 Task: Find connections with filter location Panarukan with filter topic #recruitmentwith filter profile language Potuguese with filter current company JSW with filter school St. Dominic Savio High School with filter industry Services for Renewable Energy with filter service category Public Relations with filter keywords title Journalist
Action: Mouse moved to (575, 157)
Screenshot: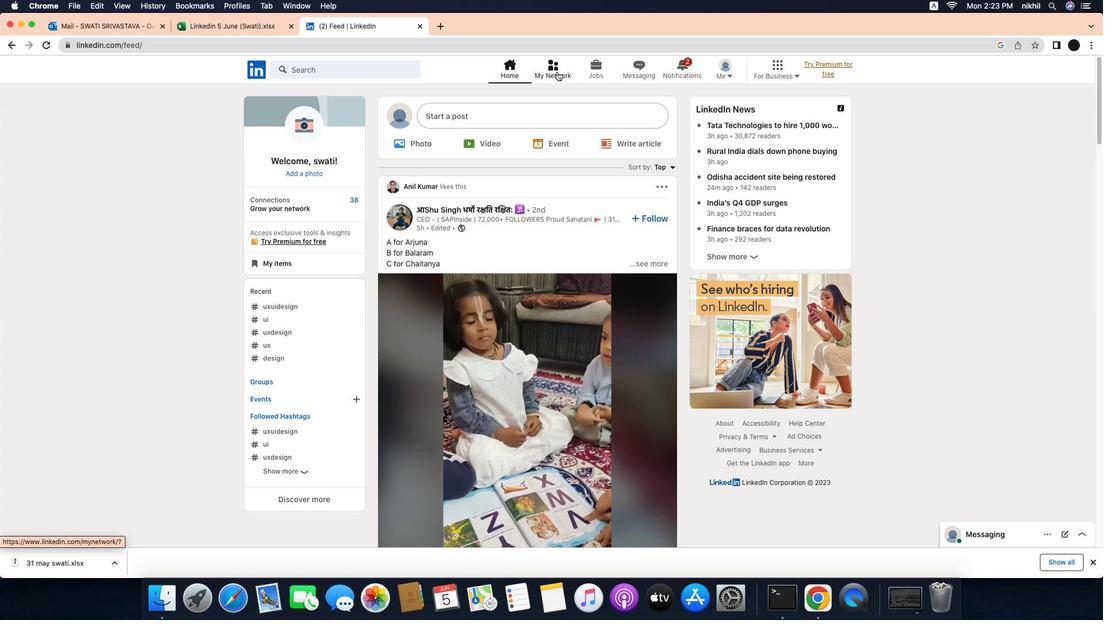 
Action: Mouse pressed left at (575, 157)
Screenshot: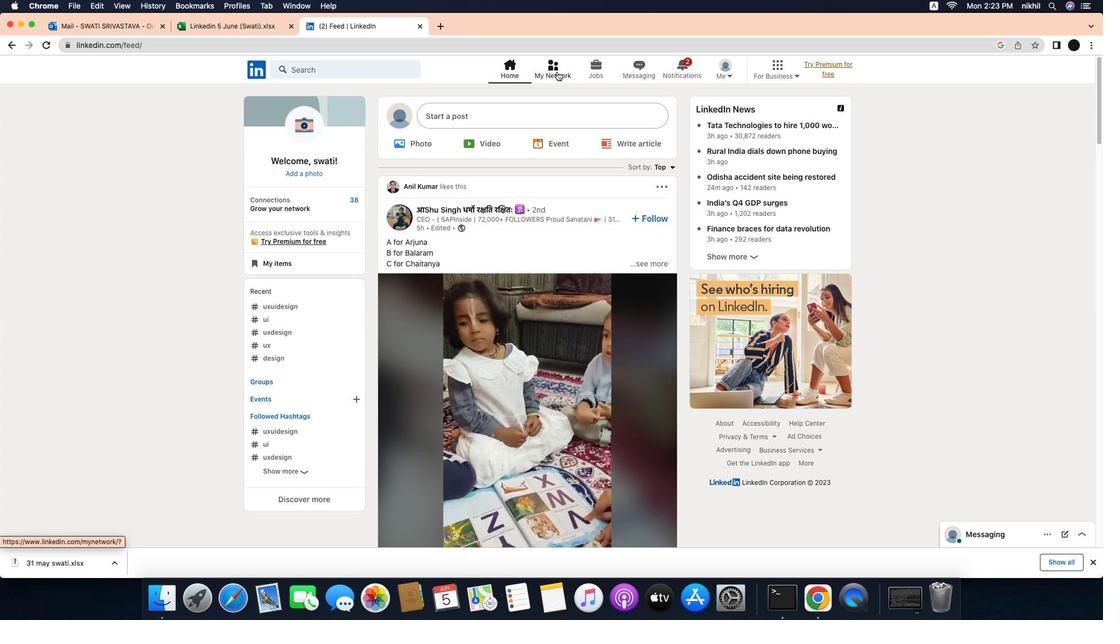 
Action: Mouse moved to (578, 157)
Screenshot: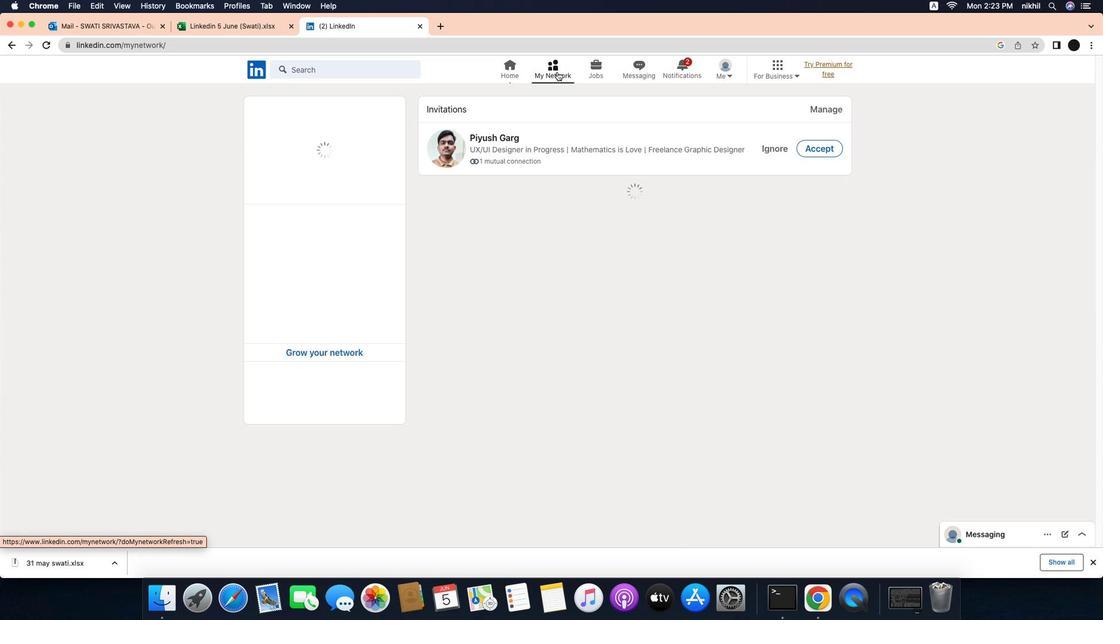 
Action: Mouse pressed left at (578, 157)
Screenshot: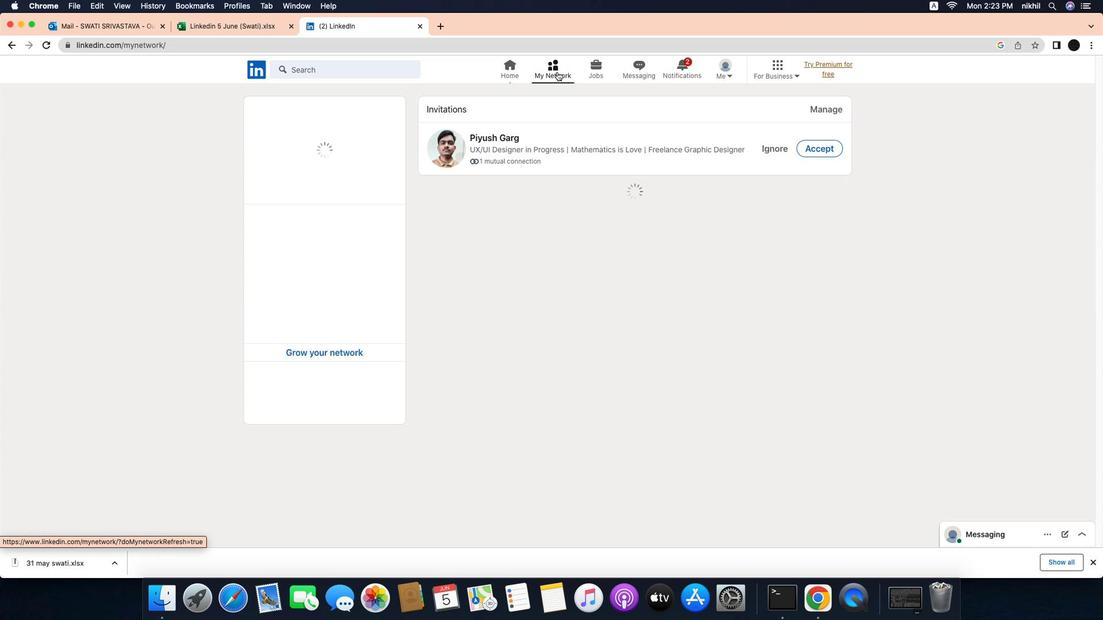 
Action: Mouse moved to (414, 194)
Screenshot: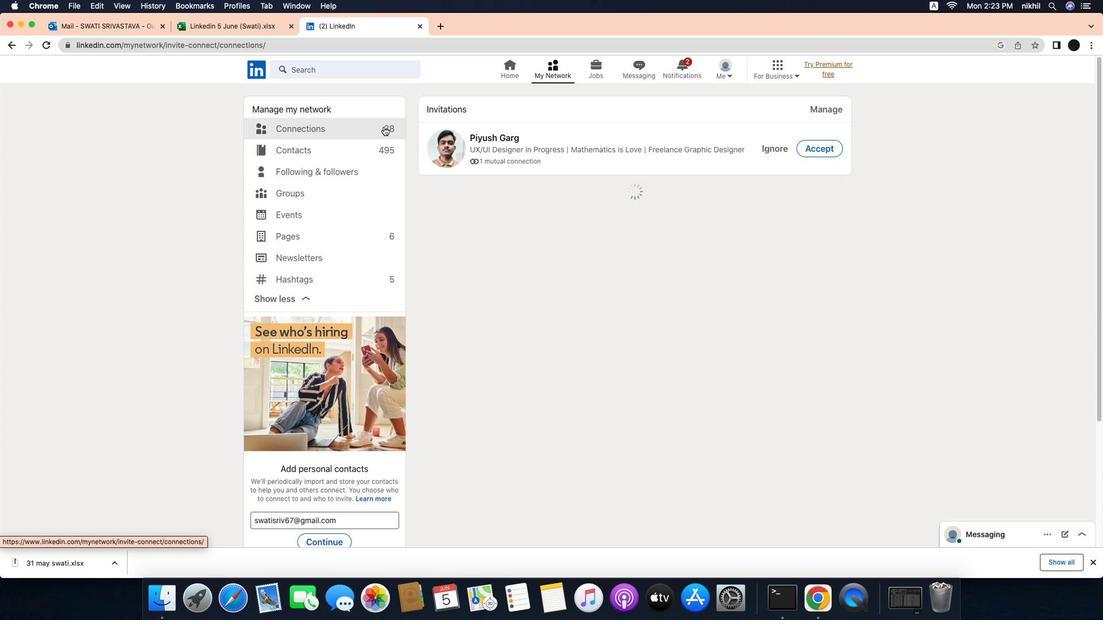 
Action: Mouse pressed left at (414, 194)
Screenshot: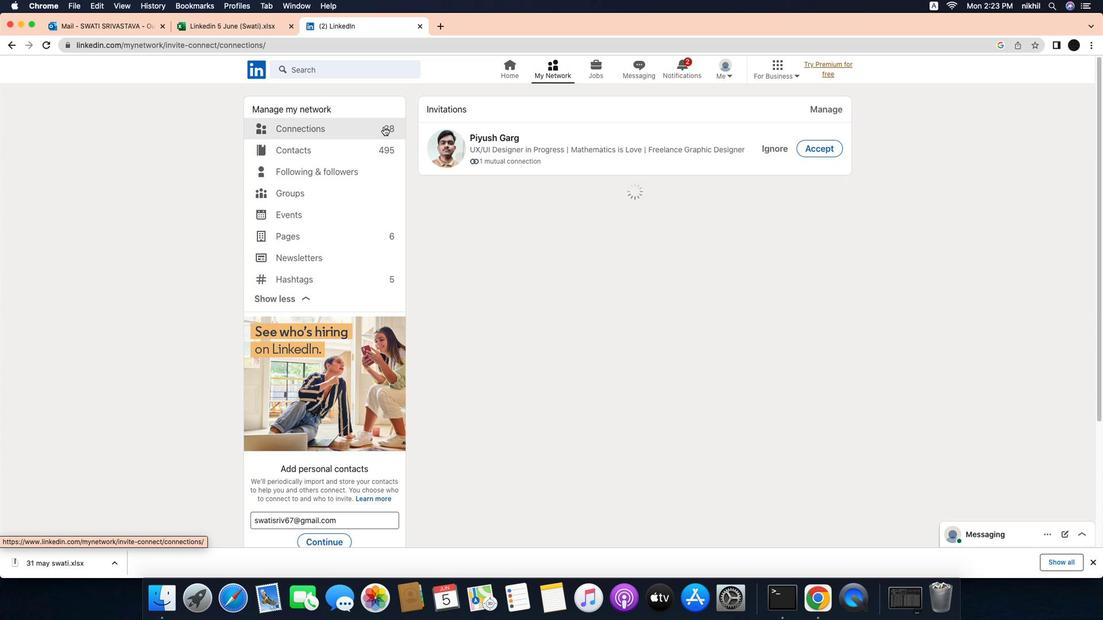 
Action: Mouse moved to (646, 195)
Screenshot: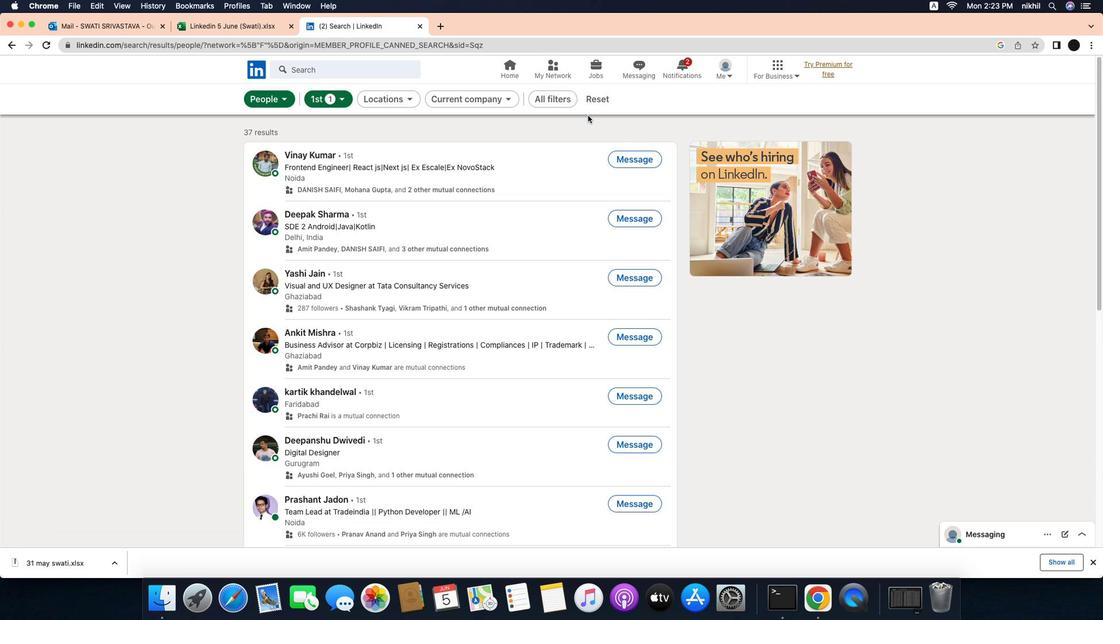 
Action: Mouse pressed left at (646, 195)
Screenshot: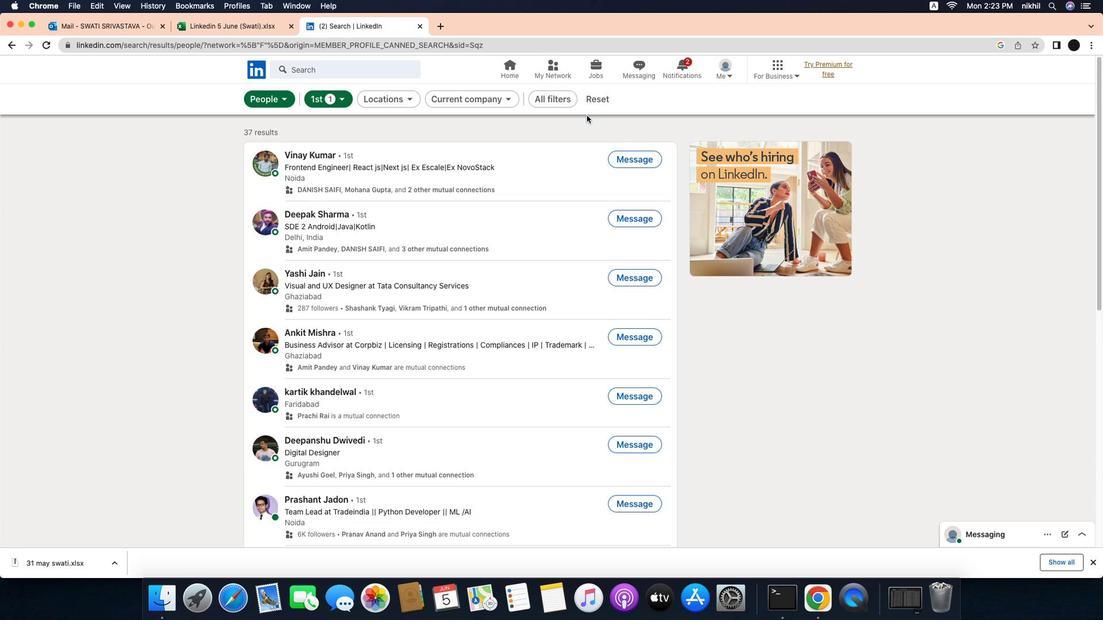 
Action: Mouse moved to (611, 178)
Screenshot: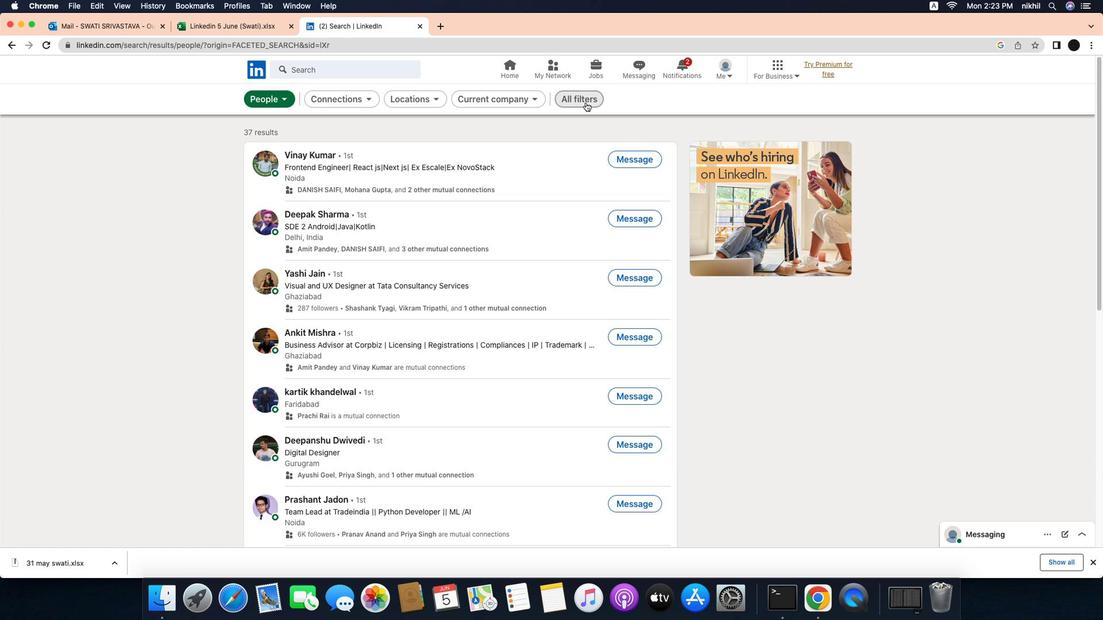 
Action: Mouse pressed left at (611, 178)
Screenshot: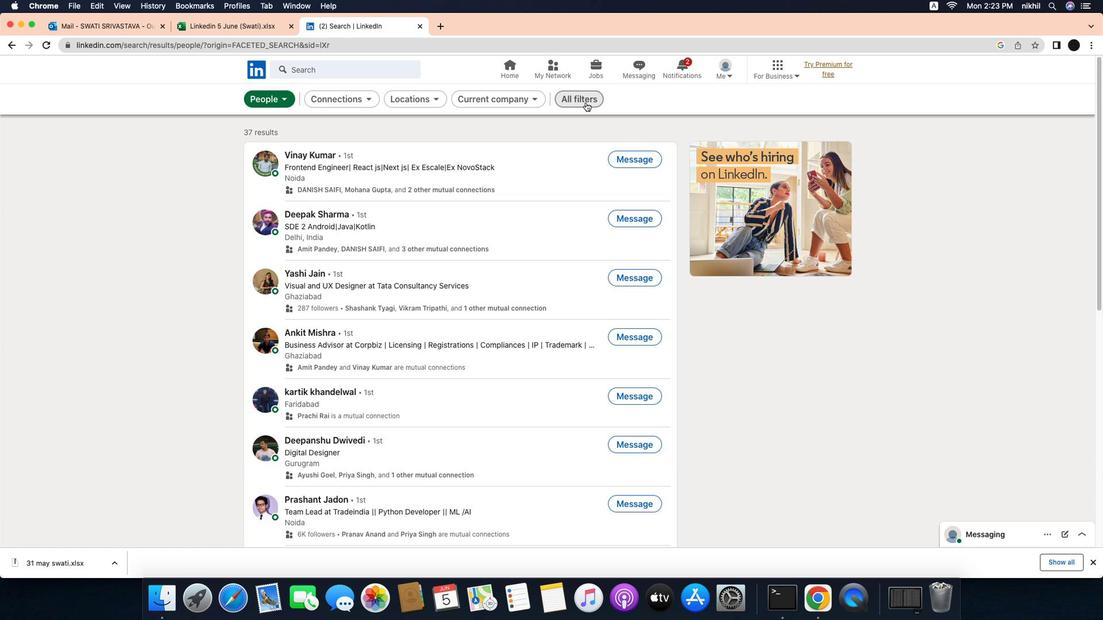 
Action: Mouse moved to (606, 178)
Screenshot: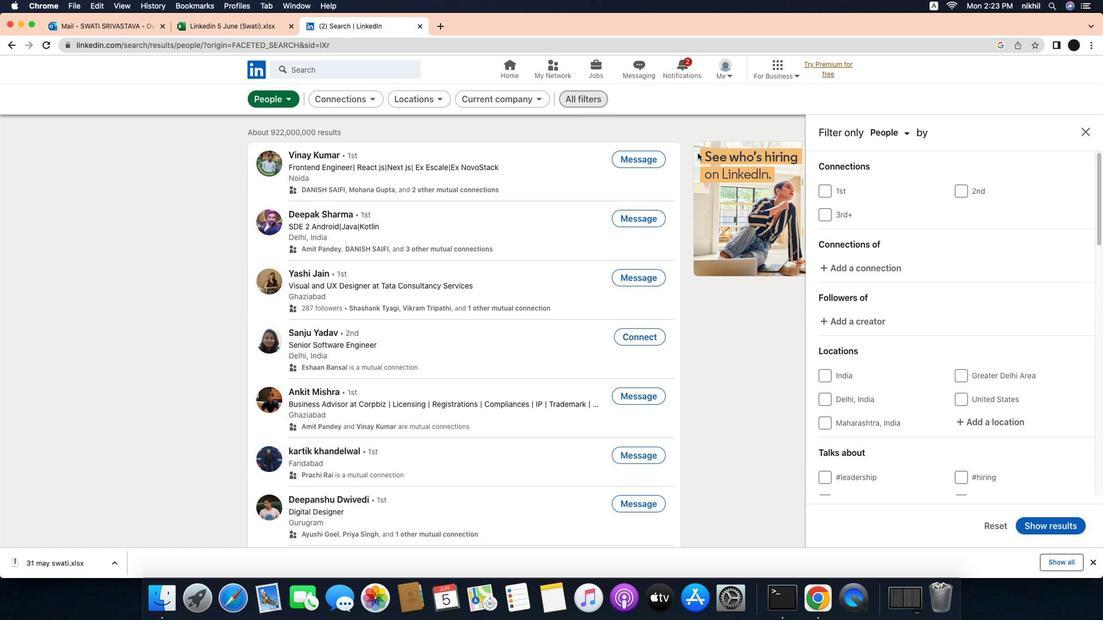 
Action: Mouse pressed left at (606, 178)
Screenshot: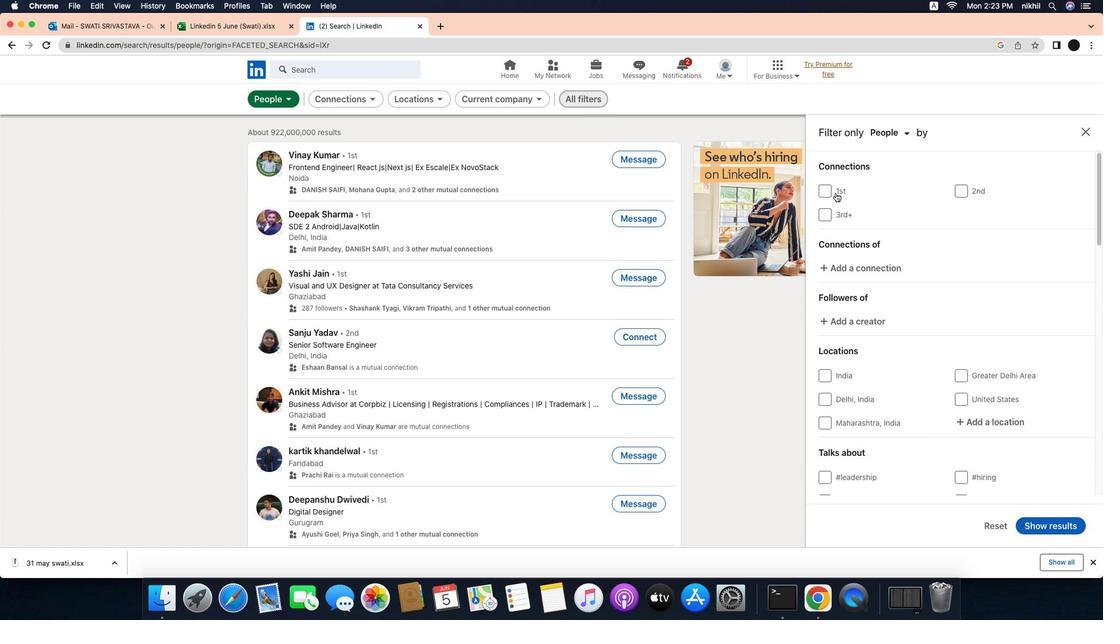 
Action: Mouse moved to (913, 288)
Screenshot: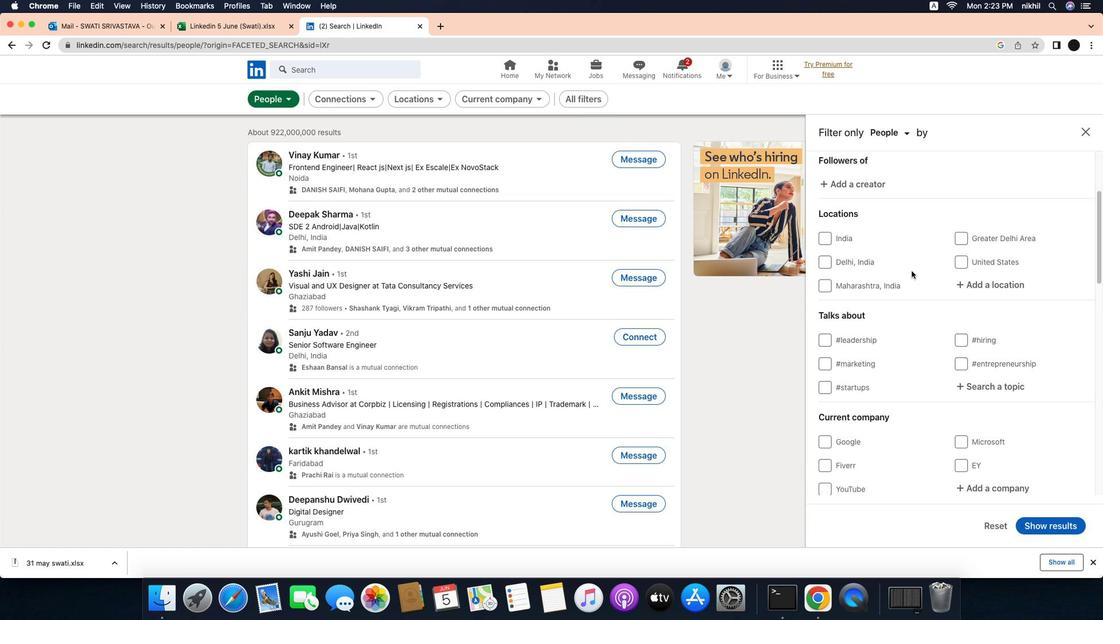
Action: Mouse scrolled (913, 288) with delta (52, 109)
Screenshot: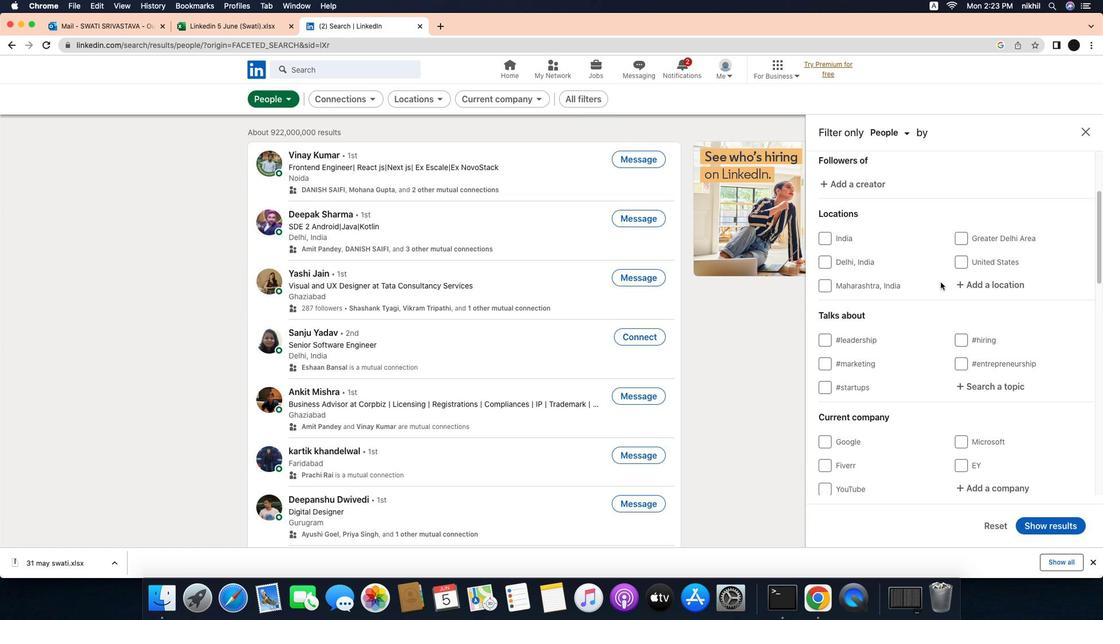 
Action: Mouse scrolled (913, 288) with delta (52, 109)
Screenshot: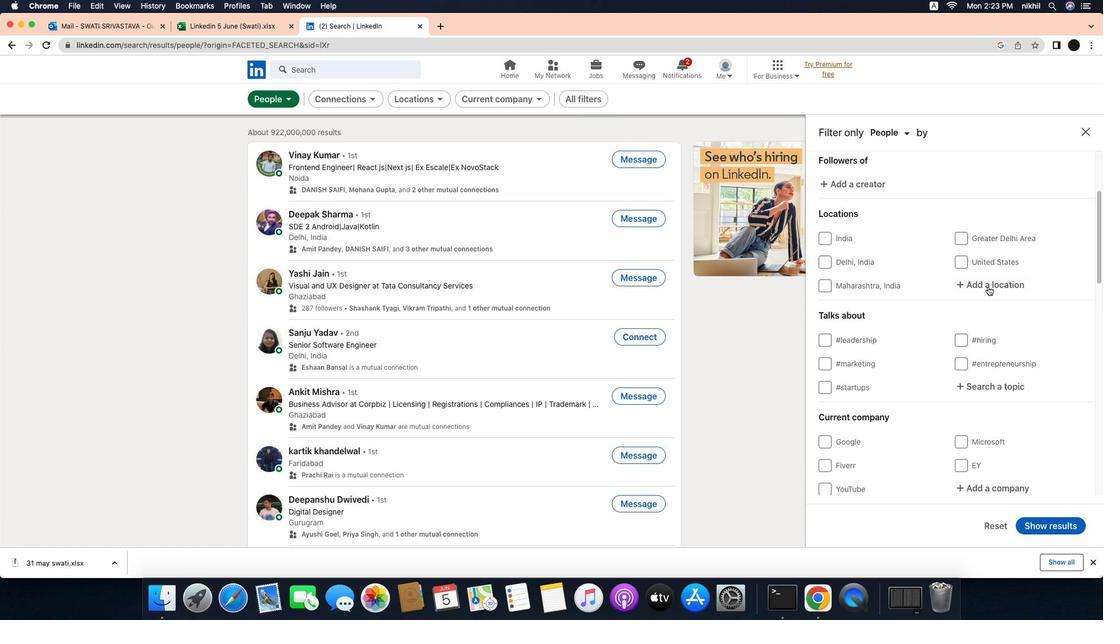 
Action: Mouse scrolled (913, 288) with delta (52, 109)
Screenshot: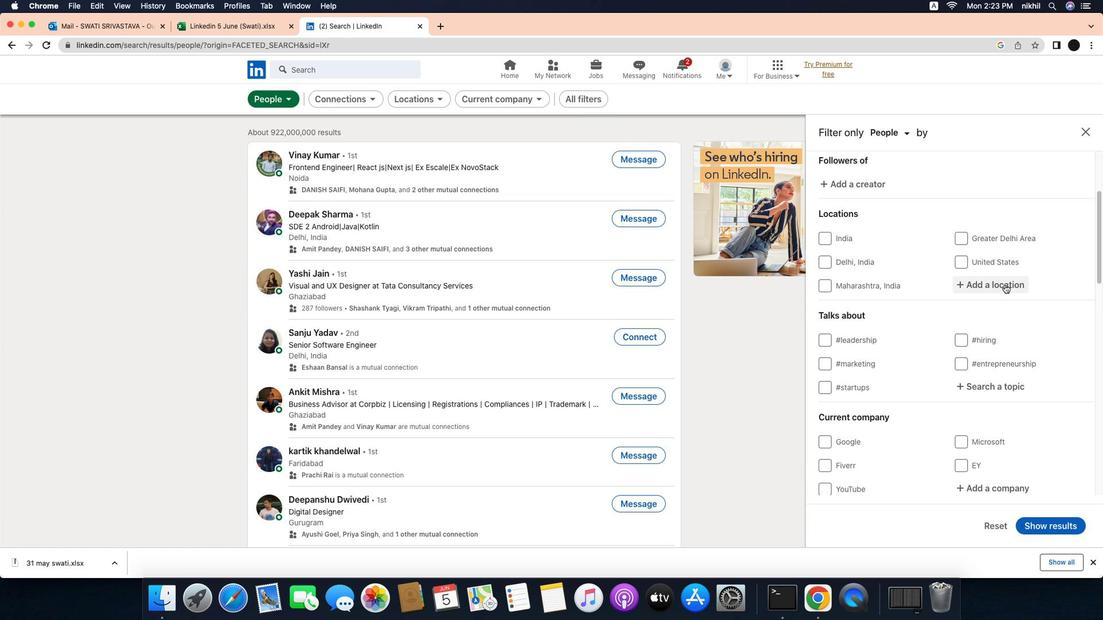 
Action: Mouse scrolled (913, 288) with delta (52, 109)
Screenshot: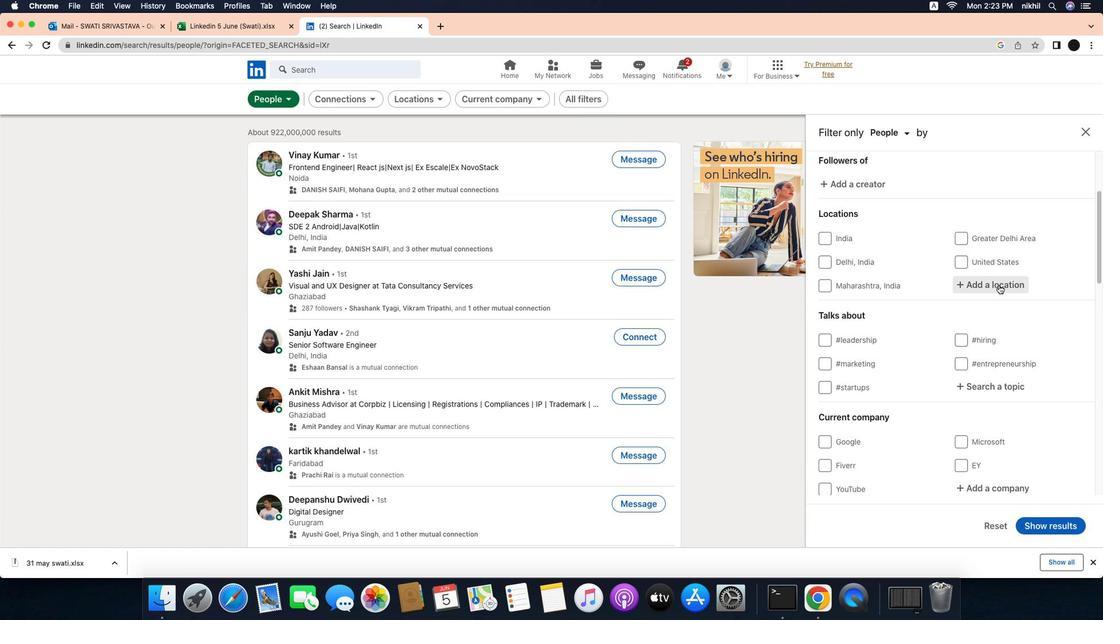 
Action: Mouse scrolled (913, 288) with delta (52, 109)
Screenshot: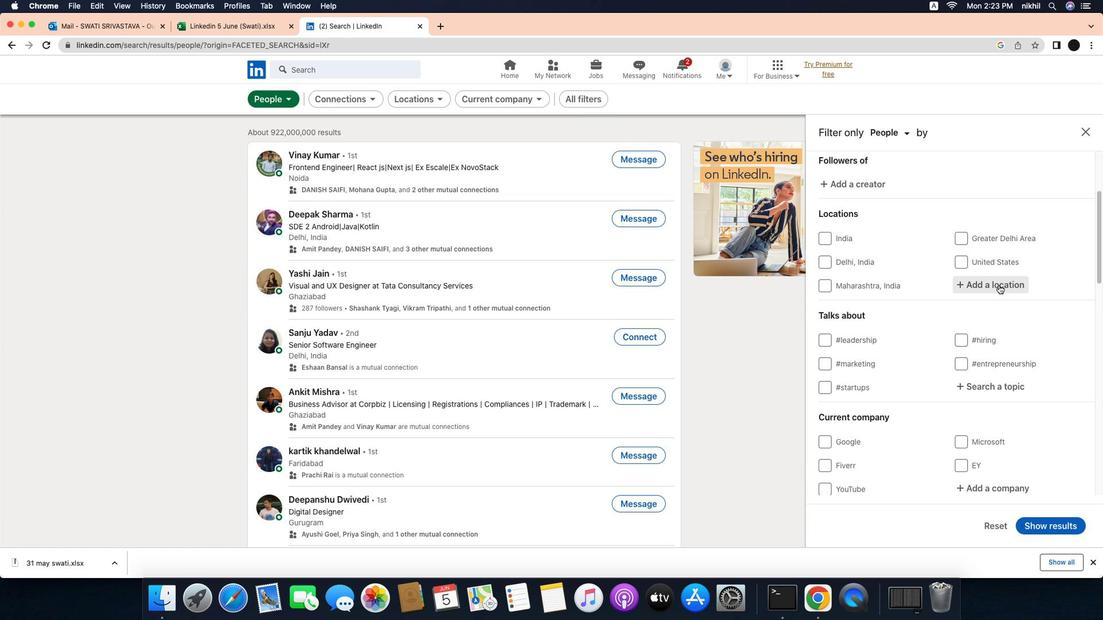 
Action: Mouse scrolled (913, 288) with delta (52, 109)
Screenshot: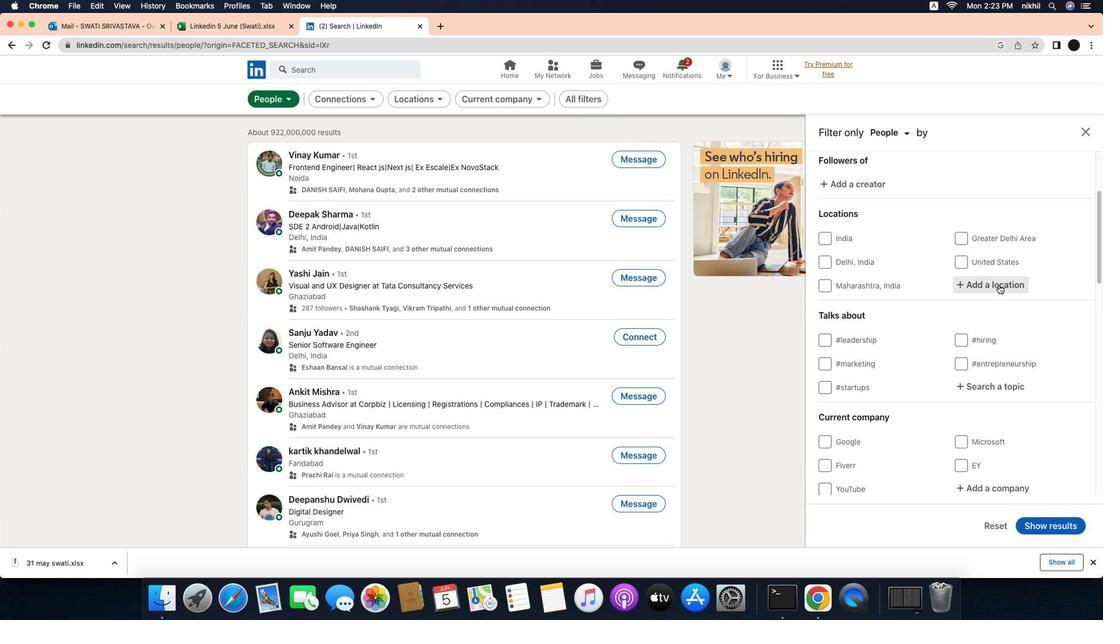 
Action: Mouse moved to (996, 298)
Screenshot: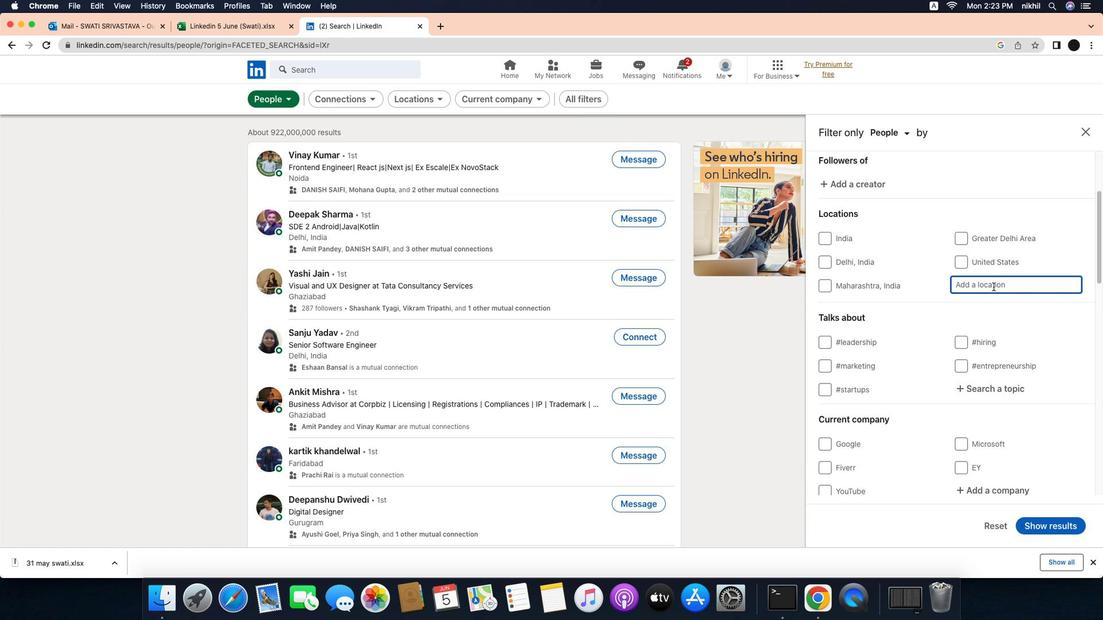 
Action: Mouse pressed left at (996, 298)
Screenshot: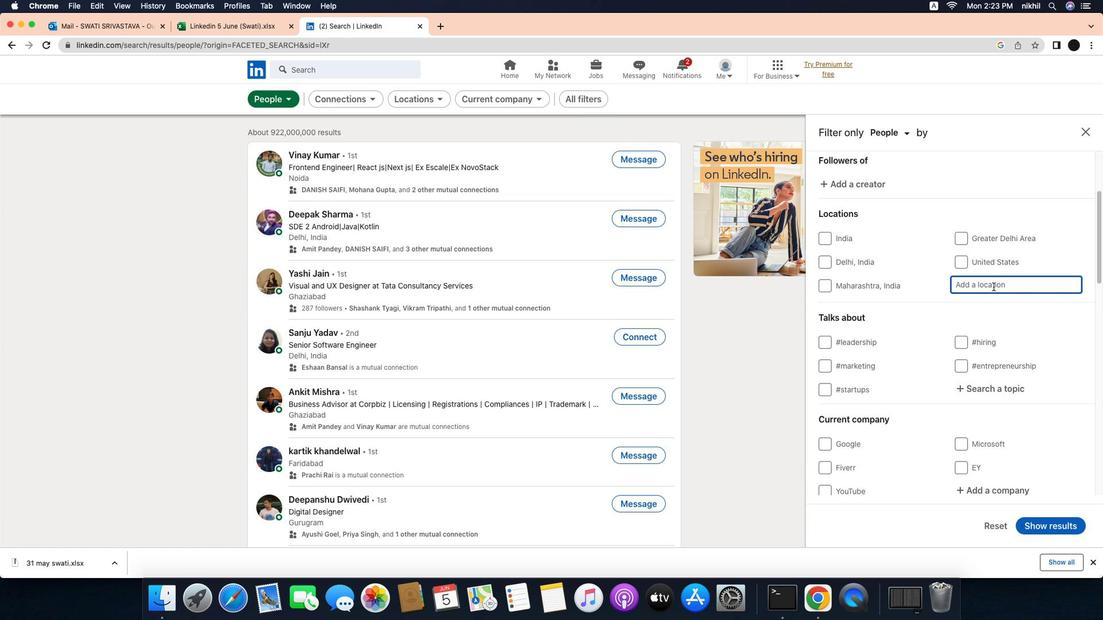
Action: Mouse moved to (991, 299)
Screenshot: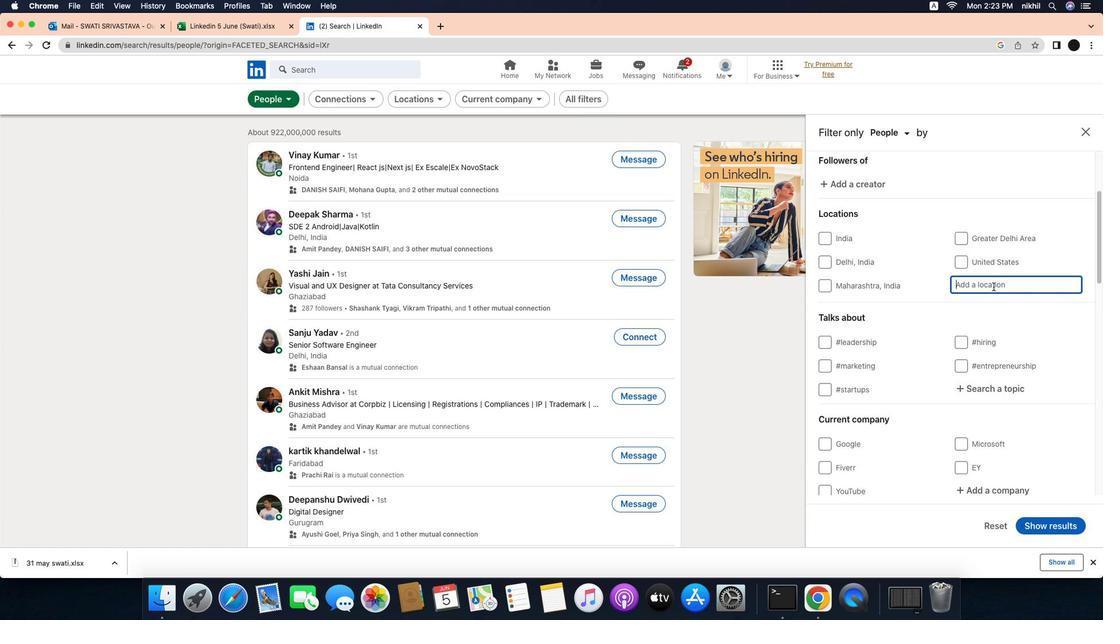 
Action: Key pressed Key.caps_lock'P'Key.caps_lock'a''n''a''r''u''k''a''n'Key.enter
Screenshot: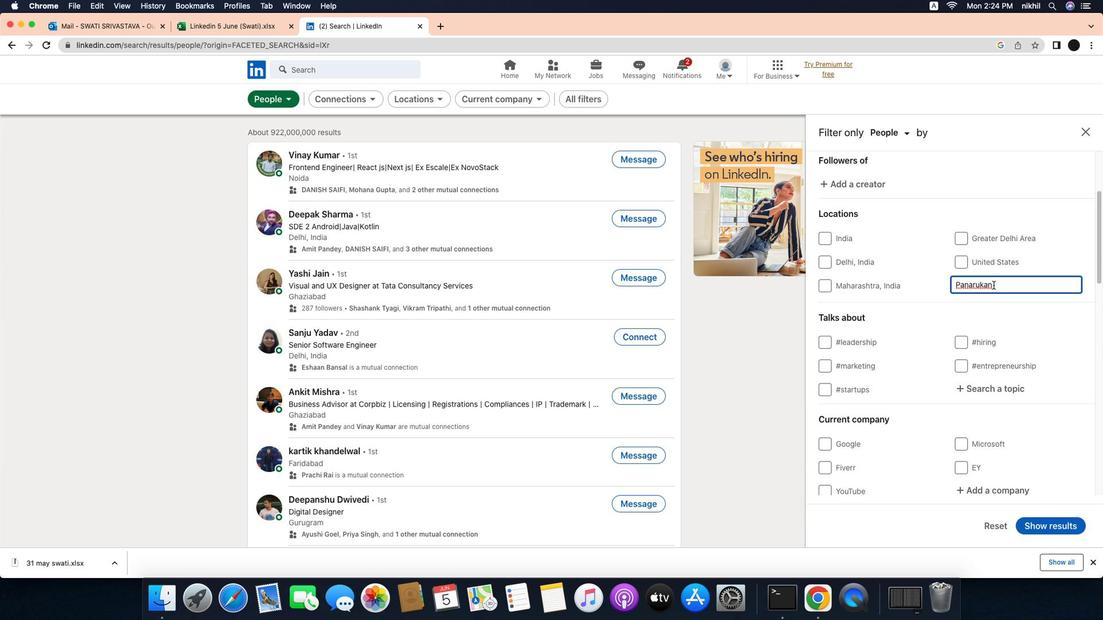 
Action: Mouse moved to (997, 316)
Screenshot: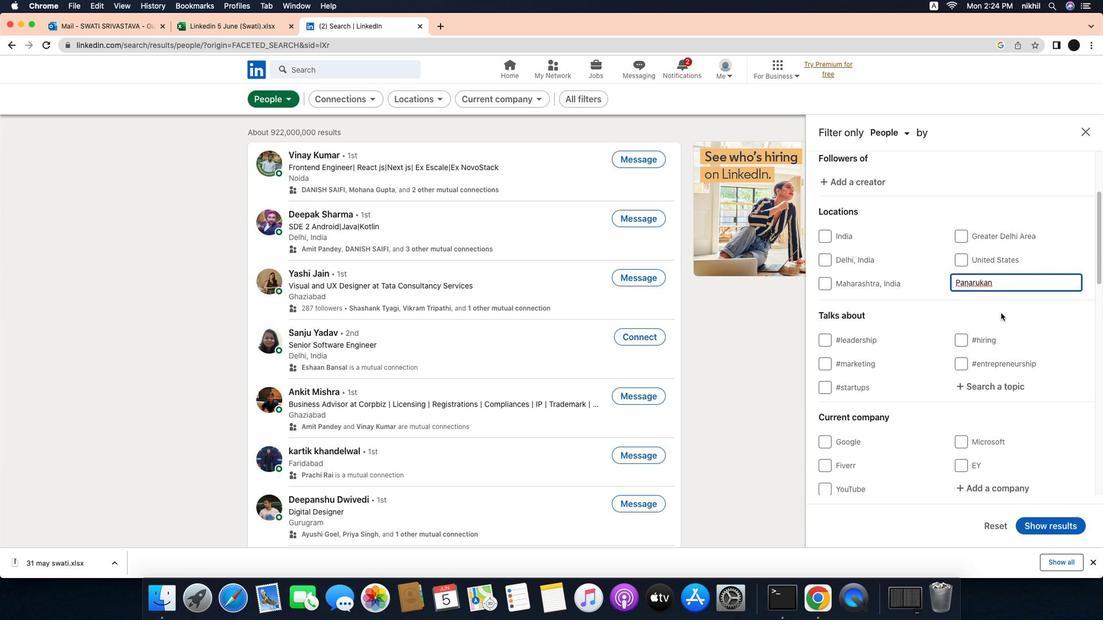 
Action: Mouse scrolled (997, 316) with delta (52, 109)
Screenshot: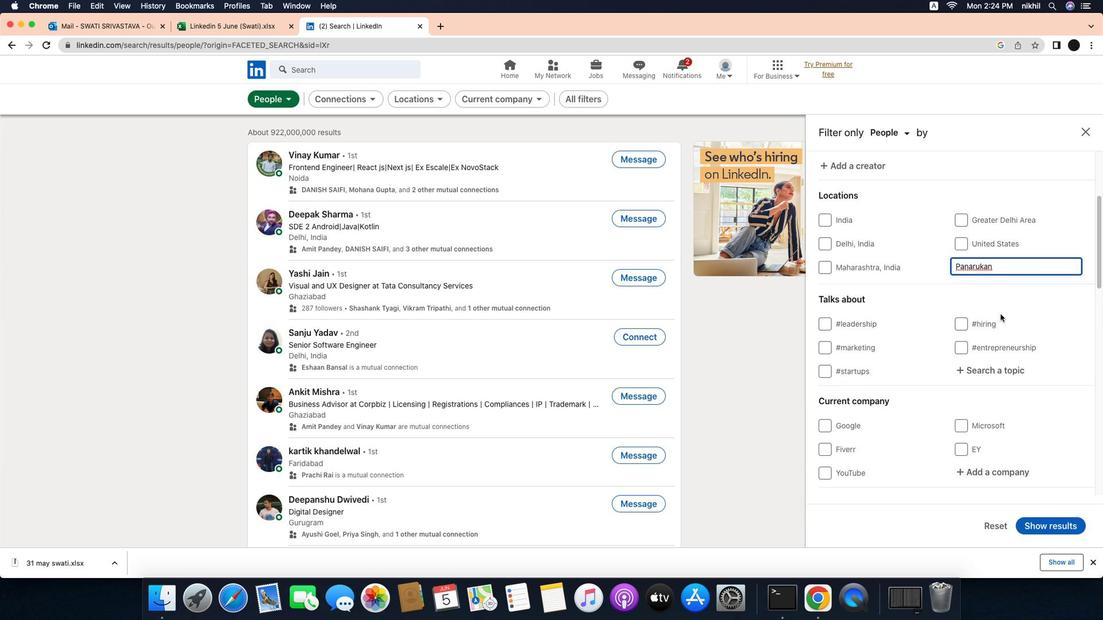 
Action: Mouse scrolled (997, 316) with delta (52, 109)
Screenshot: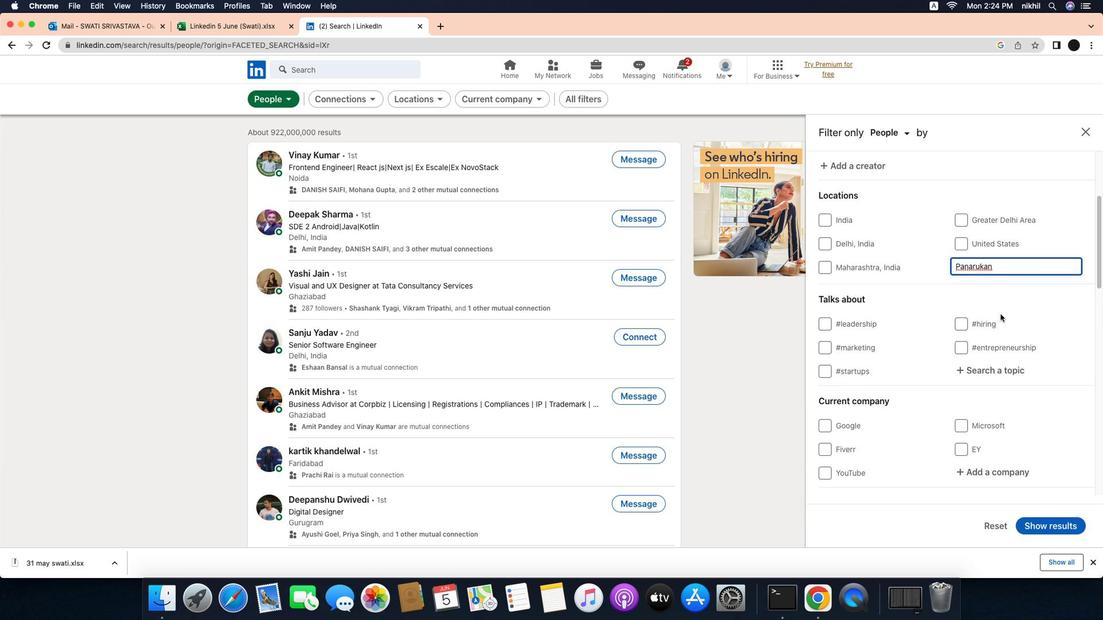
Action: Mouse scrolled (997, 316) with delta (52, 109)
Screenshot: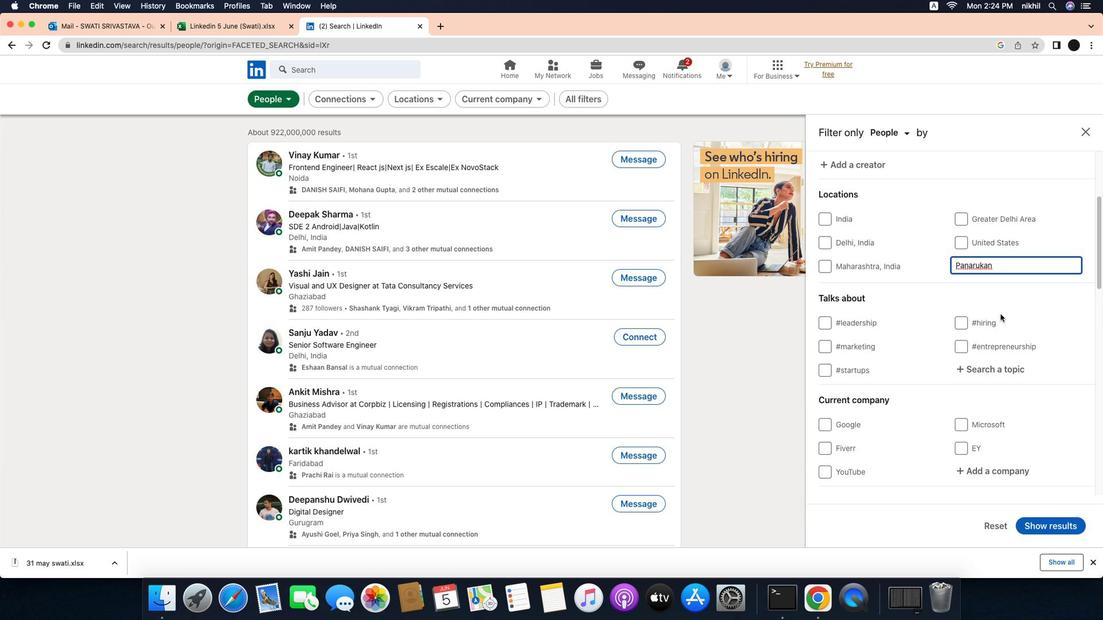 
Action: Mouse moved to (997, 317)
Screenshot: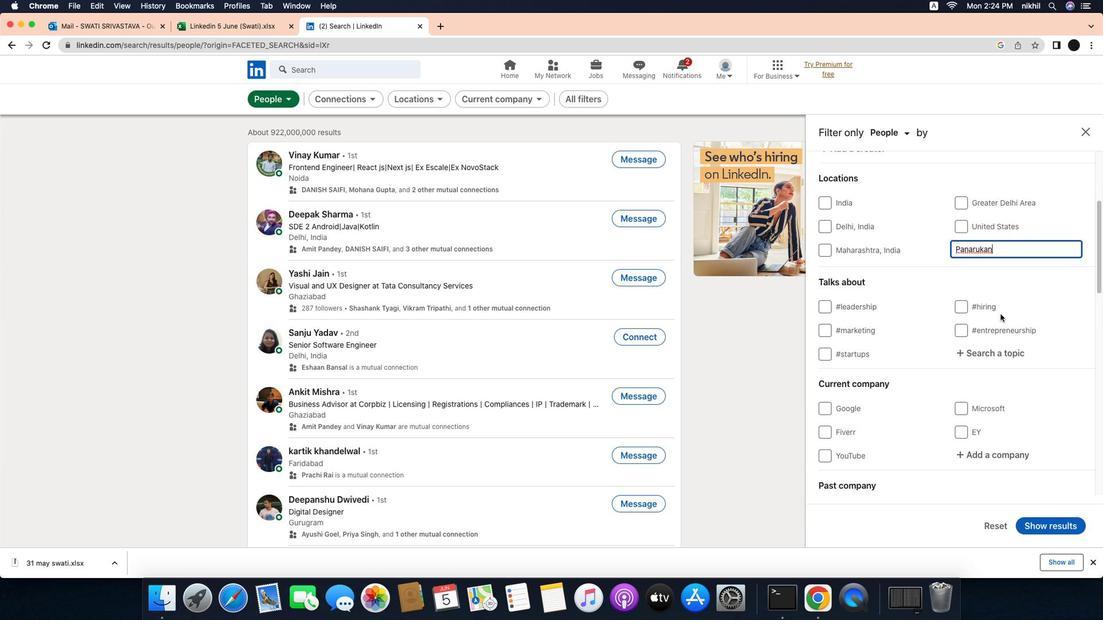 
Action: Mouse scrolled (997, 317) with delta (52, 109)
Screenshot: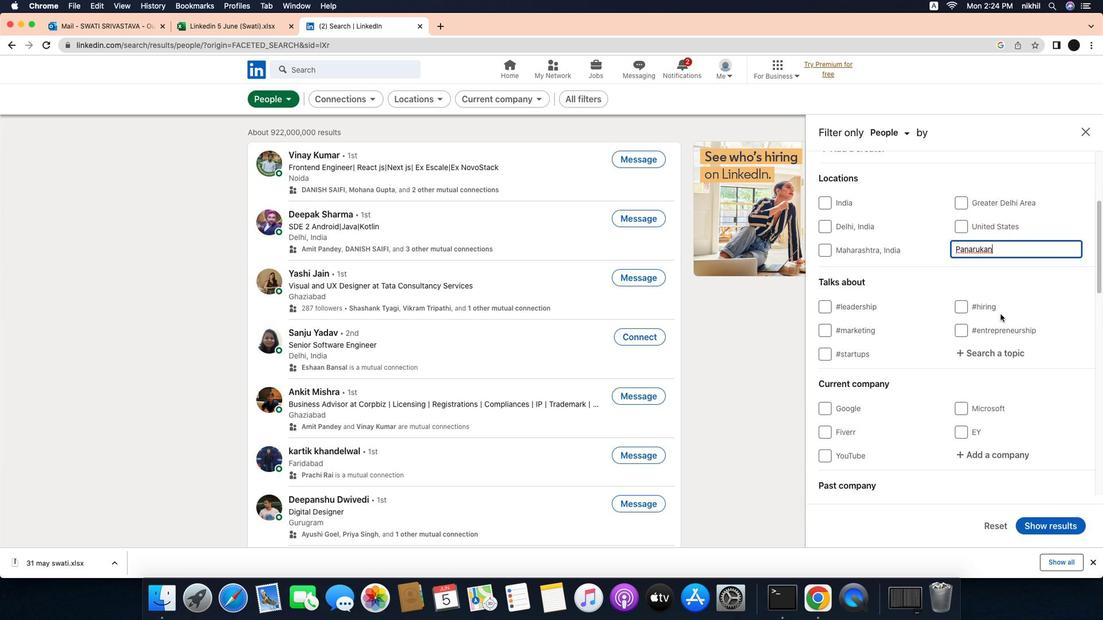 
Action: Mouse scrolled (997, 317) with delta (52, 109)
Screenshot: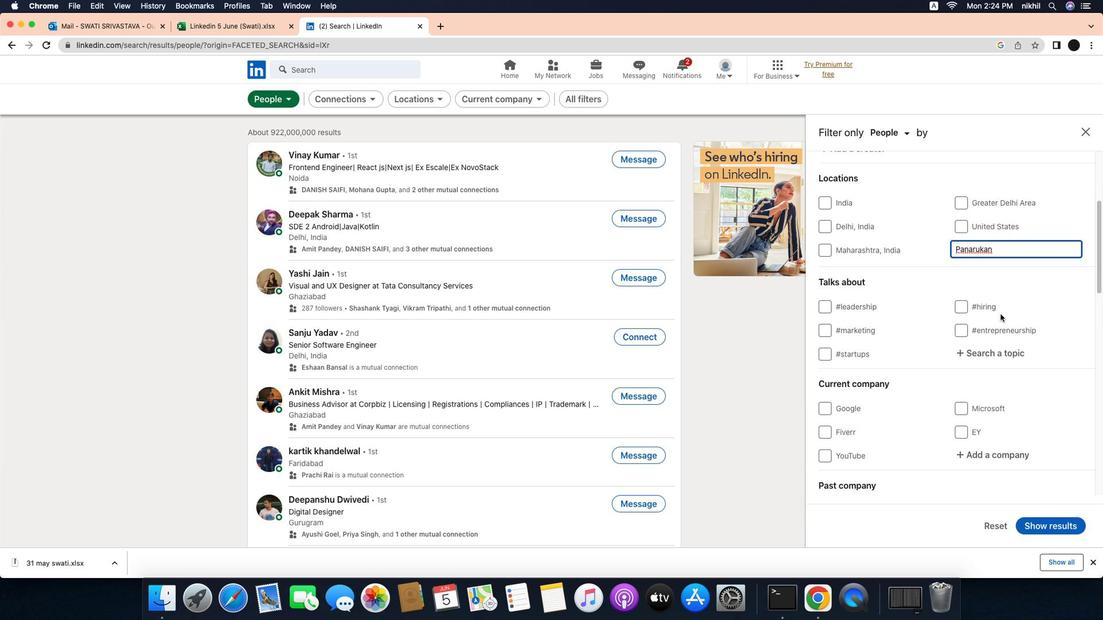 
Action: Mouse scrolled (997, 317) with delta (52, 109)
Screenshot: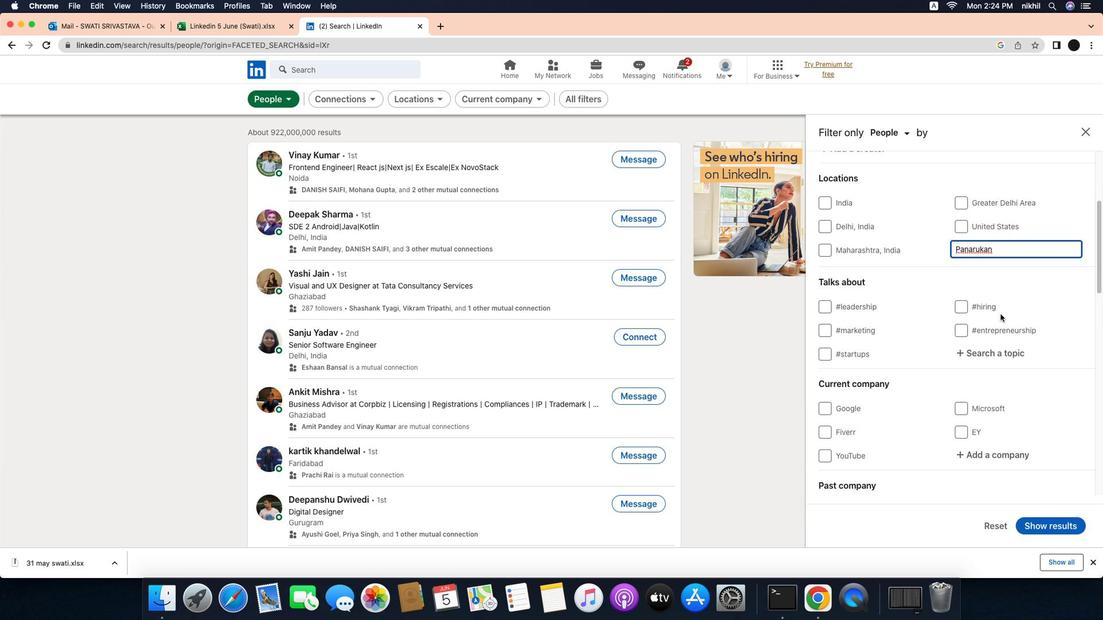
Action: Mouse moved to (995, 318)
Screenshot: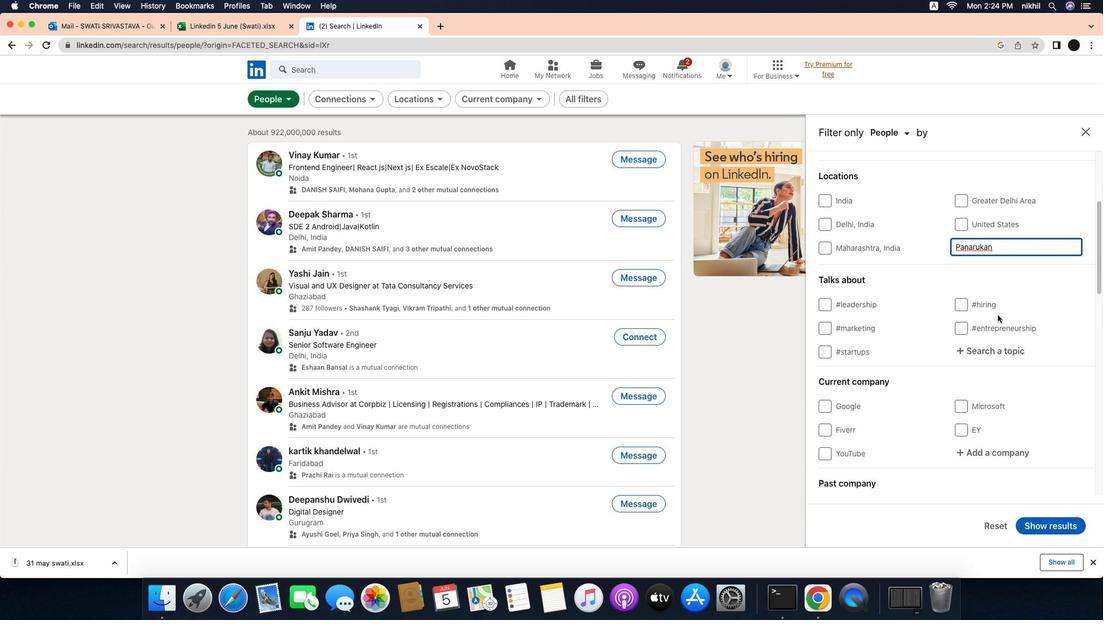 
Action: Mouse scrolled (995, 318) with delta (52, 109)
Screenshot: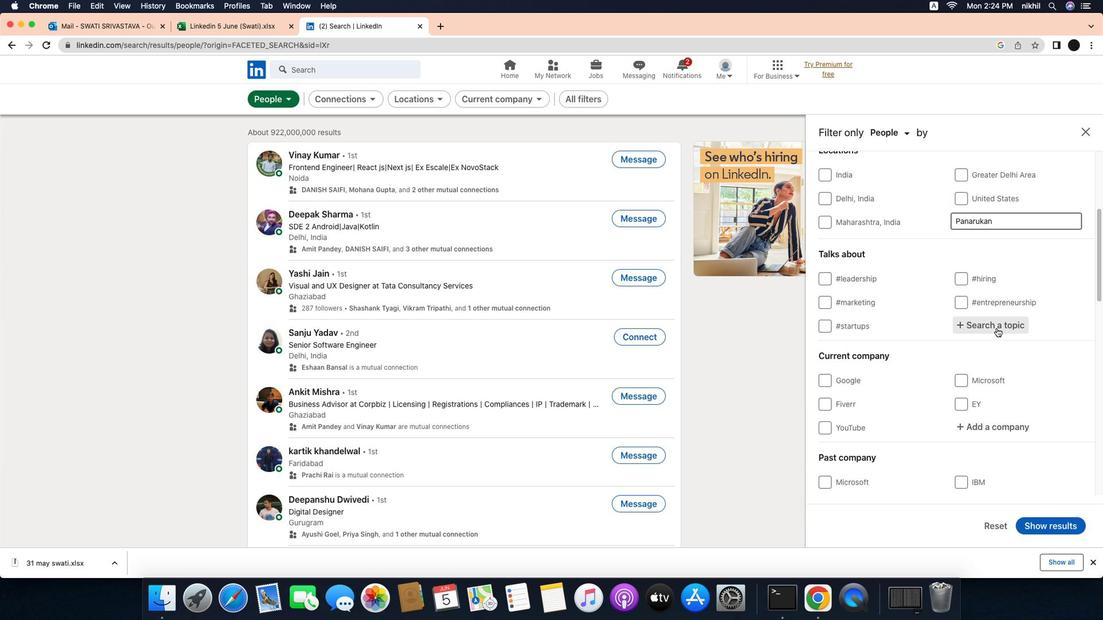 
Action: Mouse scrolled (995, 318) with delta (52, 109)
Screenshot: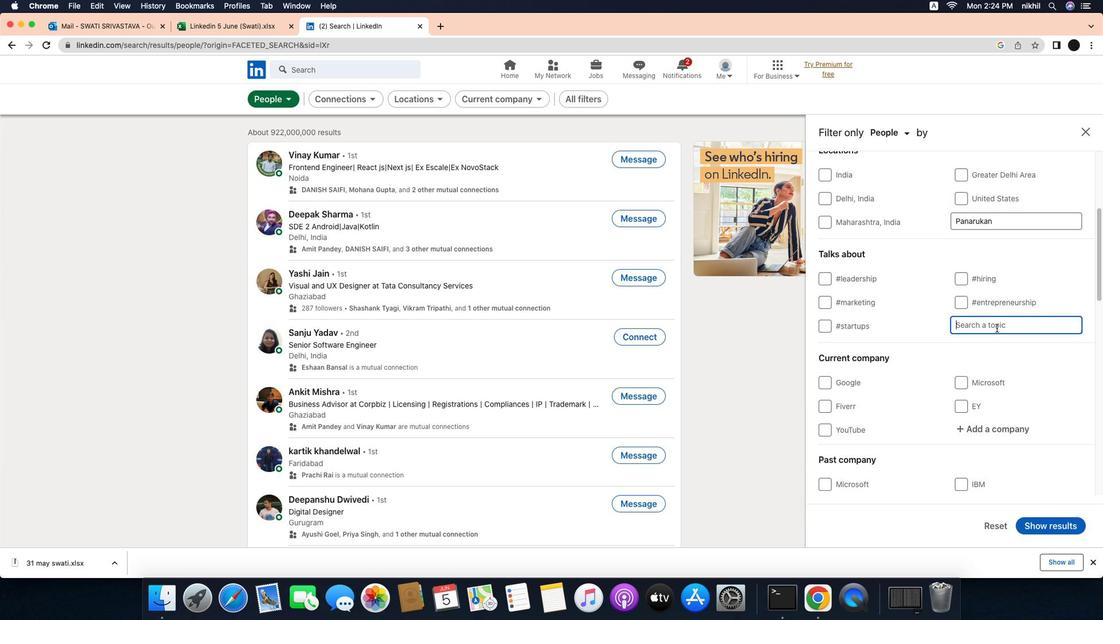
Action: Mouse scrolled (995, 318) with delta (52, 109)
Screenshot: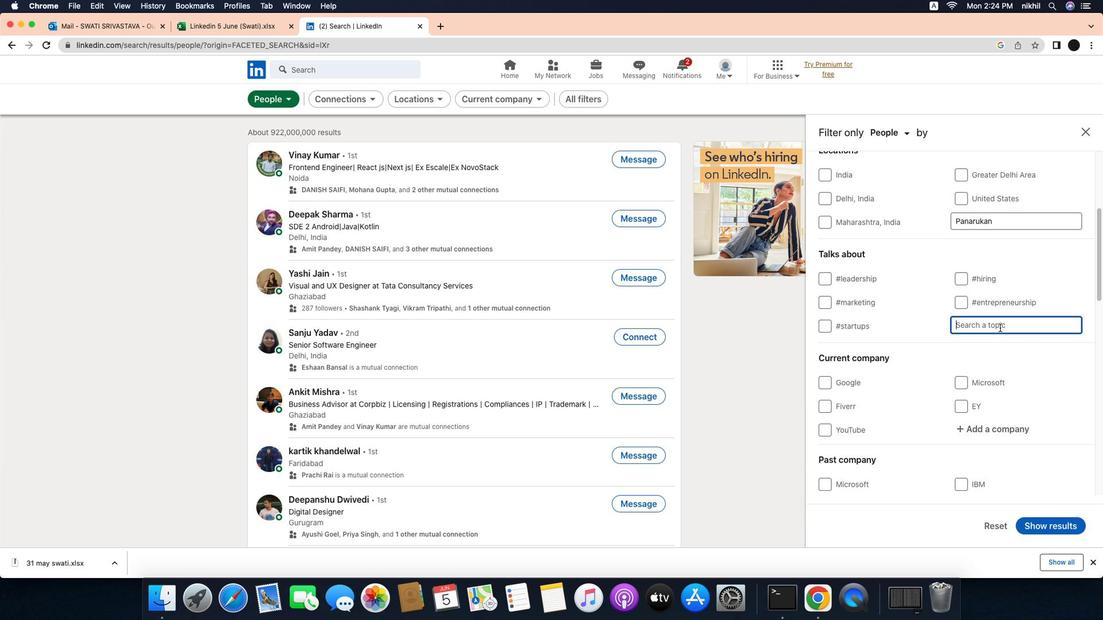 
Action: Mouse scrolled (995, 318) with delta (52, 109)
Screenshot: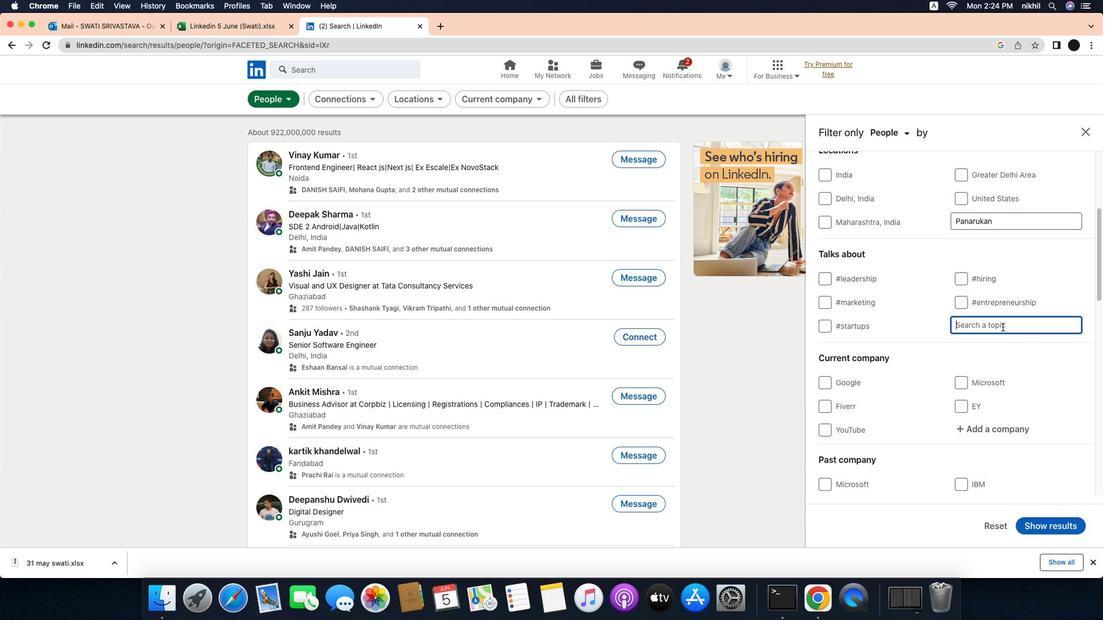
Action: Mouse moved to (993, 326)
Screenshot: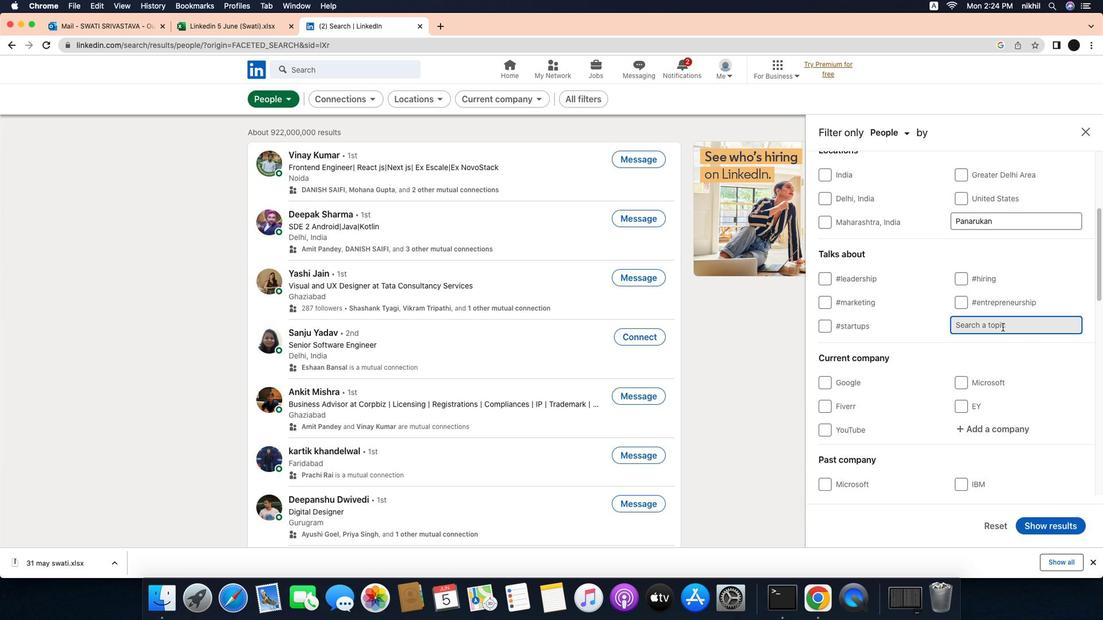 
Action: Mouse pressed left at (993, 326)
Screenshot: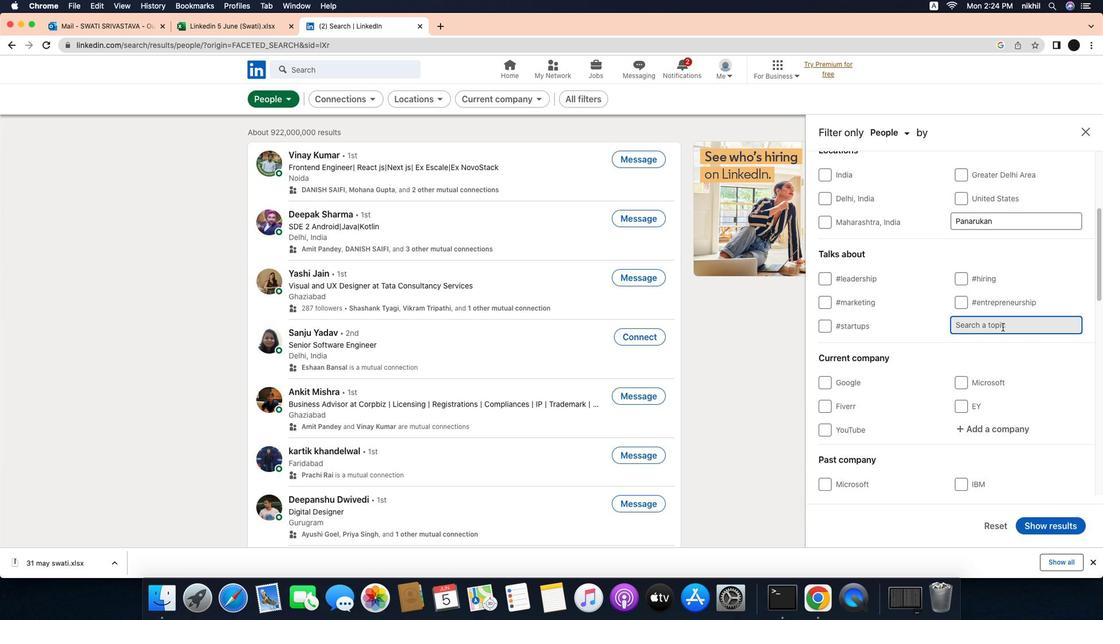 
Action: Mouse moved to (999, 326)
Screenshot: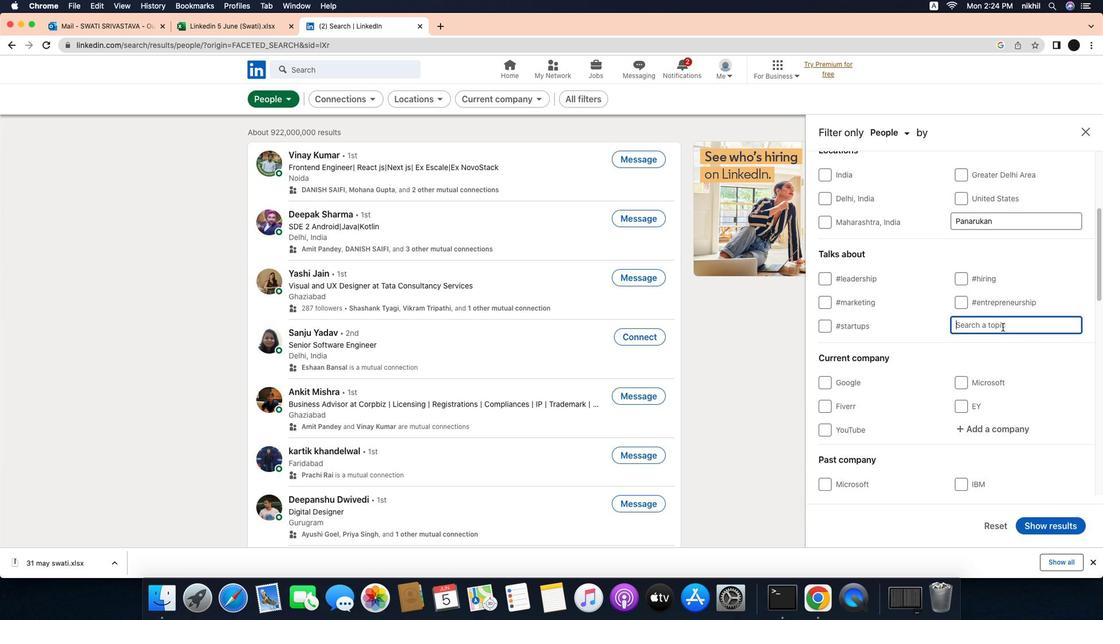 
Action: Mouse pressed left at (999, 326)
Screenshot: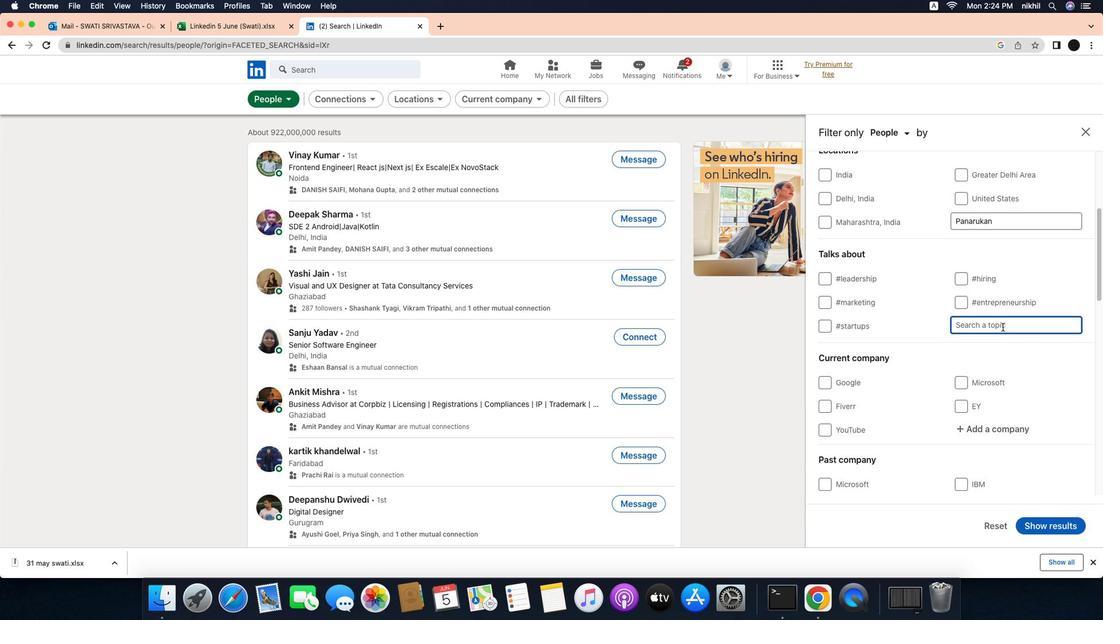 
Action: Key pressed 'r''e''c''r''u''i''t''m''e''n''t'
Screenshot: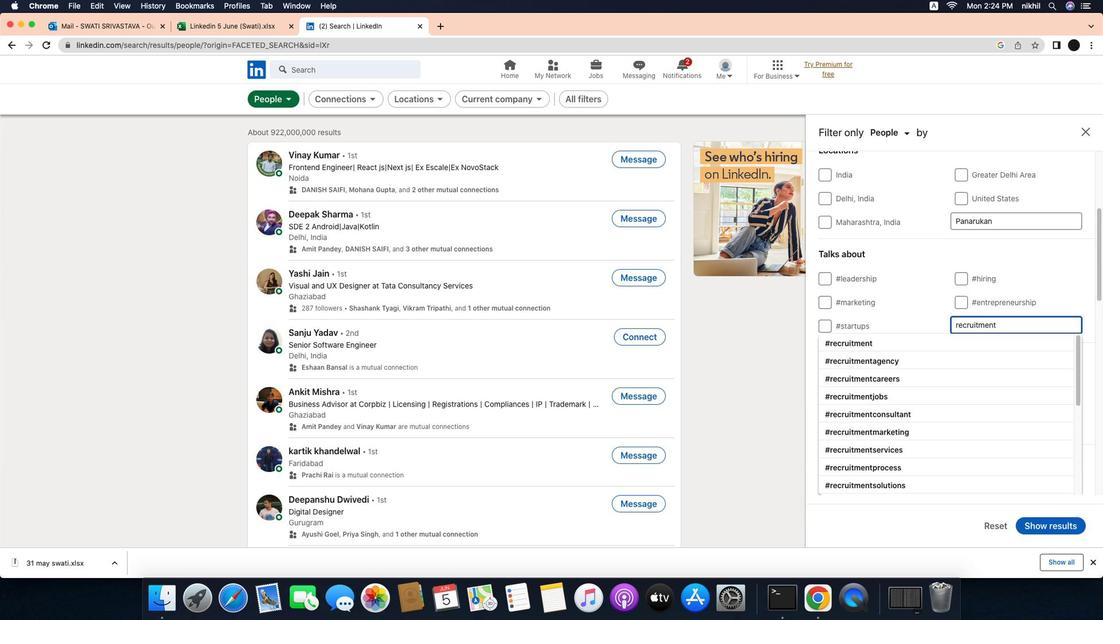 
Action: Mouse moved to (975, 336)
Screenshot: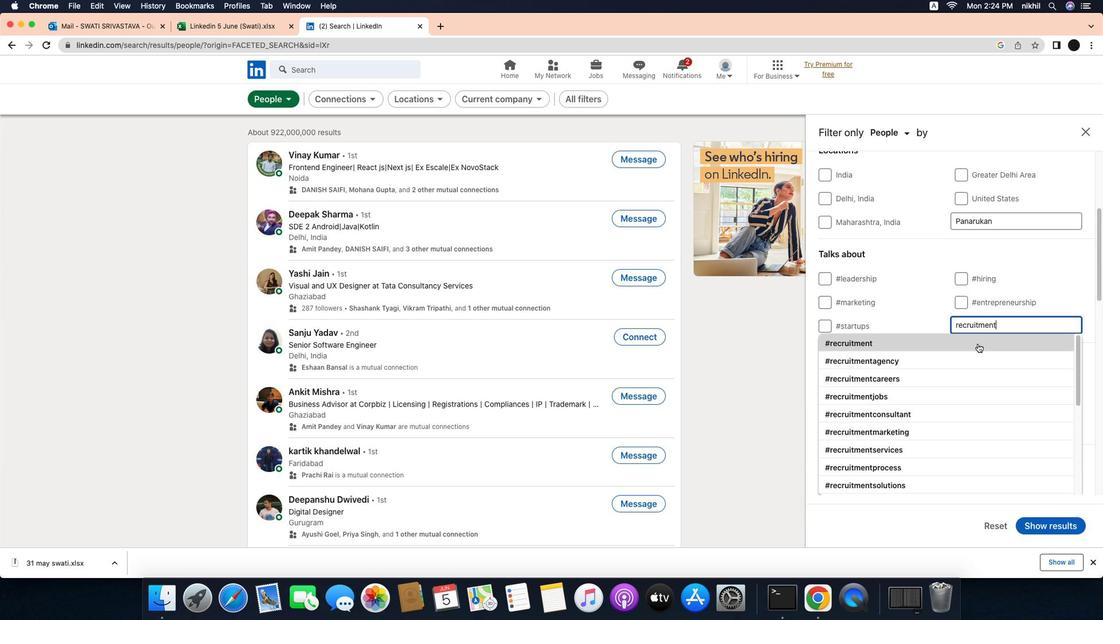 
Action: Mouse pressed left at (975, 336)
Screenshot: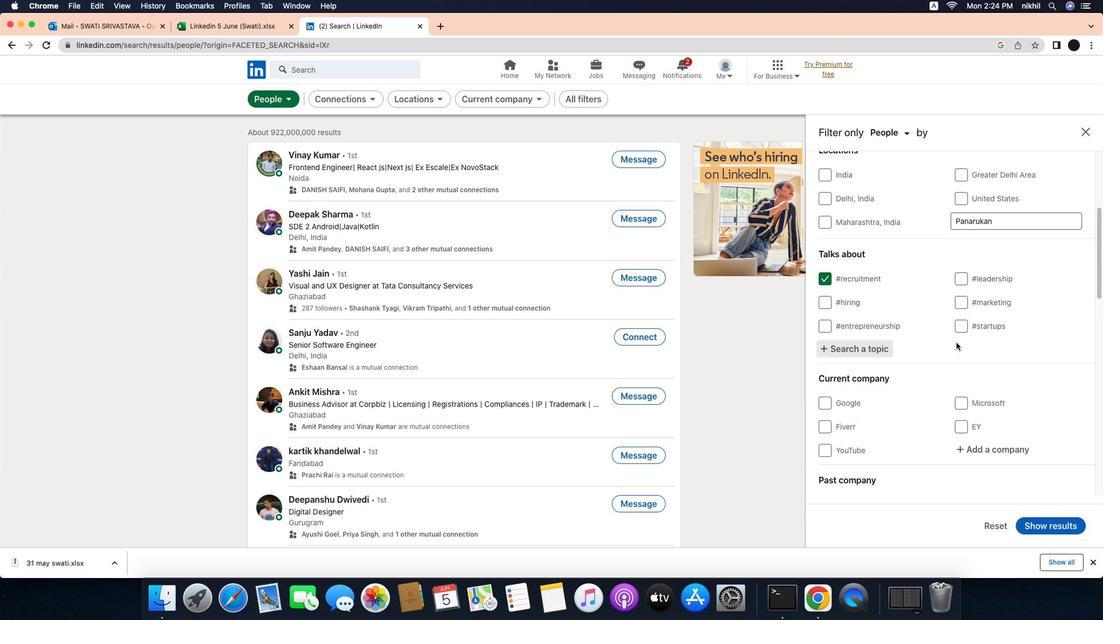 
Action: Mouse moved to (955, 336)
Screenshot: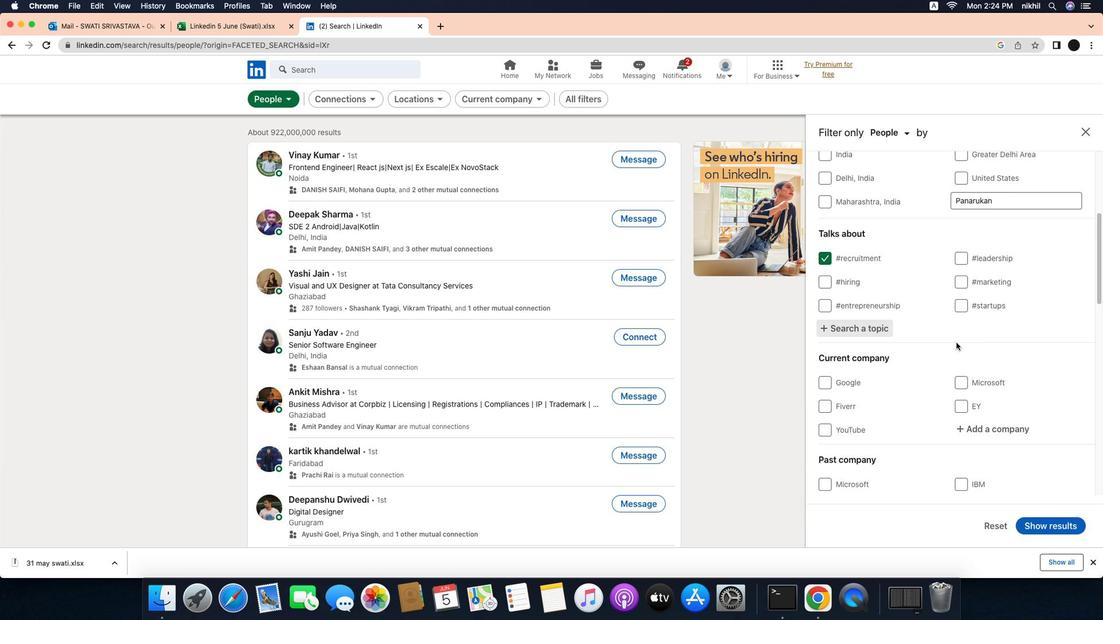 
Action: Mouse scrolled (955, 336) with delta (52, 109)
Screenshot: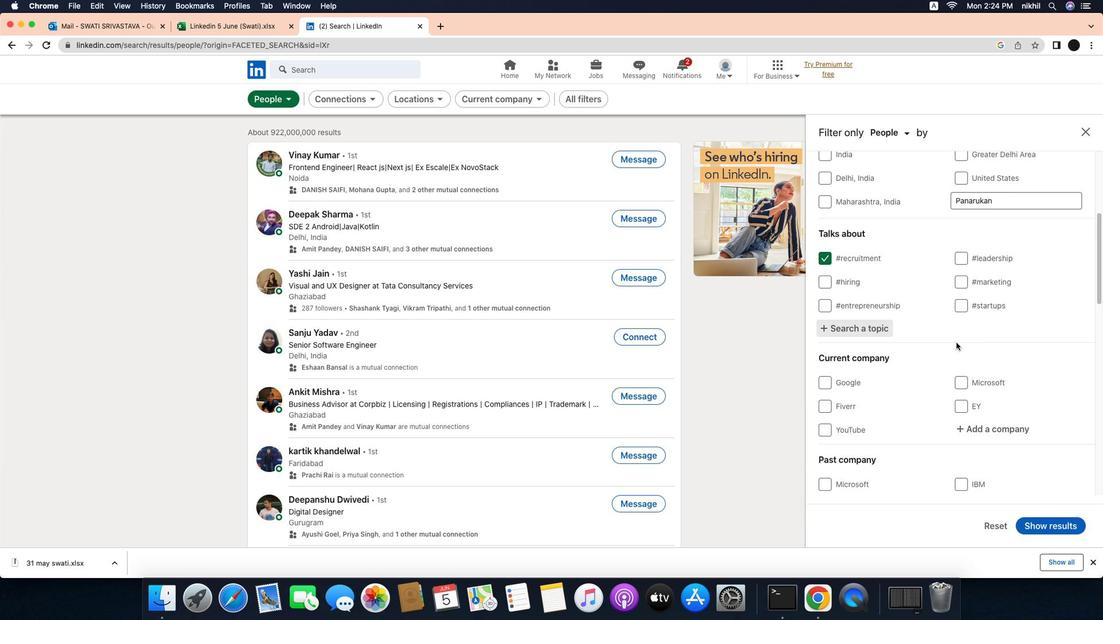 
Action: Mouse scrolled (955, 336) with delta (52, 109)
Screenshot: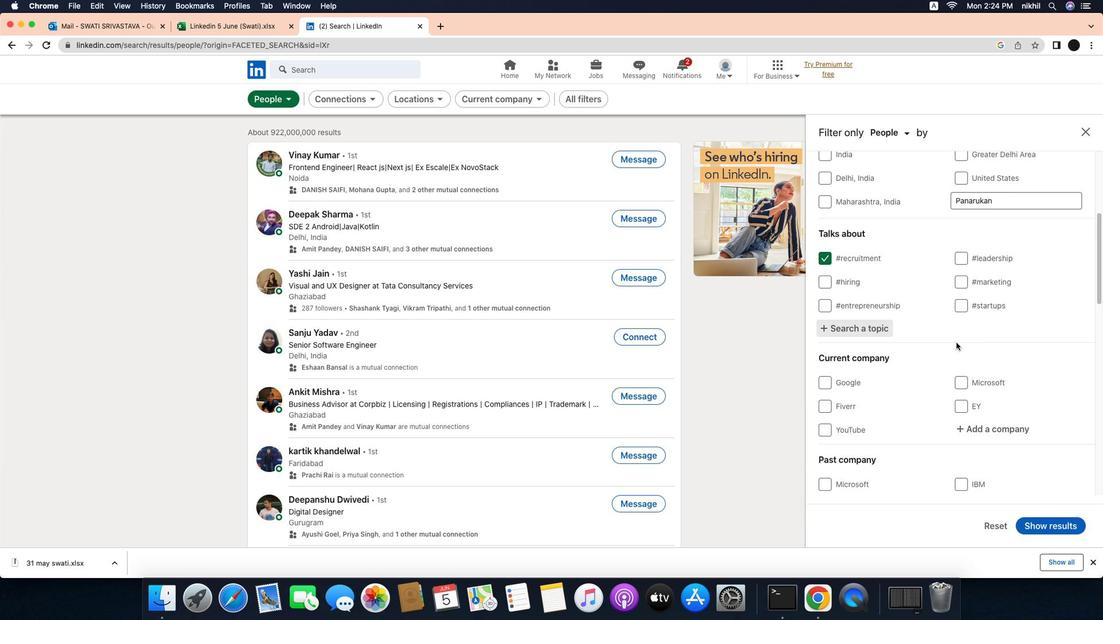 
Action: Mouse scrolled (955, 336) with delta (52, 109)
Screenshot: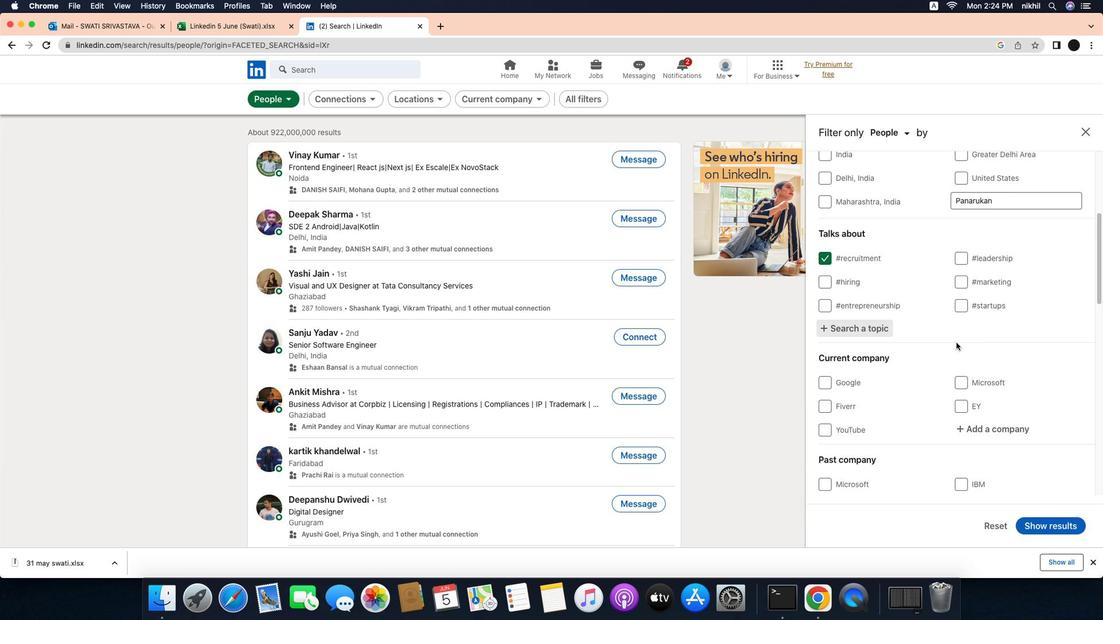 
Action: Mouse scrolled (955, 336) with delta (52, 109)
Screenshot: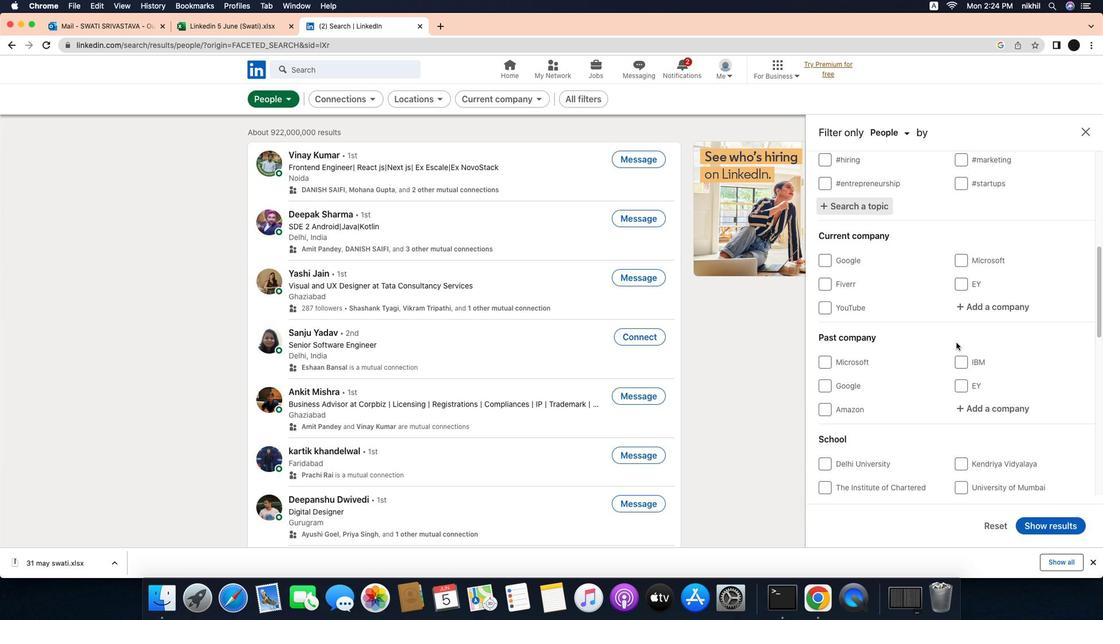 
Action: Mouse scrolled (955, 336) with delta (52, 109)
Screenshot: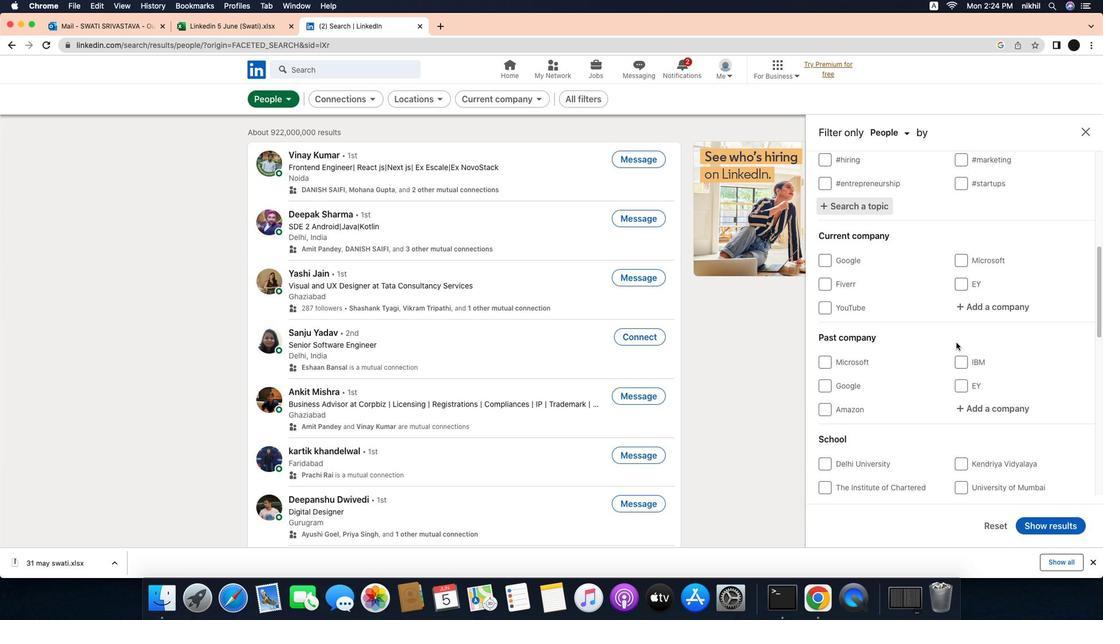 
Action: Mouse scrolled (955, 336) with delta (52, 109)
Screenshot: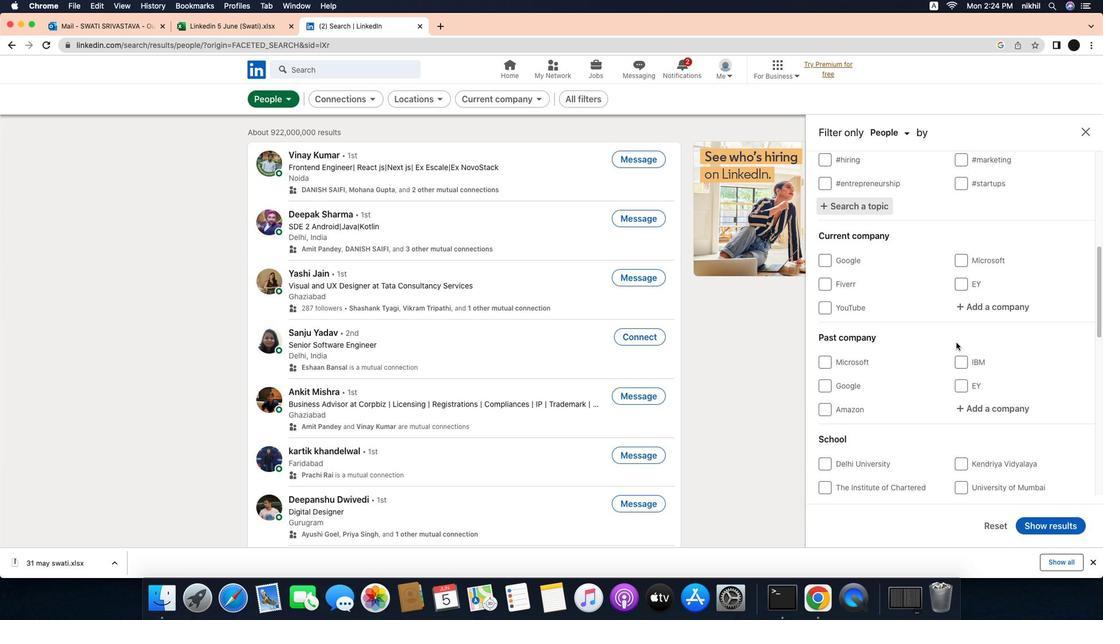 
Action: Mouse scrolled (955, 336) with delta (52, 109)
Screenshot: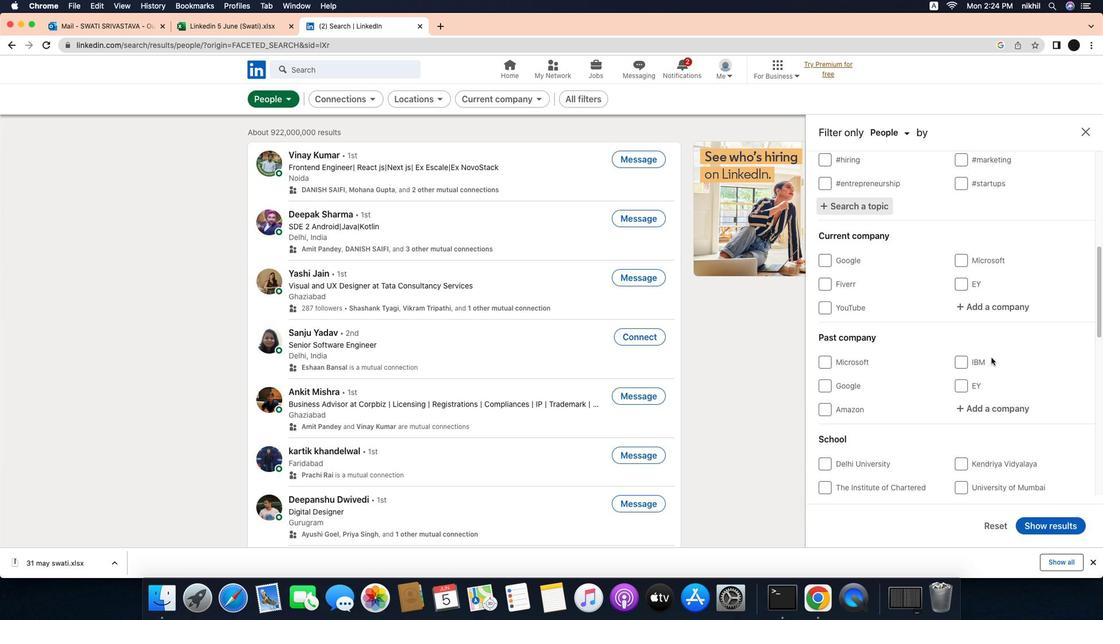 
Action: Mouse scrolled (955, 336) with delta (52, 109)
Screenshot: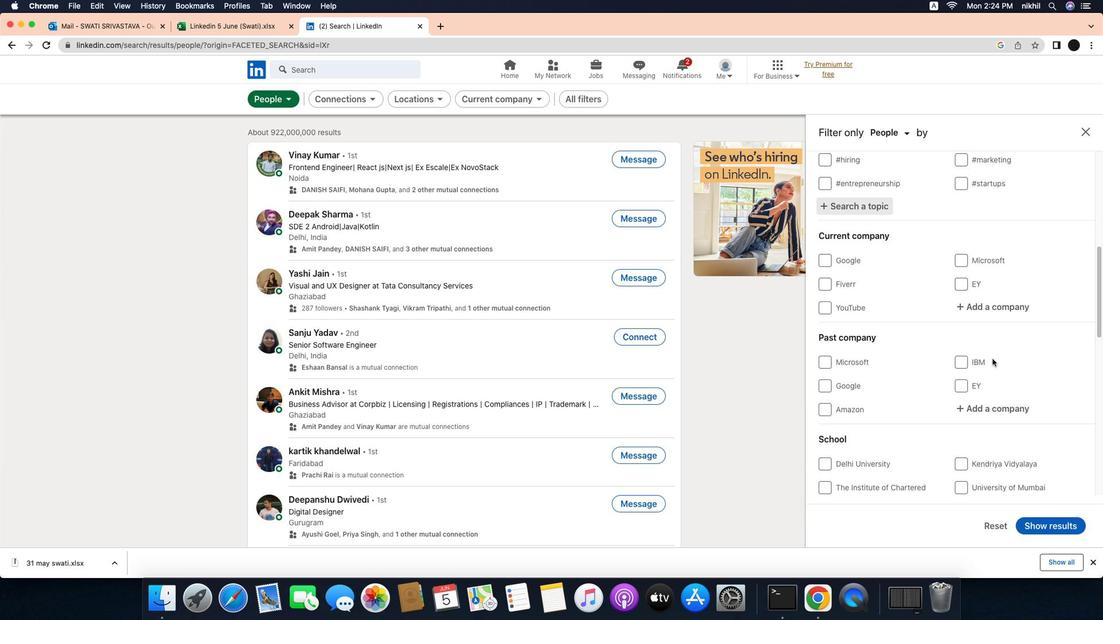 
Action: Mouse scrolled (955, 336) with delta (52, 109)
Screenshot: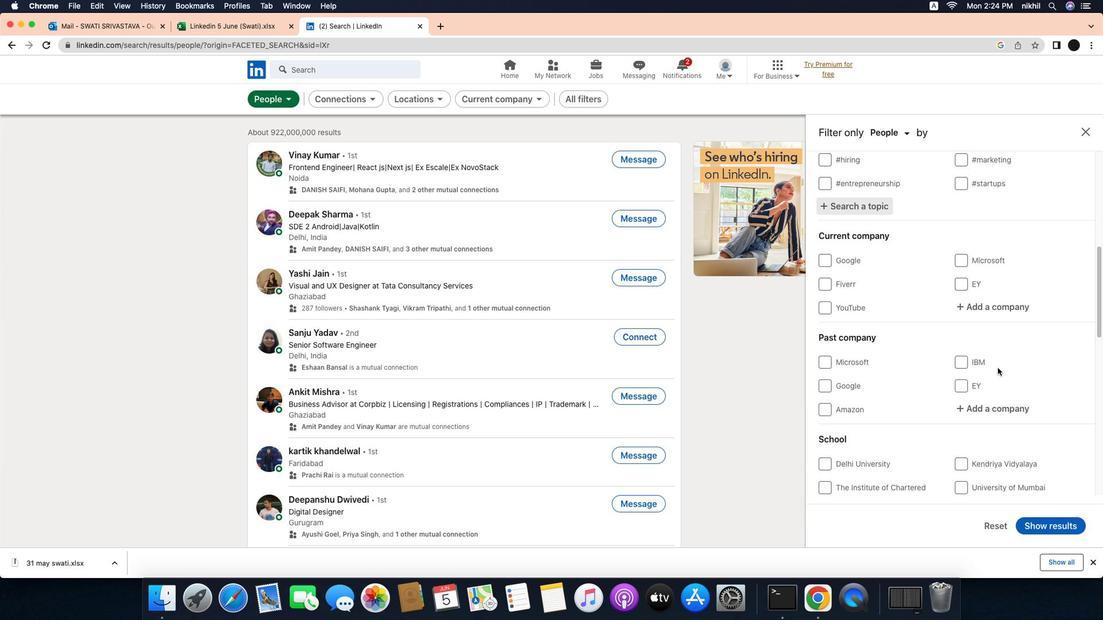 
Action: Mouse moved to (1000, 314)
Screenshot: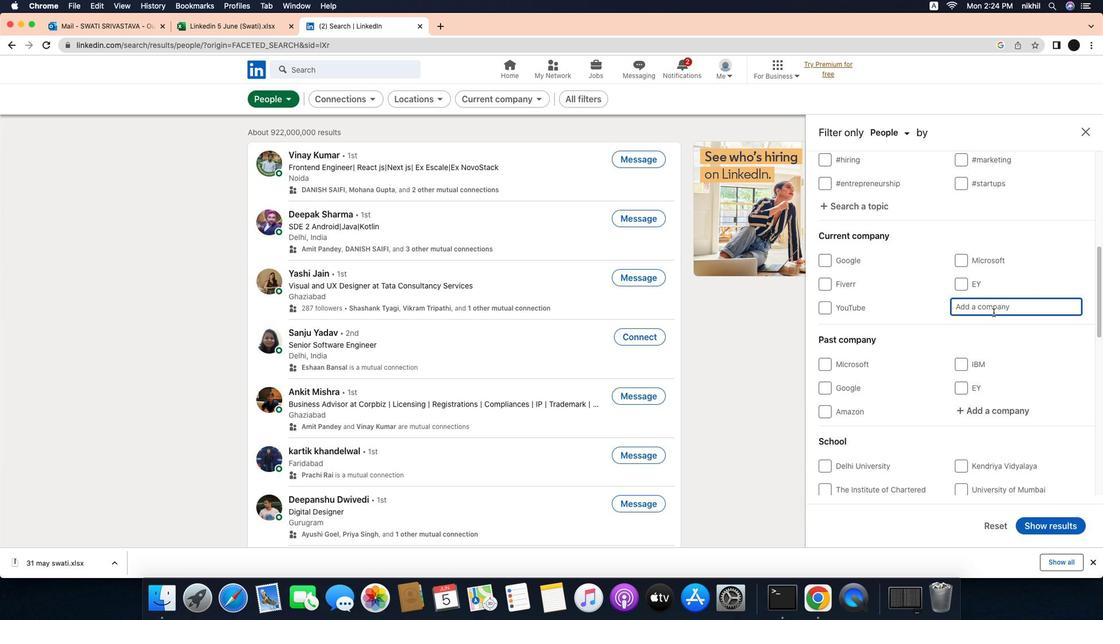 
Action: Mouse pressed left at (1000, 314)
Screenshot: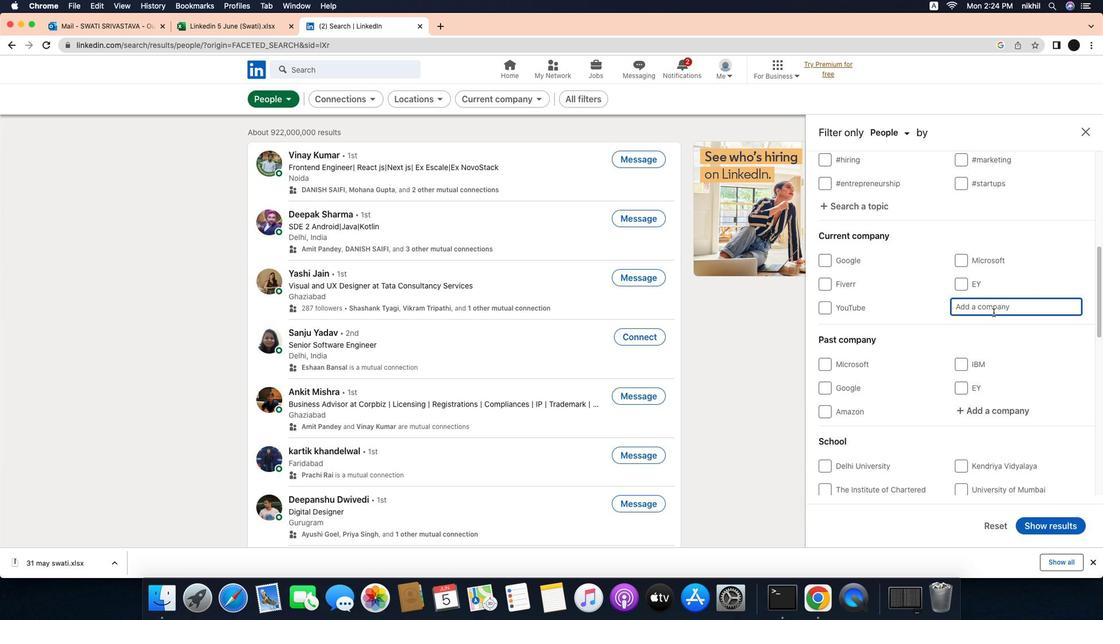 
Action: Mouse moved to (990, 315)
Screenshot: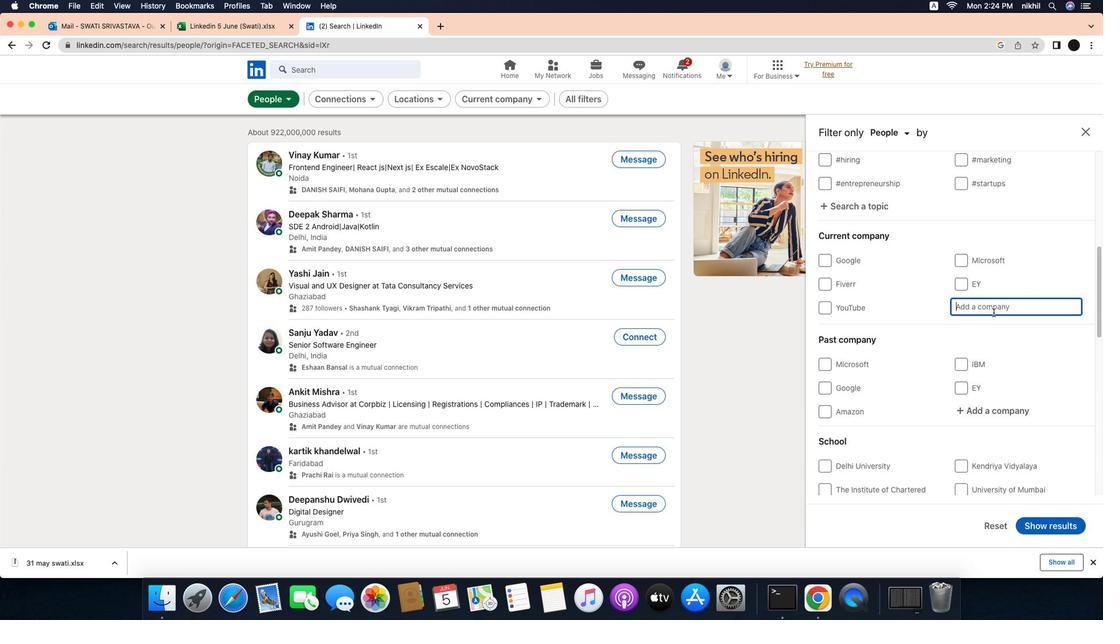 
Action: Mouse pressed left at (990, 315)
Screenshot: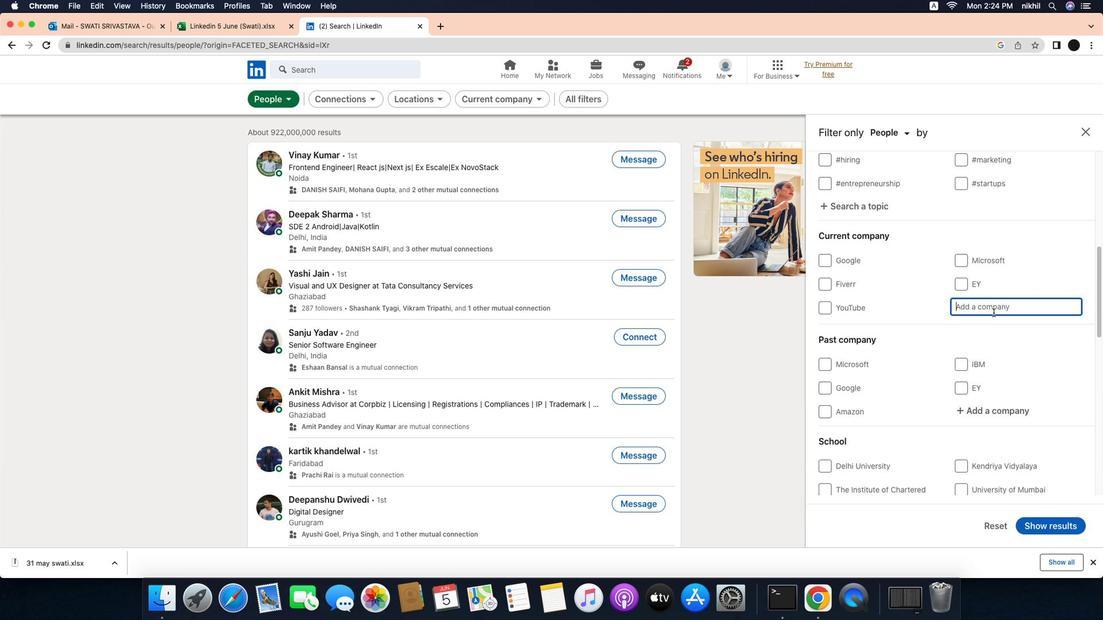 
Action: Key pressed Key.caps_lock'J''S''W'
Screenshot: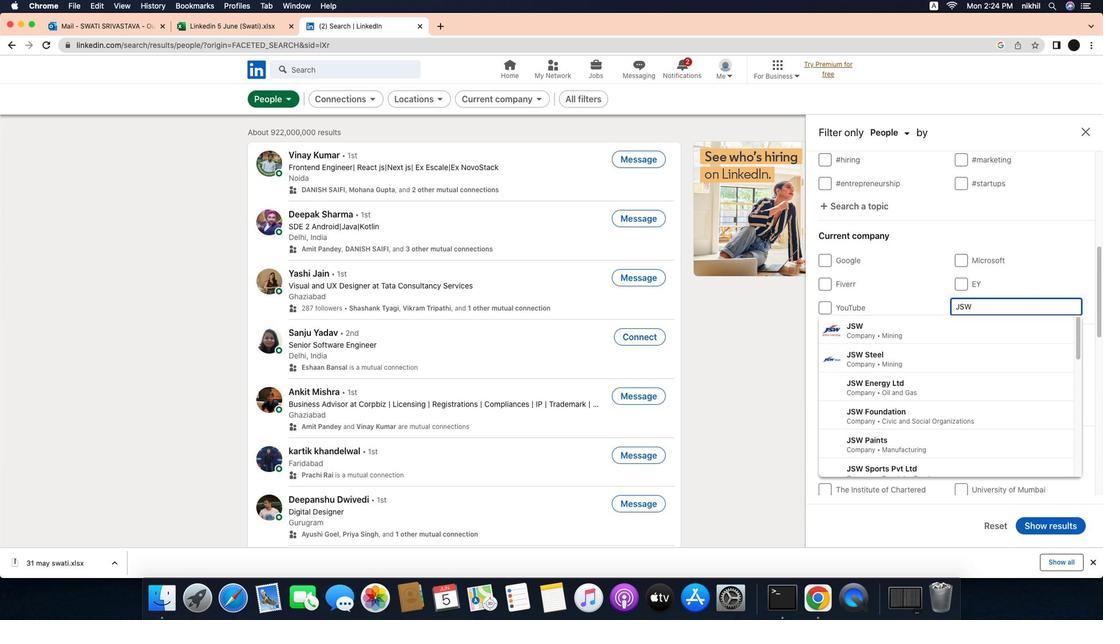 
Action: Mouse moved to (982, 322)
Screenshot: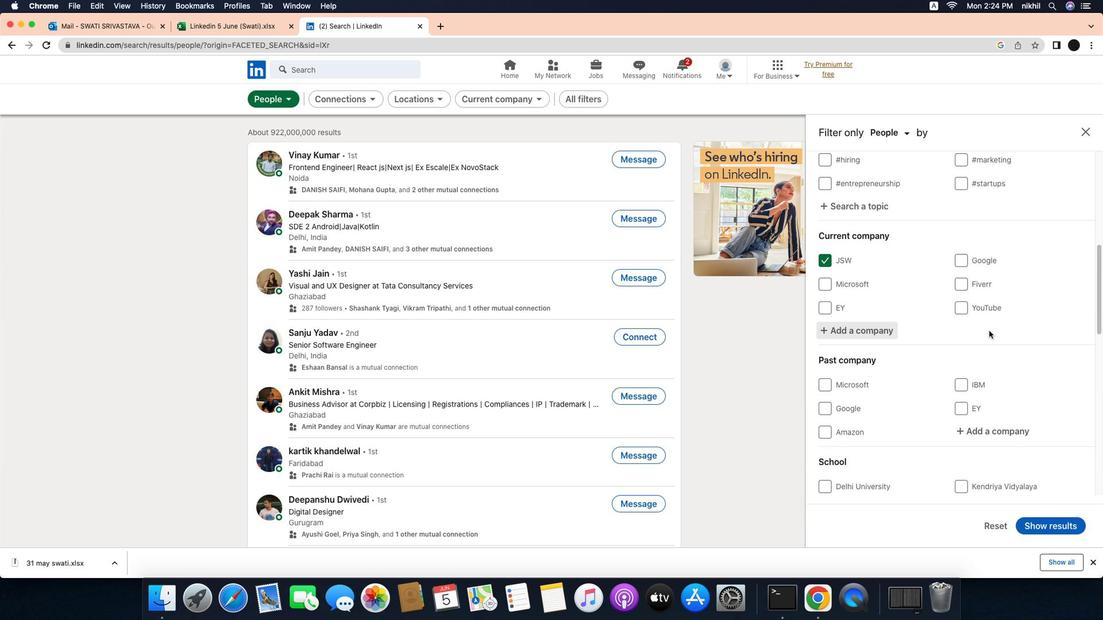 
Action: Mouse pressed left at (982, 322)
Screenshot: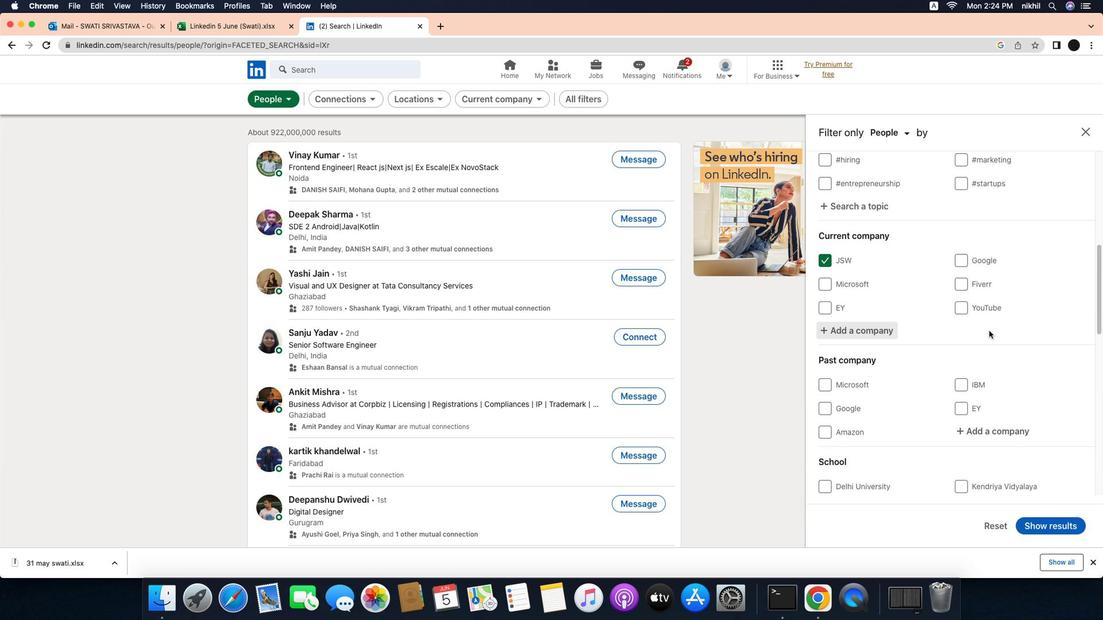 
Action: Mouse moved to (987, 328)
Screenshot: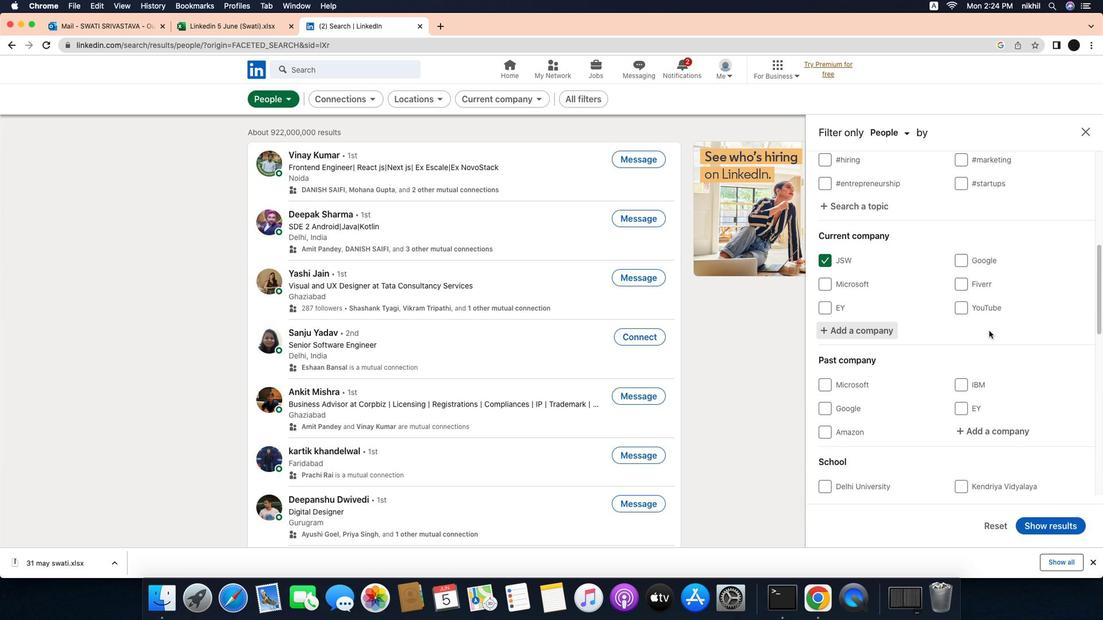 
Action: Mouse scrolled (987, 328) with delta (52, 109)
Screenshot: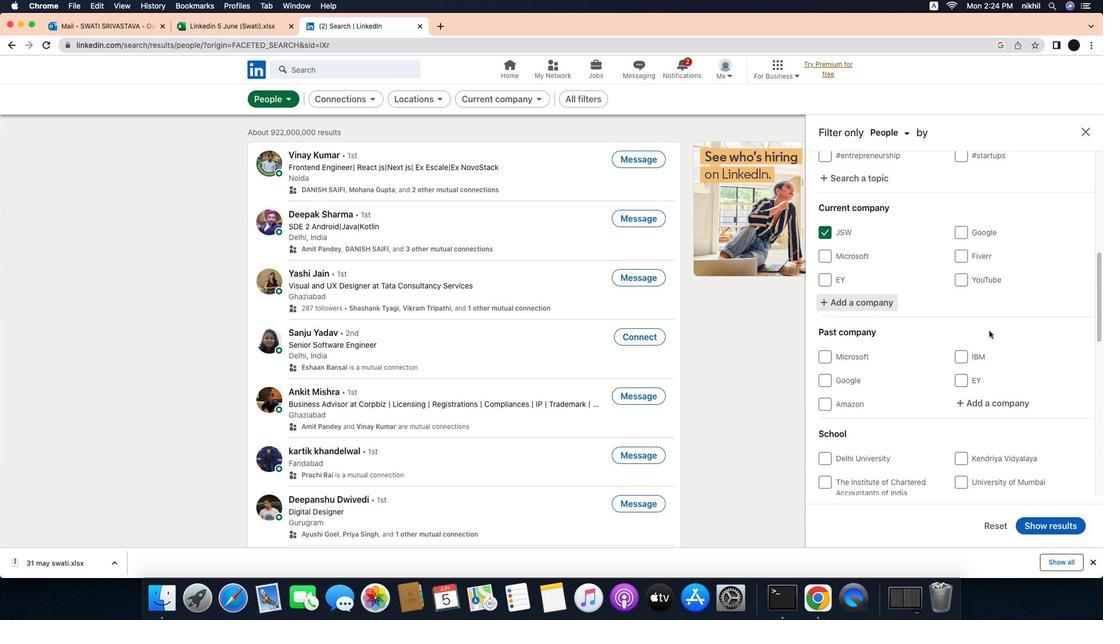 
Action: Mouse scrolled (987, 328) with delta (52, 109)
Screenshot: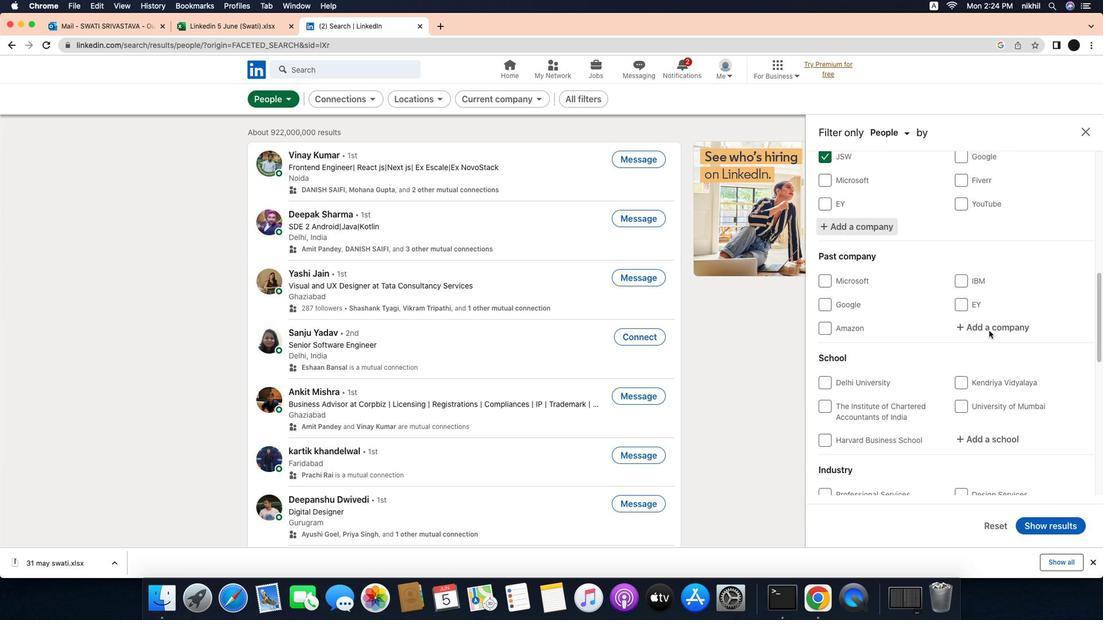 
Action: Mouse scrolled (987, 328) with delta (52, 109)
Screenshot: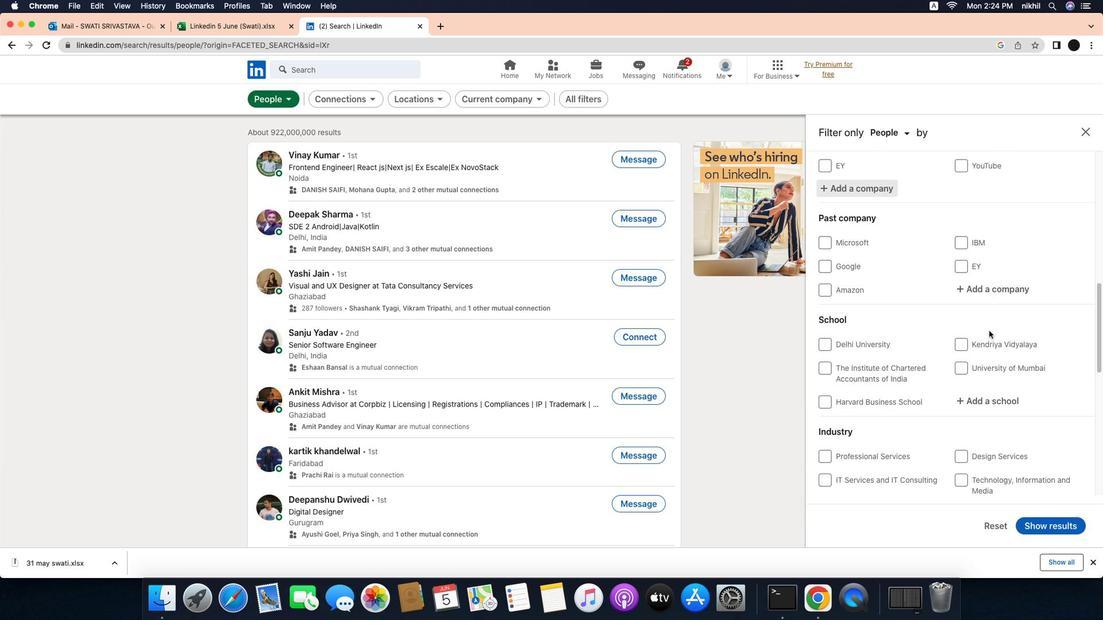 
Action: Mouse scrolled (987, 328) with delta (52, 109)
Screenshot: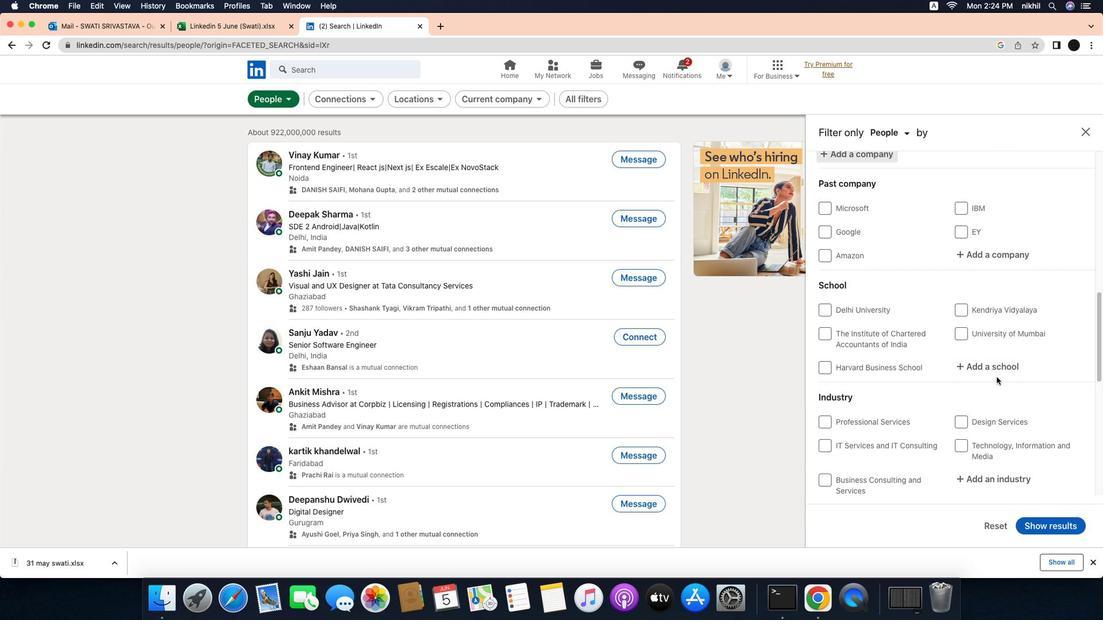 
Action: Mouse scrolled (987, 328) with delta (52, 109)
Screenshot: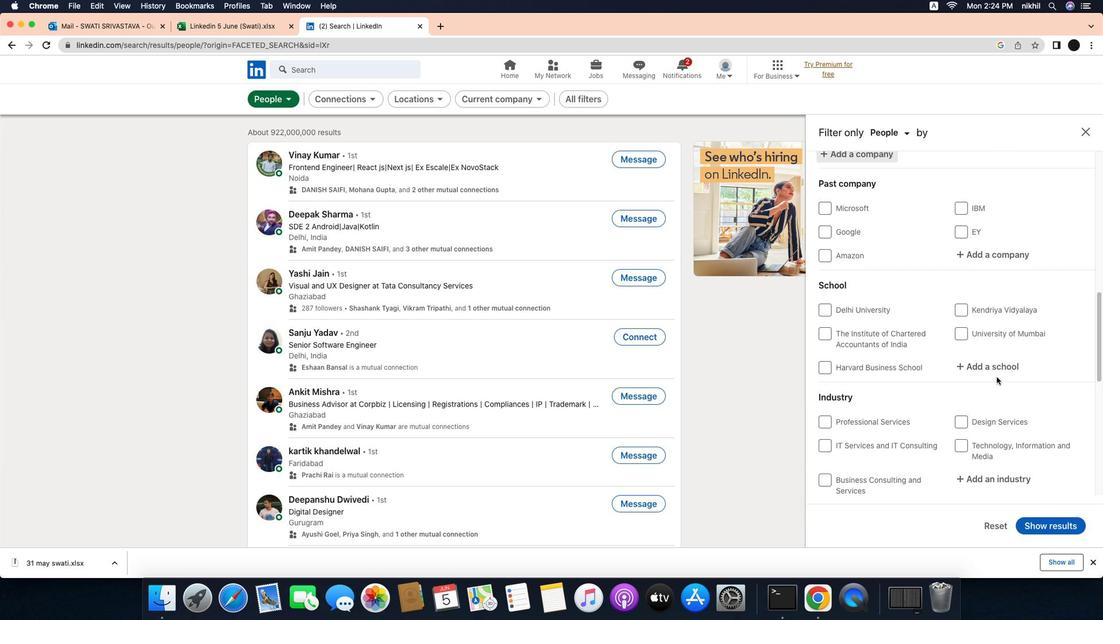 
Action: Mouse scrolled (987, 328) with delta (52, 109)
Screenshot: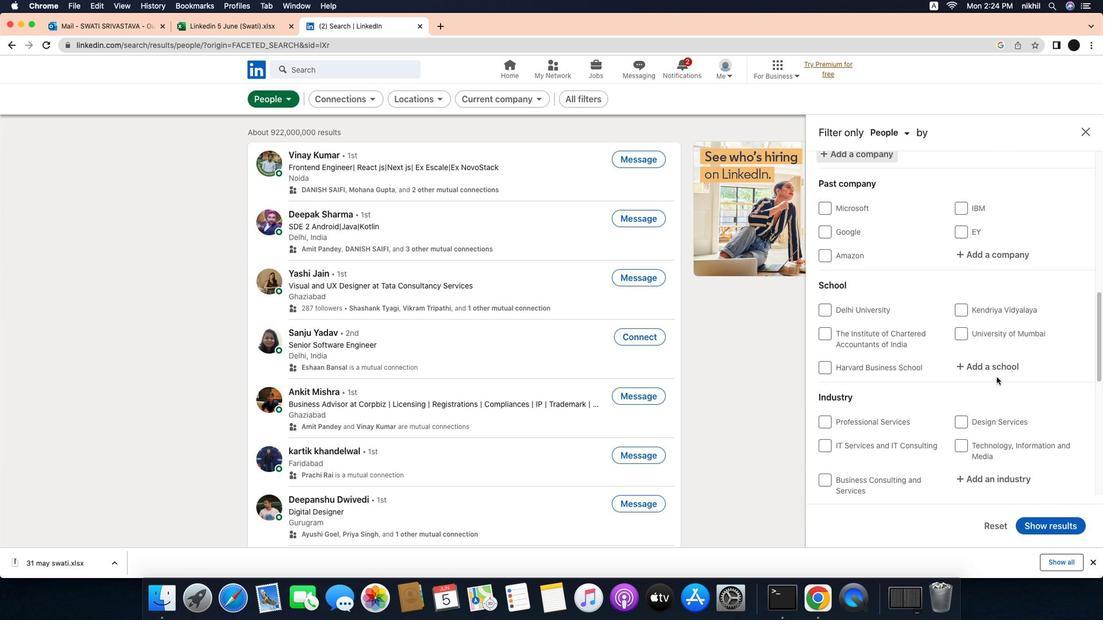 
Action: Mouse scrolled (987, 328) with delta (52, 109)
Screenshot: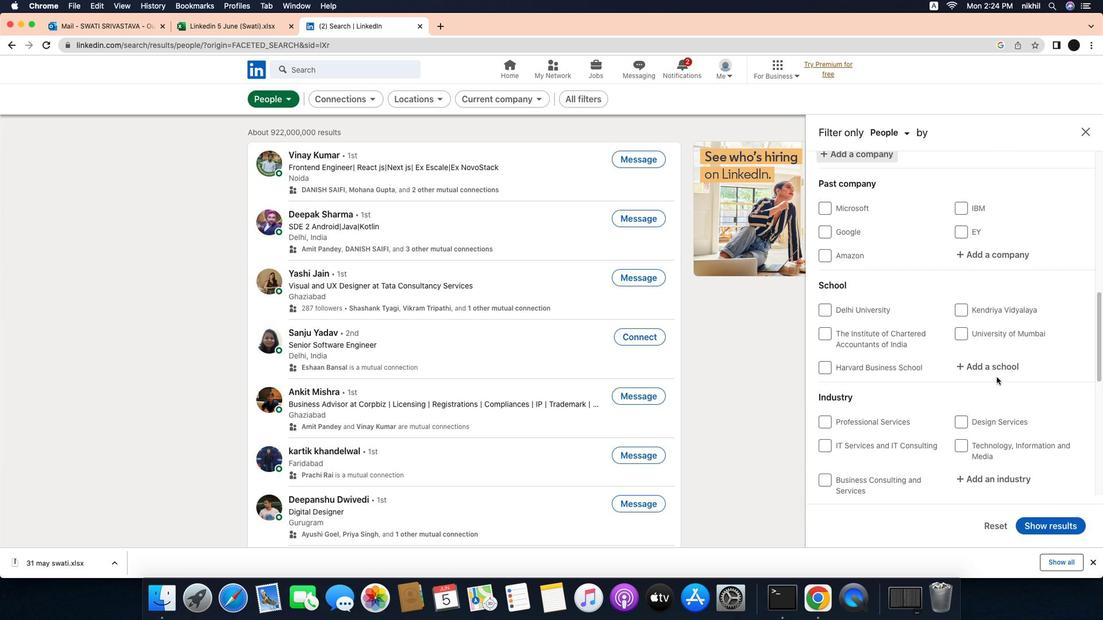 
Action: Mouse moved to (993, 353)
Screenshot: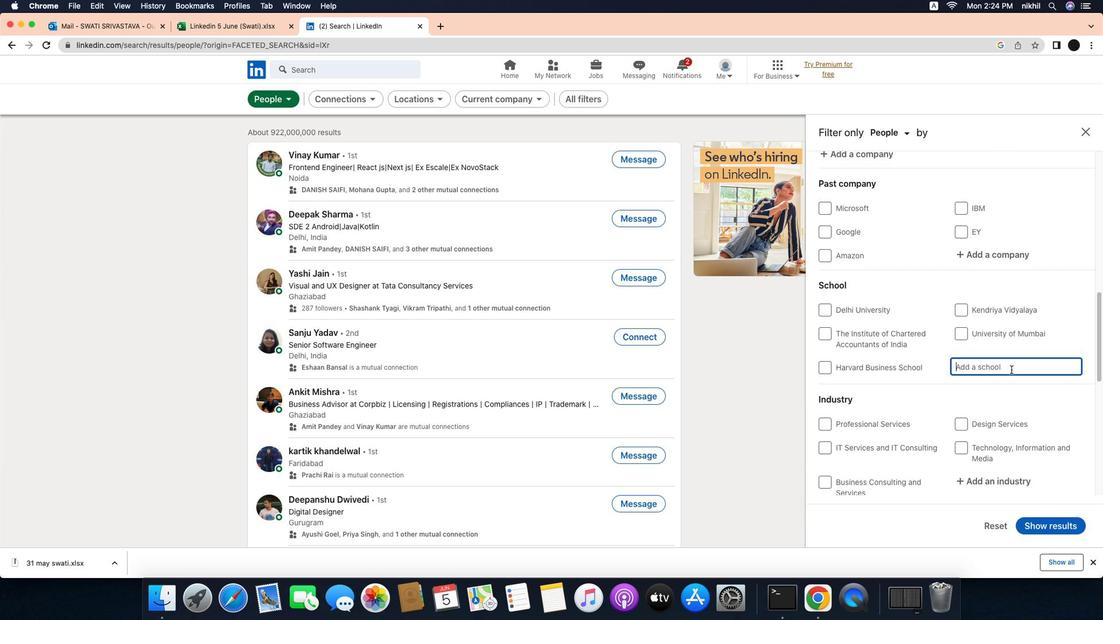 
Action: Mouse pressed left at (993, 353)
Screenshot: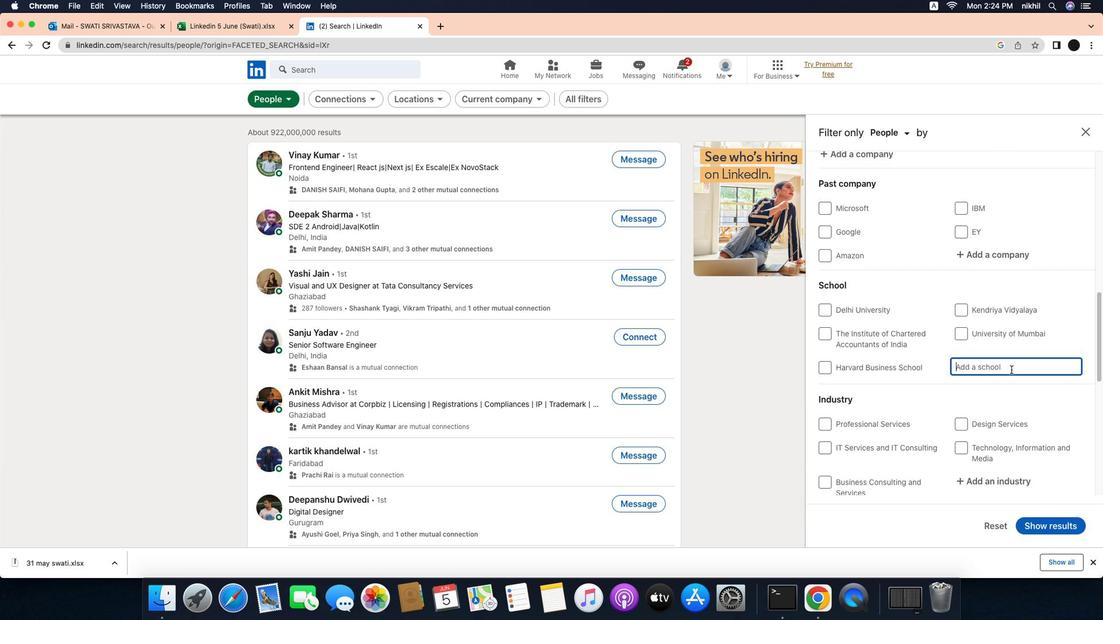 
Action: Mouse moved to (1007, 353)
Screenshot: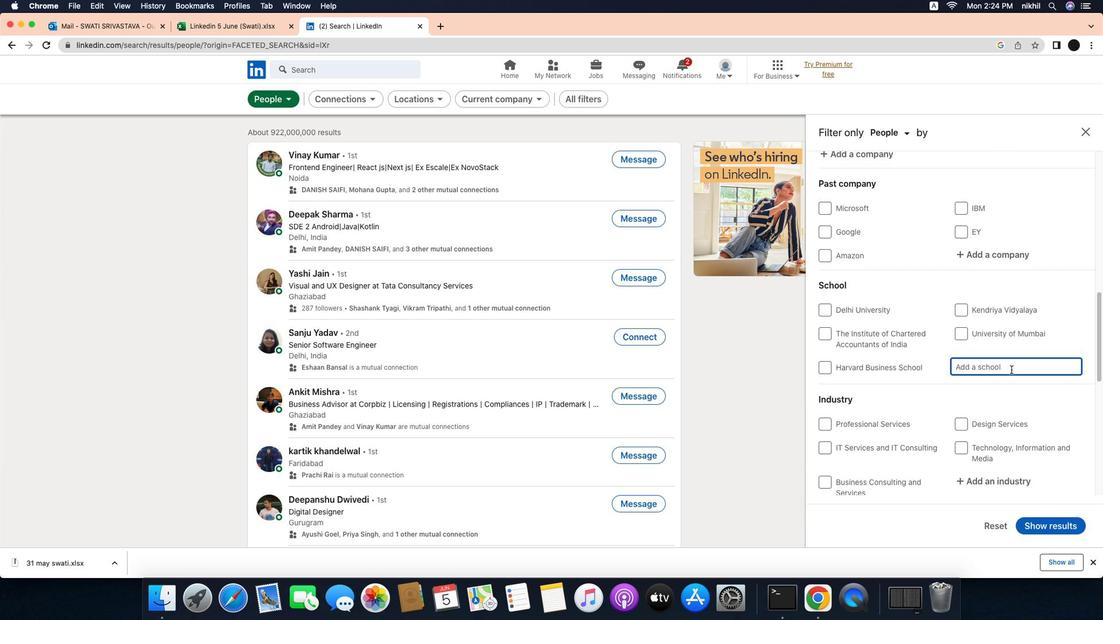 
Action: Mouse pressed left at (1007, 353)
Screenshot: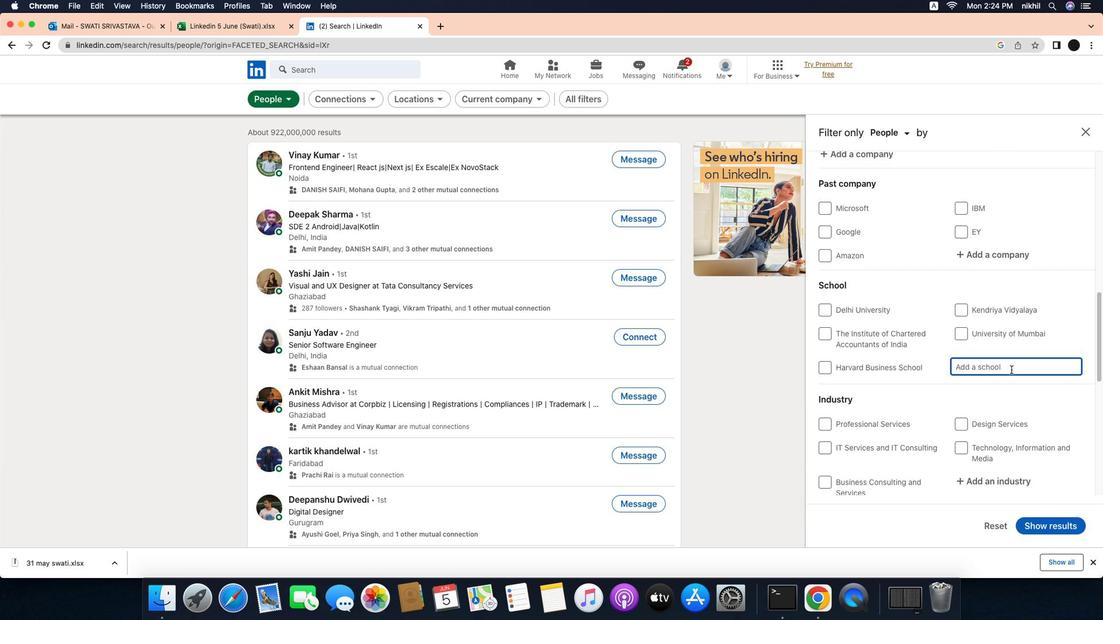 
Action: Key pressed 'S'Key.caps_lock't''.'Key.caps_lock'D'Key.caps_lock'o''m''i''n''i''c'Key.spaceKey.caps_lock'S'Key.caps_lock'a''v''i''o'Key.spaceKey.caps_lock'H'Key.caps_lock'i''g''h'Key.spaceKey.caps_lock'S'Key.caps_lock'c''h''o''o''l'
Screenshot: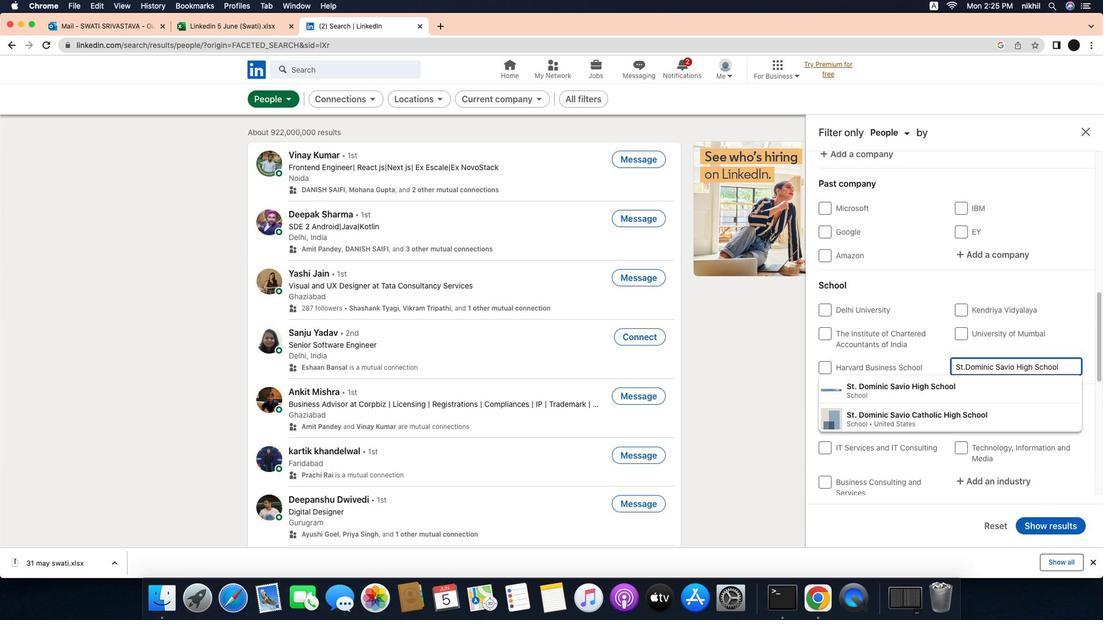 
Action: Mouse moved to (960, 363)
Screenshot: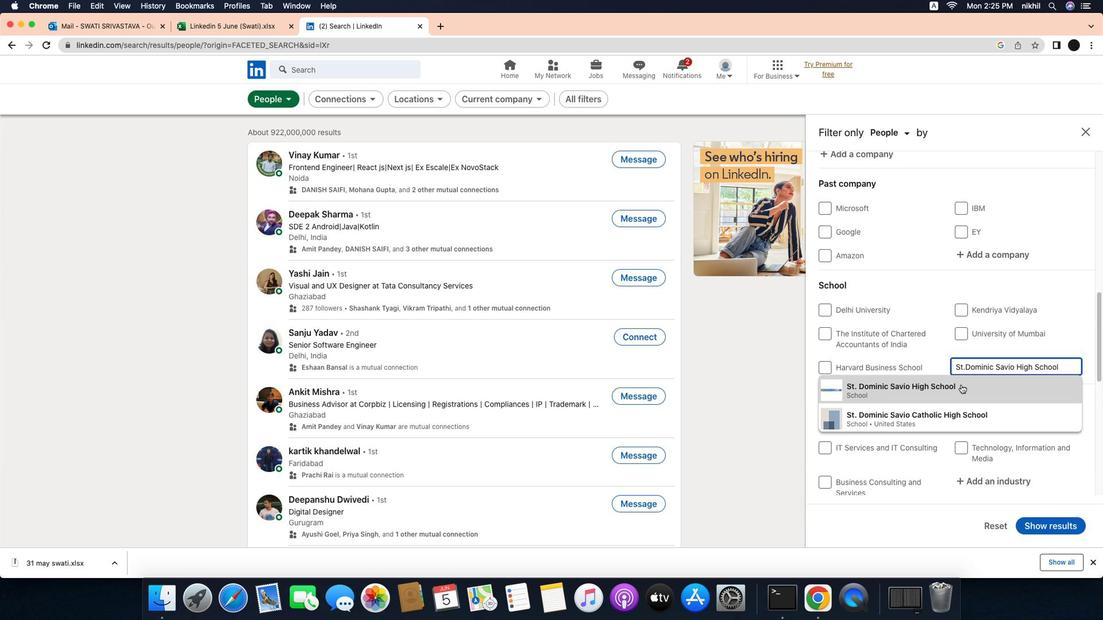
Action: Mouse pressed left at (960, 363)
Screenshot: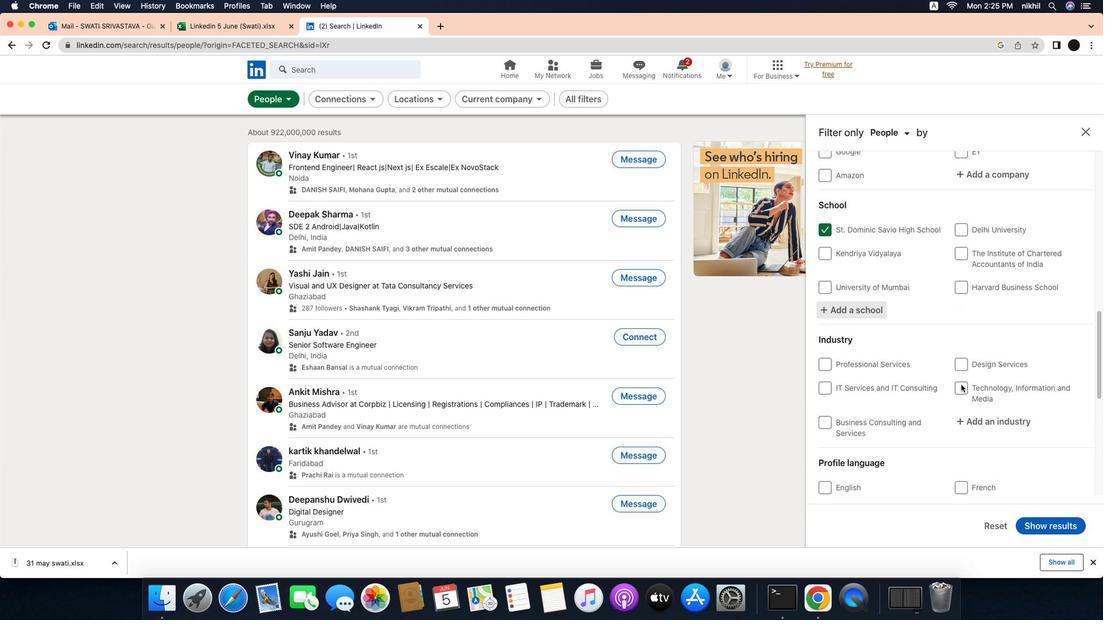 
Action: Mouse scrolled (960, 363) with delta (52, 109)
Screenshot: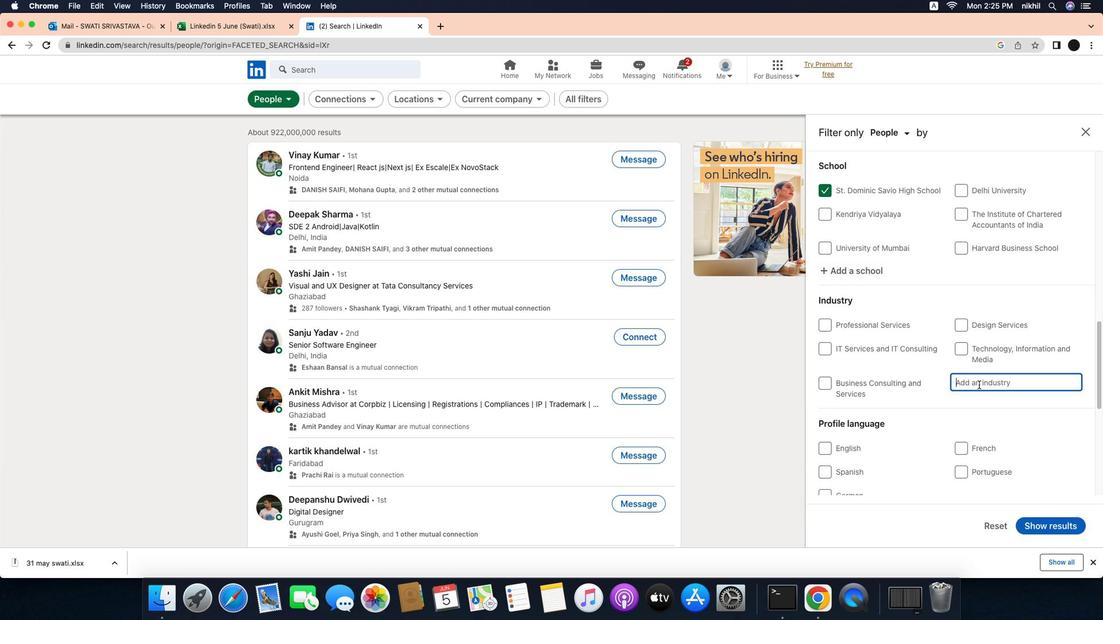 
Action: Mouse scrolled (960, 363) with delta (52, 109)
Screenshot: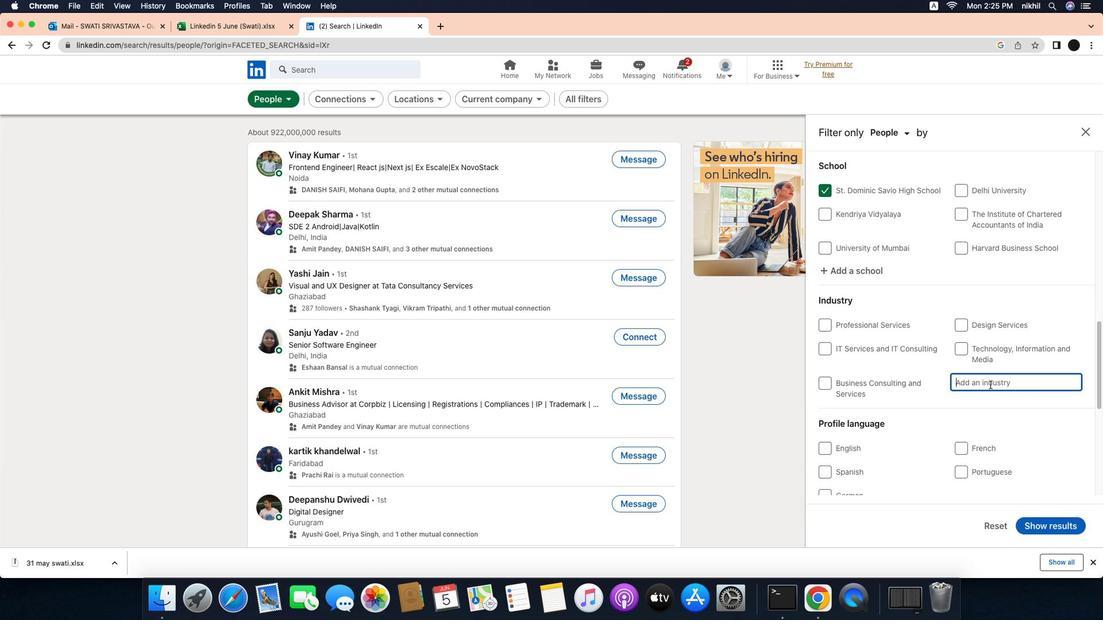 
Action: Mouse scrolled (960, 363) with delta (52, 109)
Screenshot: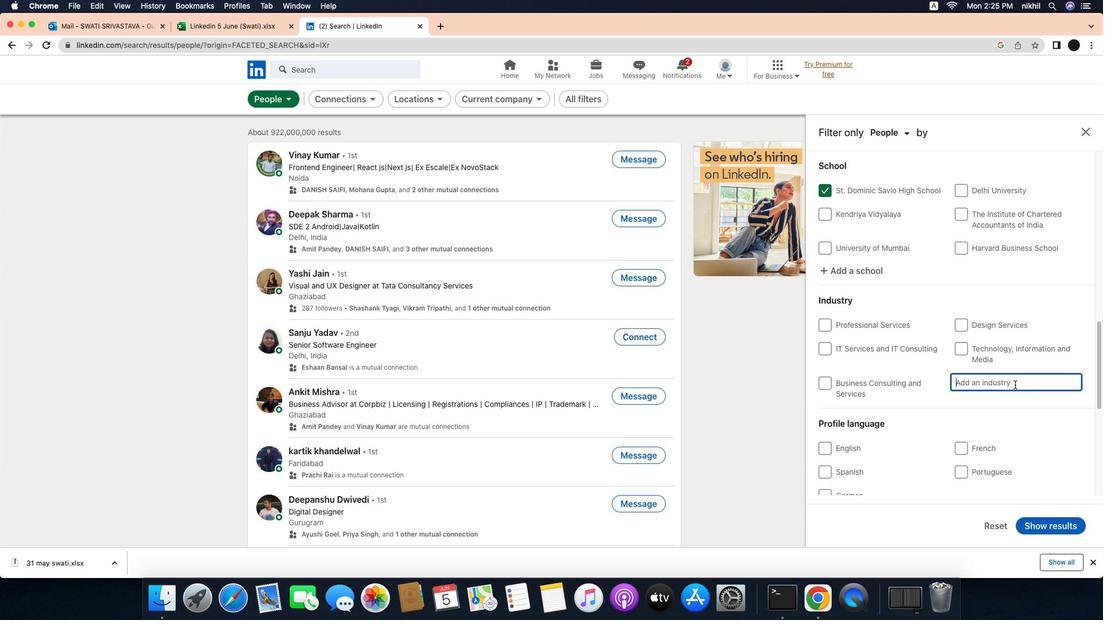 
Action: Mouse scrolled (960, 363) with delta (52, 109)
Screenshot: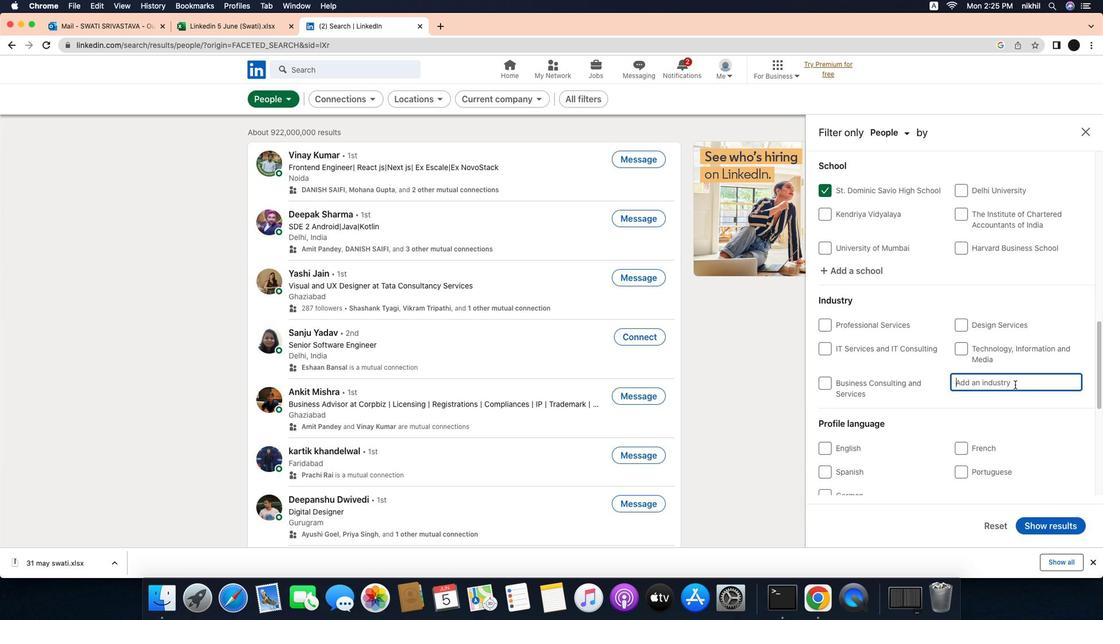 
Action: Mouse moved to (977, 364)
Screenshot: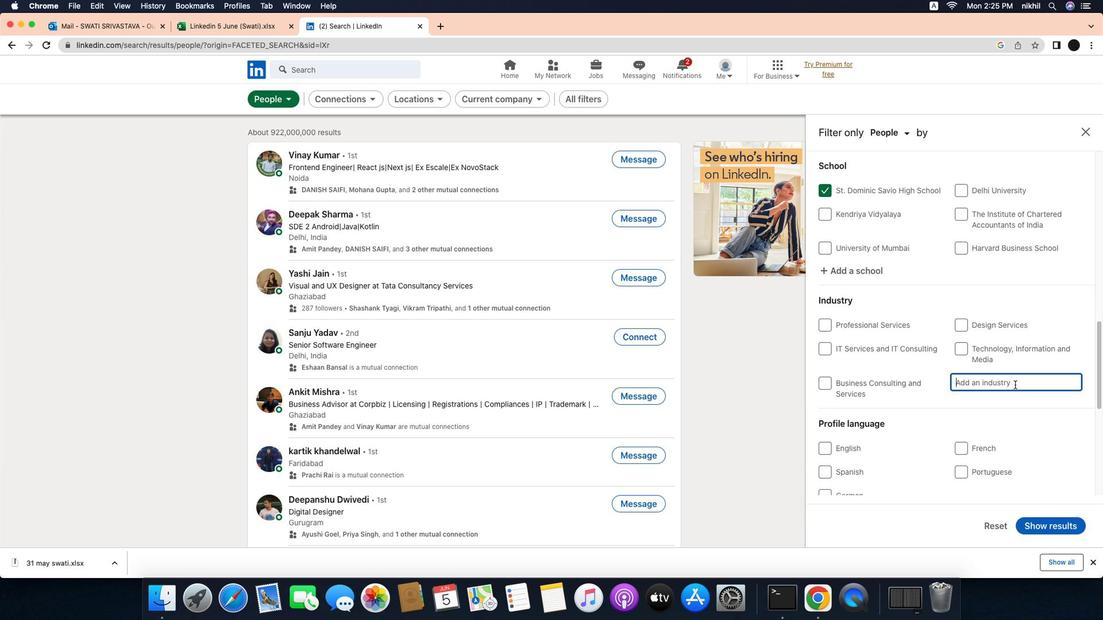
Action: Mouse pressed left at (977, 364)
Screenshot: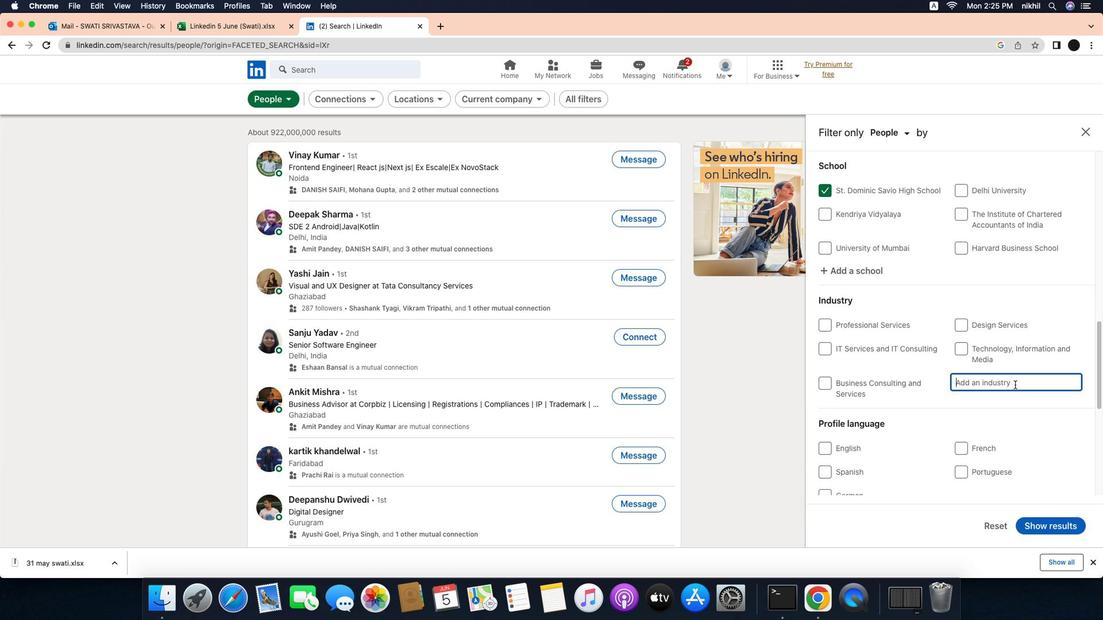 
Action: Mouse moved to (1011, 364)
Screenshot: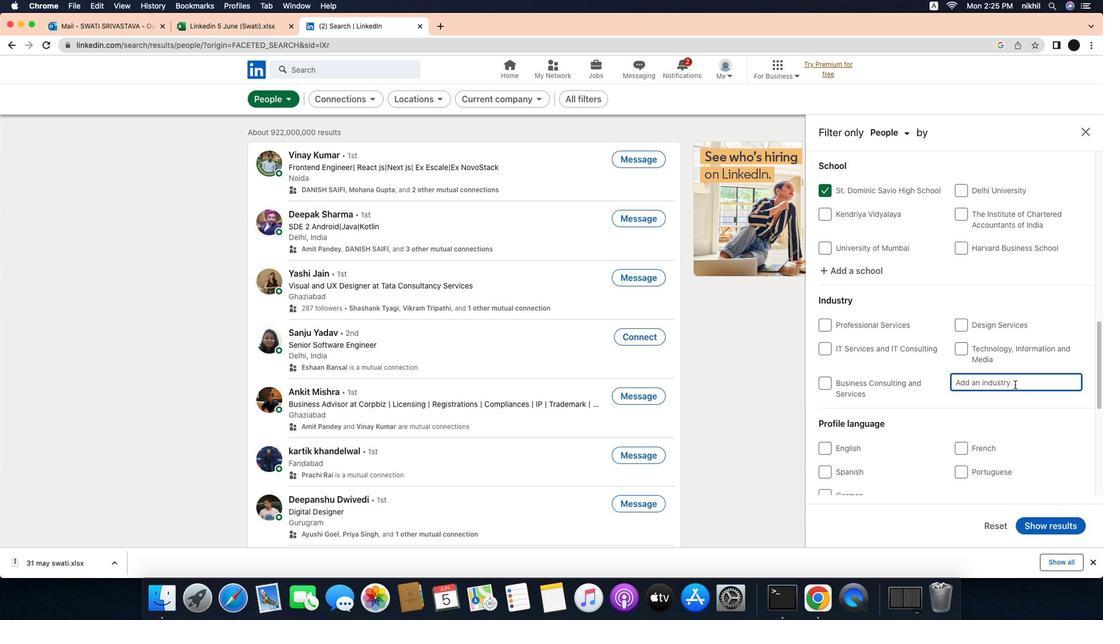 
Action: Mouse pressed left at (1011, 364)
Screenshot: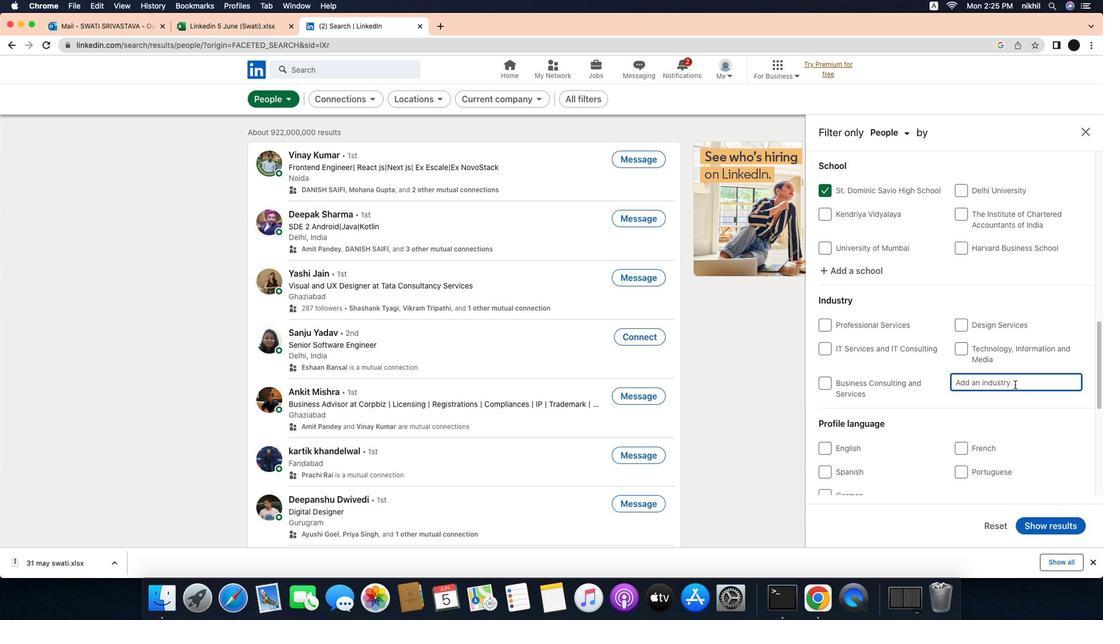 
Action: Key pressed Key.caps_lock'R'Key.caps_lock'e''n''e''w''a''b''l''e'Key.spaceKey.caps_lock'E'Key.caps_lock'n''e''r''g''y'
Screenshot: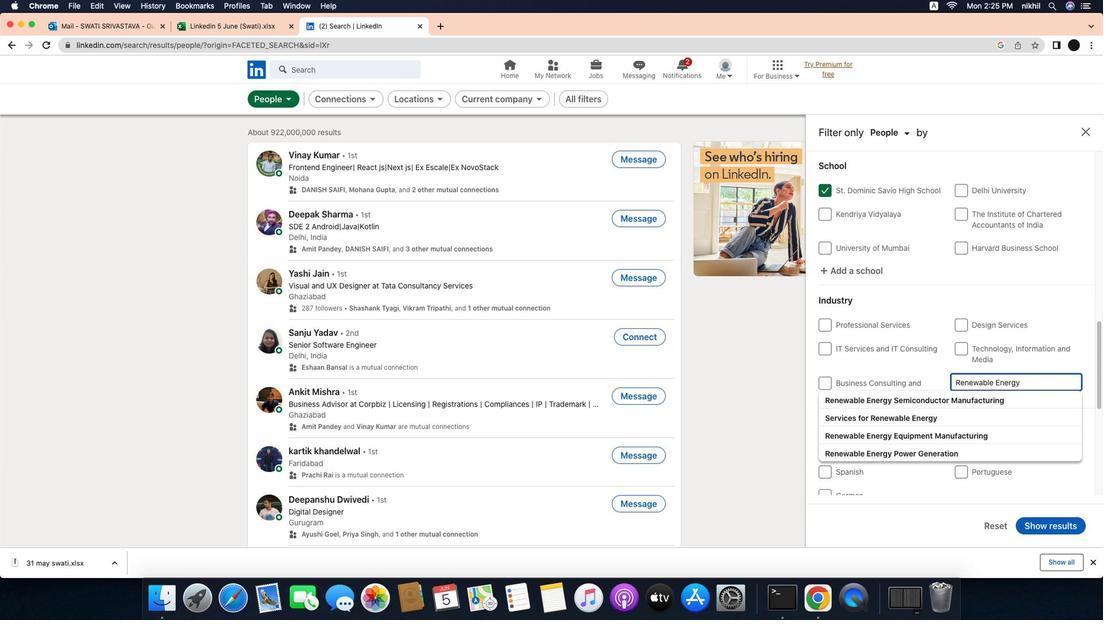 
Action: Mouse moved to (943, 387)
Screenshot: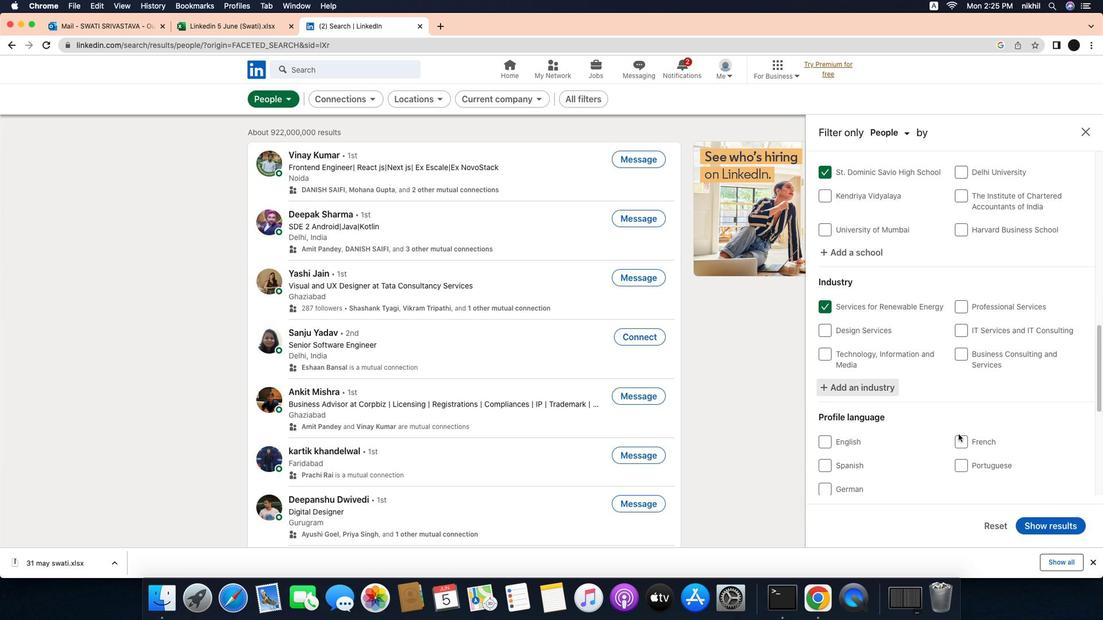 
Action: Mouse pressed left at (943, 387)
Screenshot: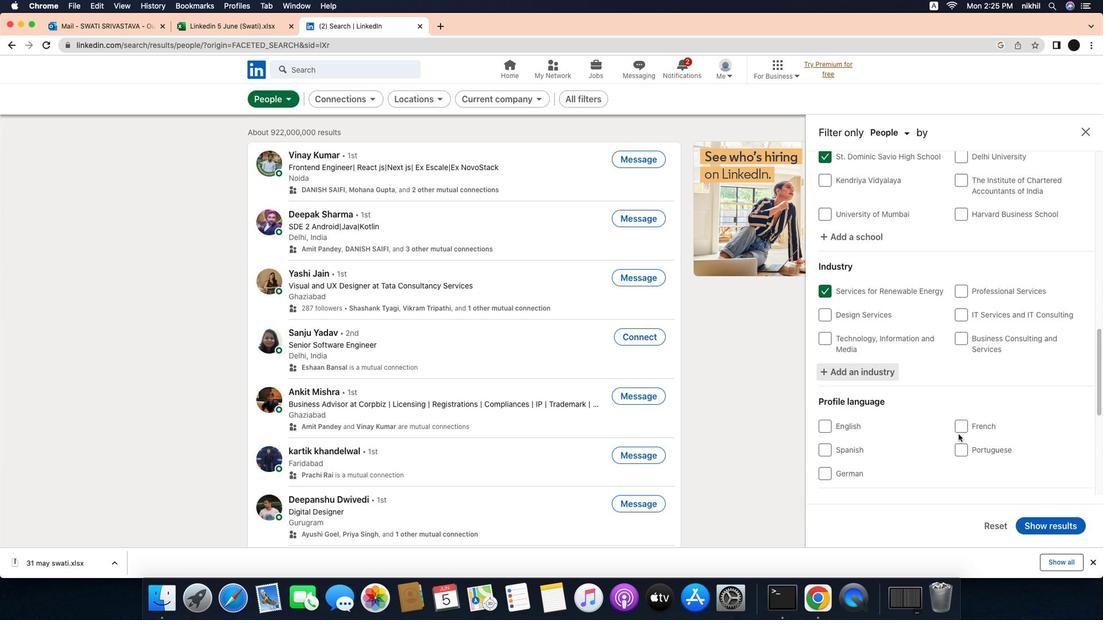 
Action: Mouse moved to (957, 396)
Screenshot: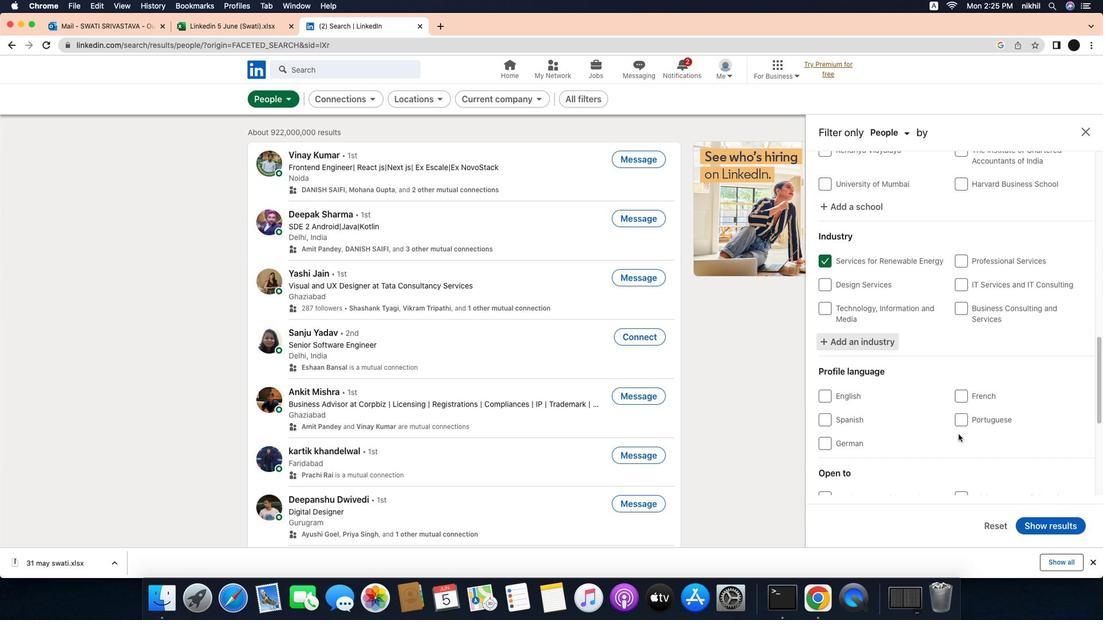 
Action: Mouse scrolled (957, 396) with delta (52, 109)
Screenshot: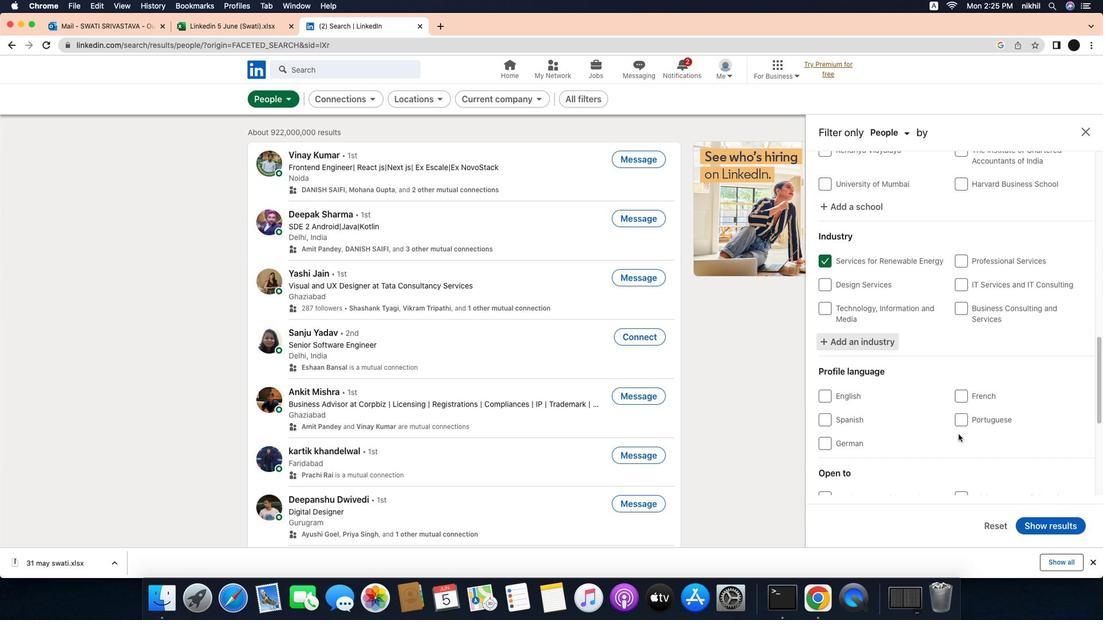 
Action: Mouse scrolled (957, 396) with delta (52, 109)
Screenshot: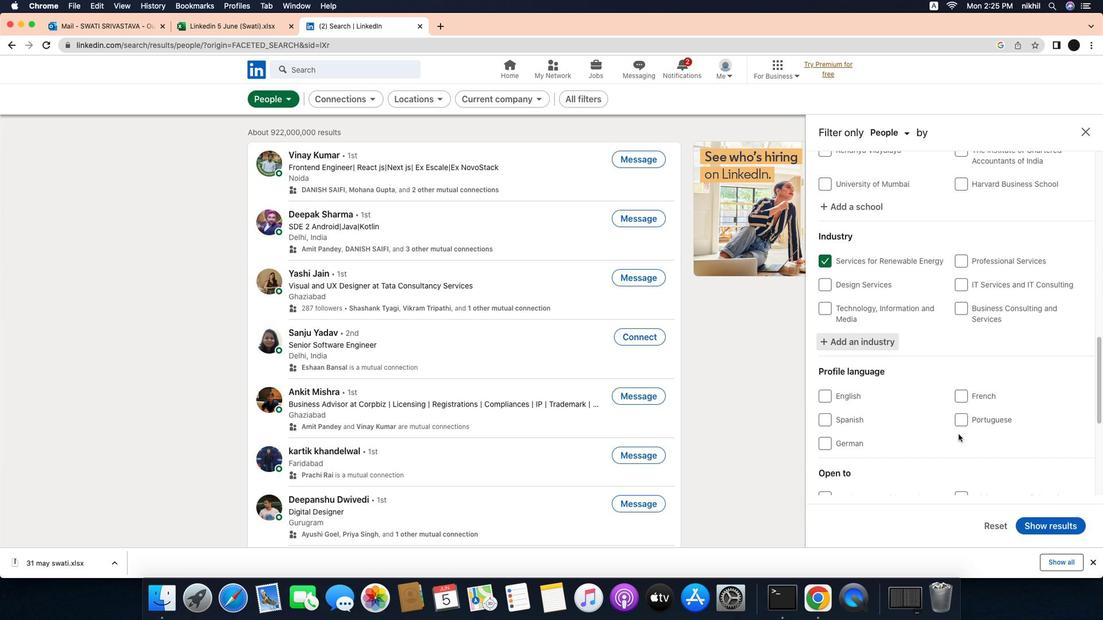 
Action: Mouse scrolled (957, 396) with delta (52, 109)
Screenshot: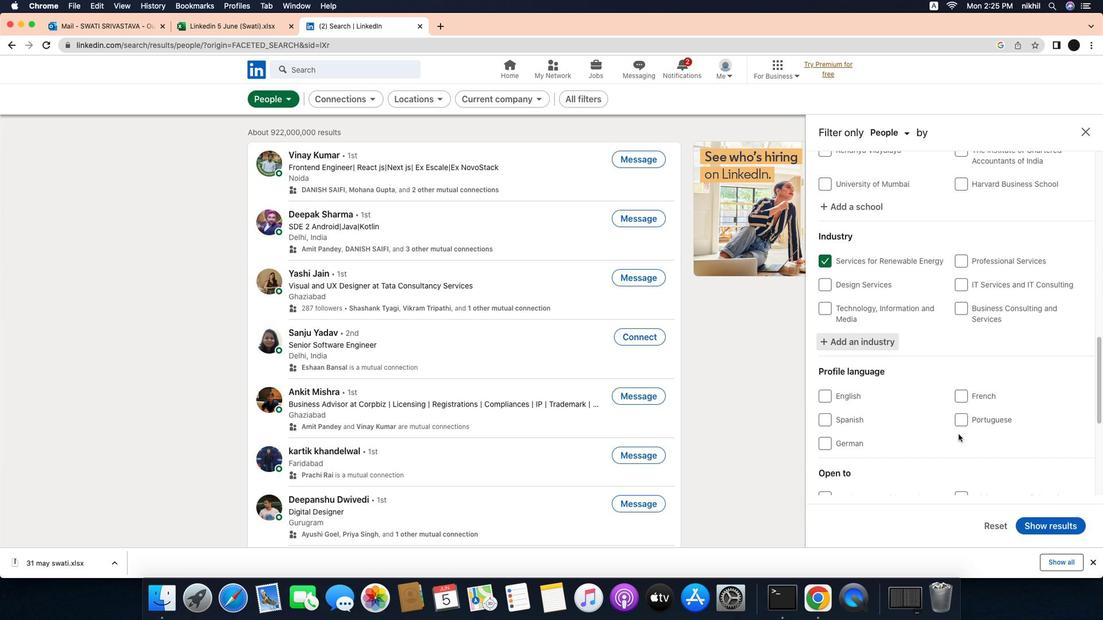 
Action: Mouse scrolled (957, 396) with delta (52, 109)
Screenshot: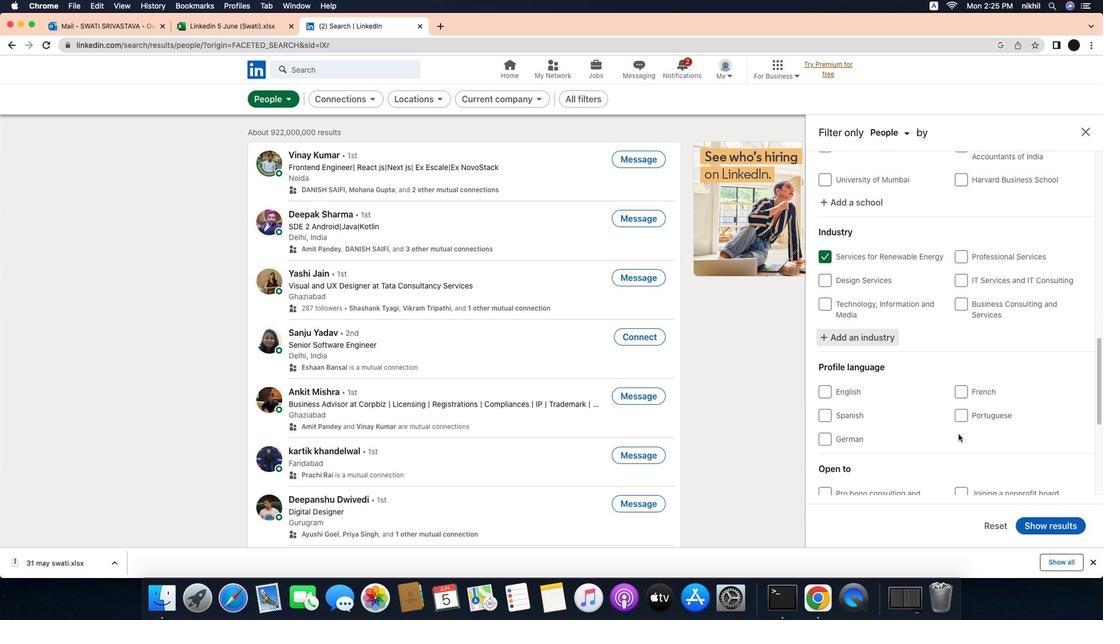 
Action: Mouse scrolled (957, 396) with delta (52, 109)
Screenshot: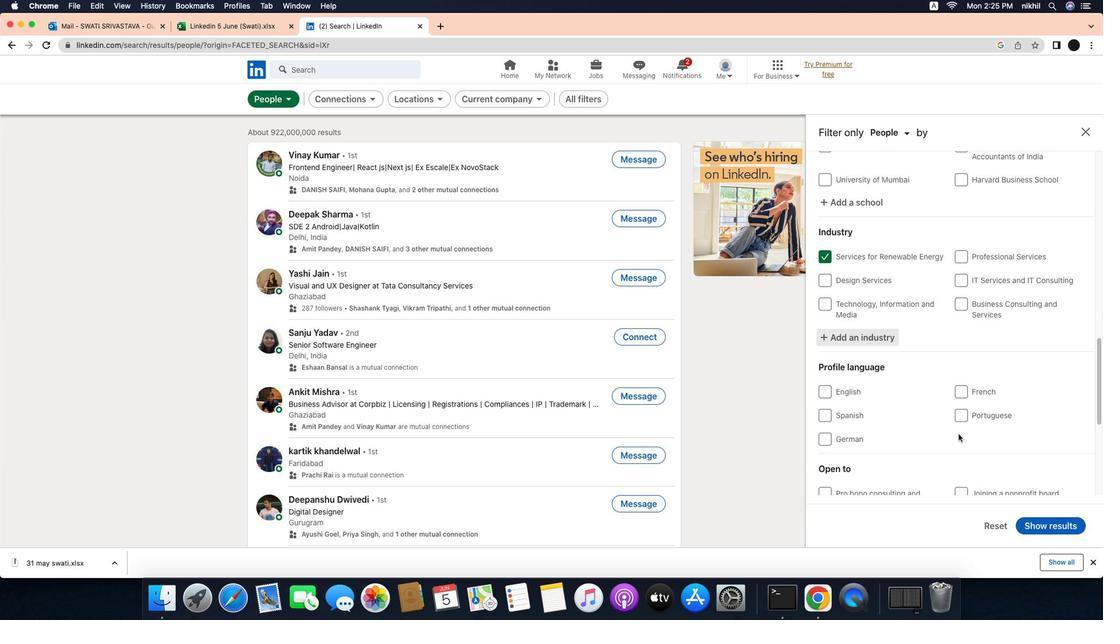 
Action: Mouse scrolled (957, 396) with delta (52, 109)
Screenshot: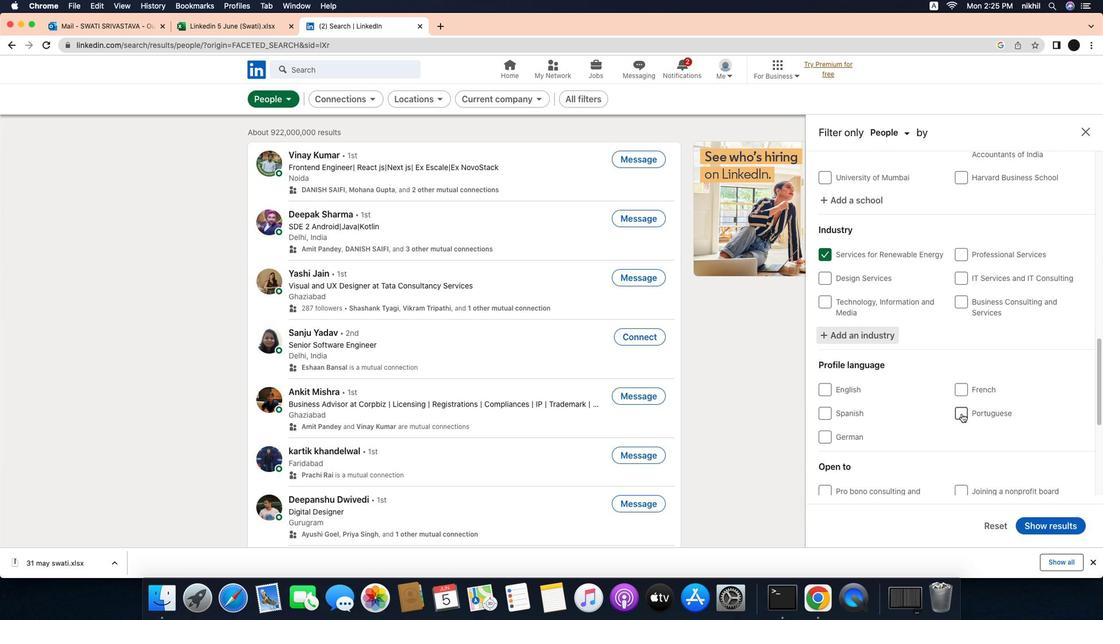 
Action: Mouse moved to (961, 383)
Screenshot: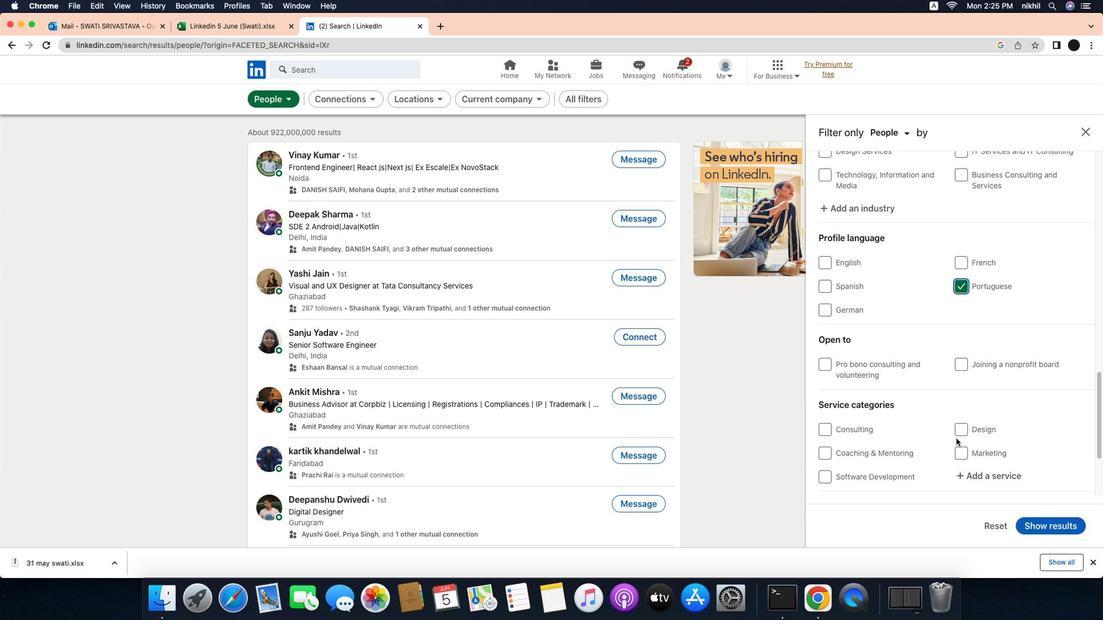 
Action: Mouse pressed left at (961, 383)
Screenshot: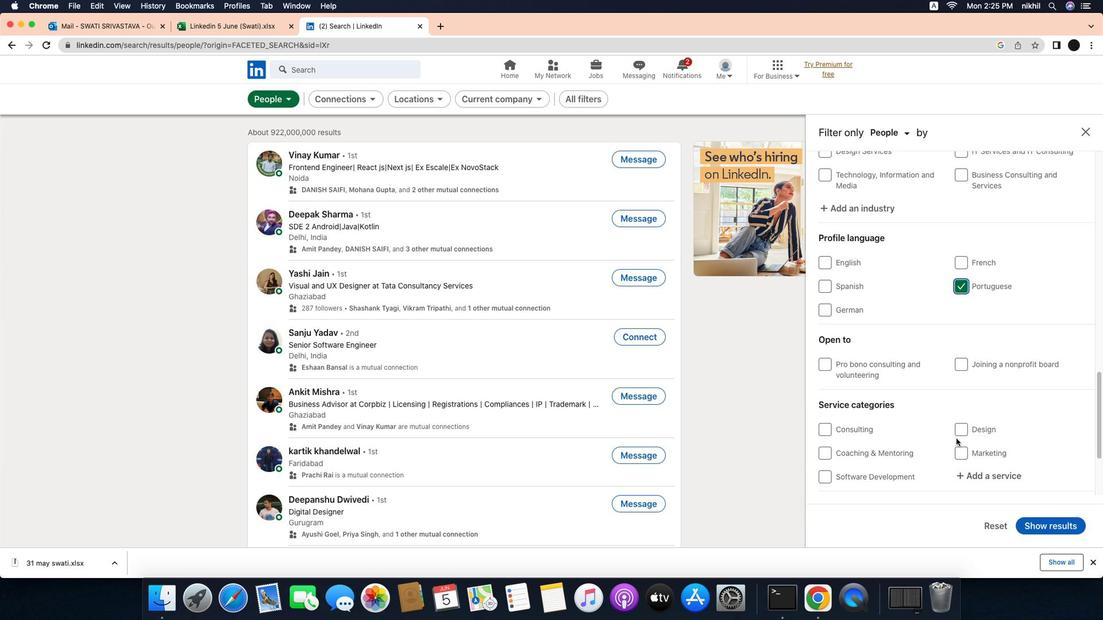 
Action: Mouse moved to (955, 399)
Screenshot: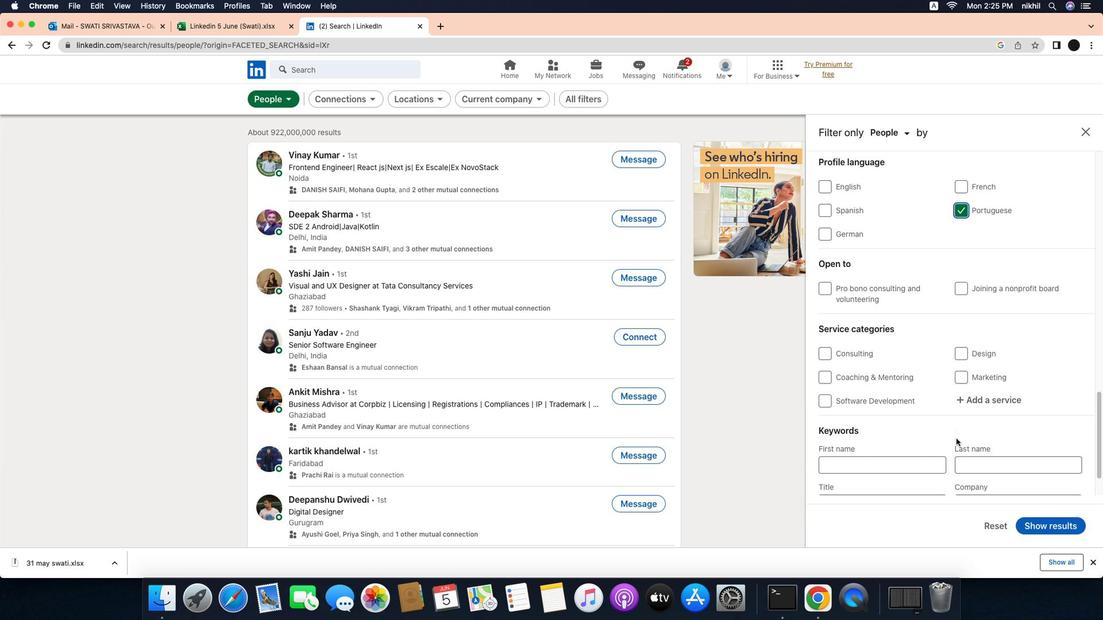 
Action: Mouse scrolled (955, 399) with delta (52, 109)
Screenshot: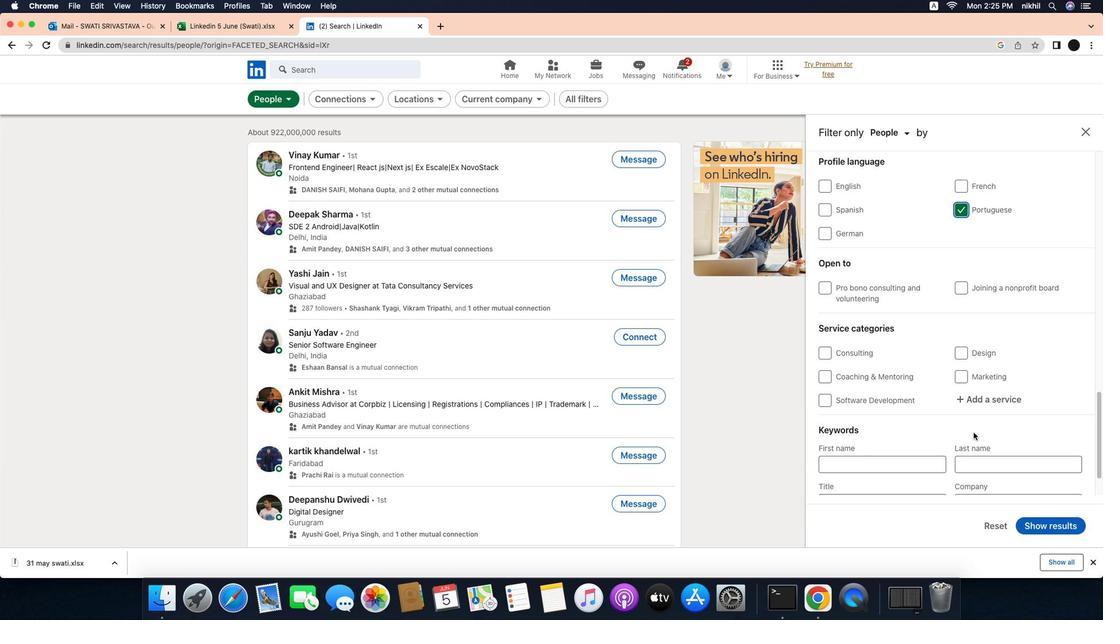 
Action: Mouse scrolled (955, 399) with delta (52, 109)
Screenshot: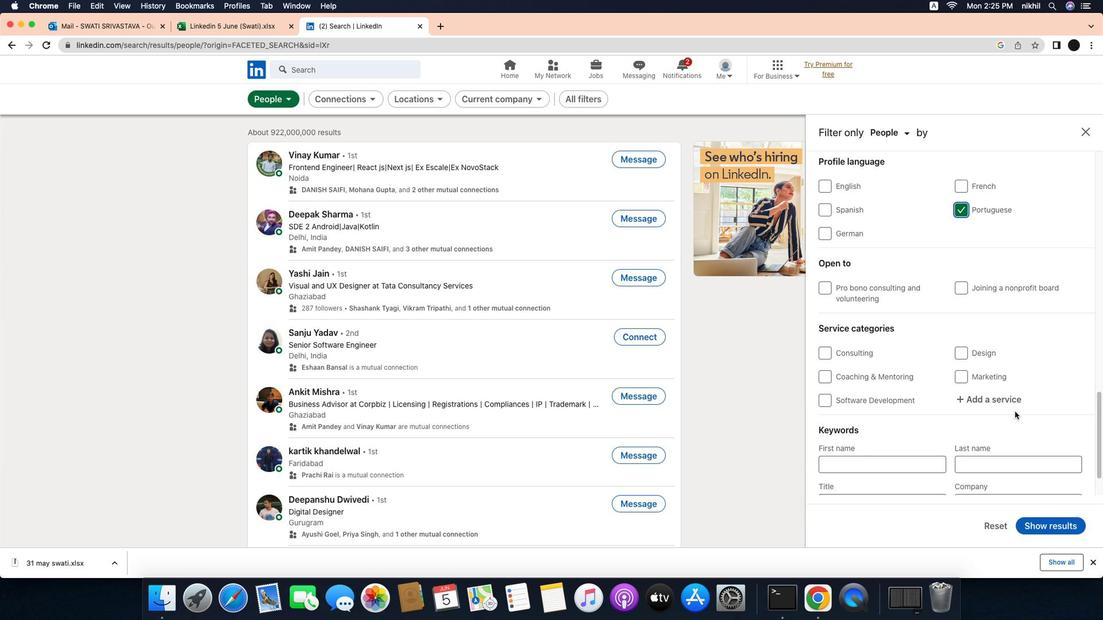 
Action: Mouse scrolled (955, 399) with delta (52, 109)
Screenshot: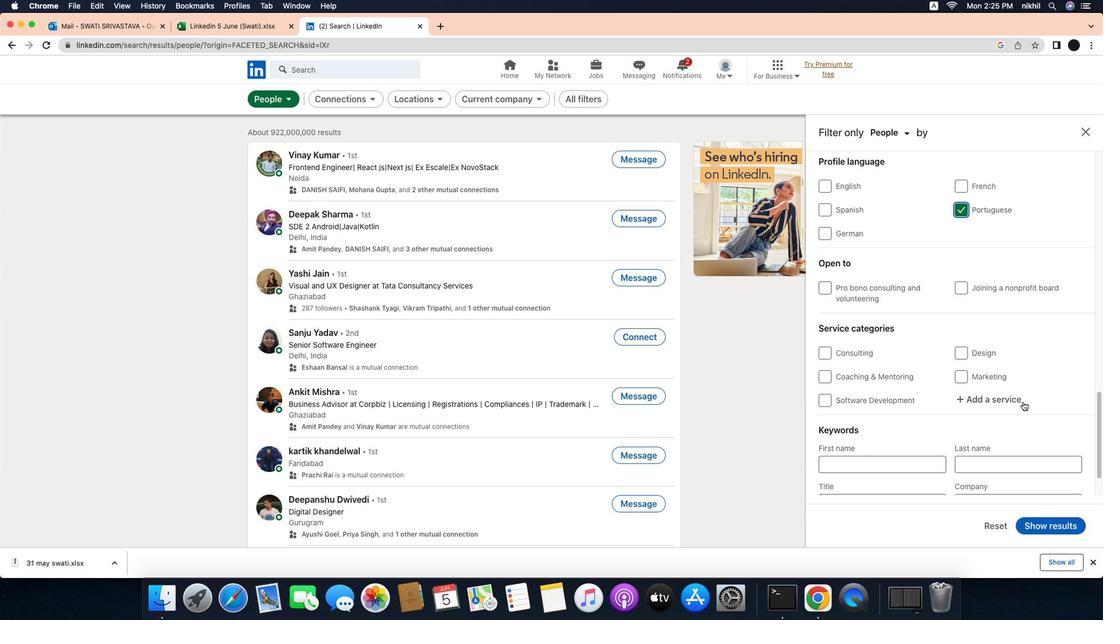 
Action: Mouse scrolled (955, 399) with delta (52, 109)
Screenshot: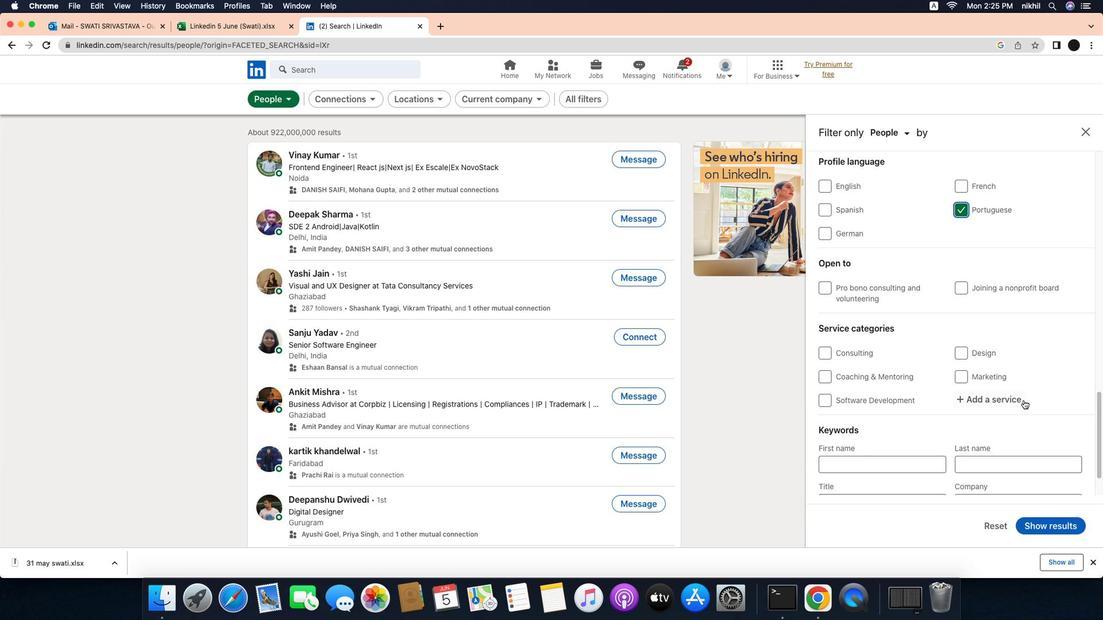 
Action: Mouse scrolled (955, 399) with delta (52, 109)
Screenshot: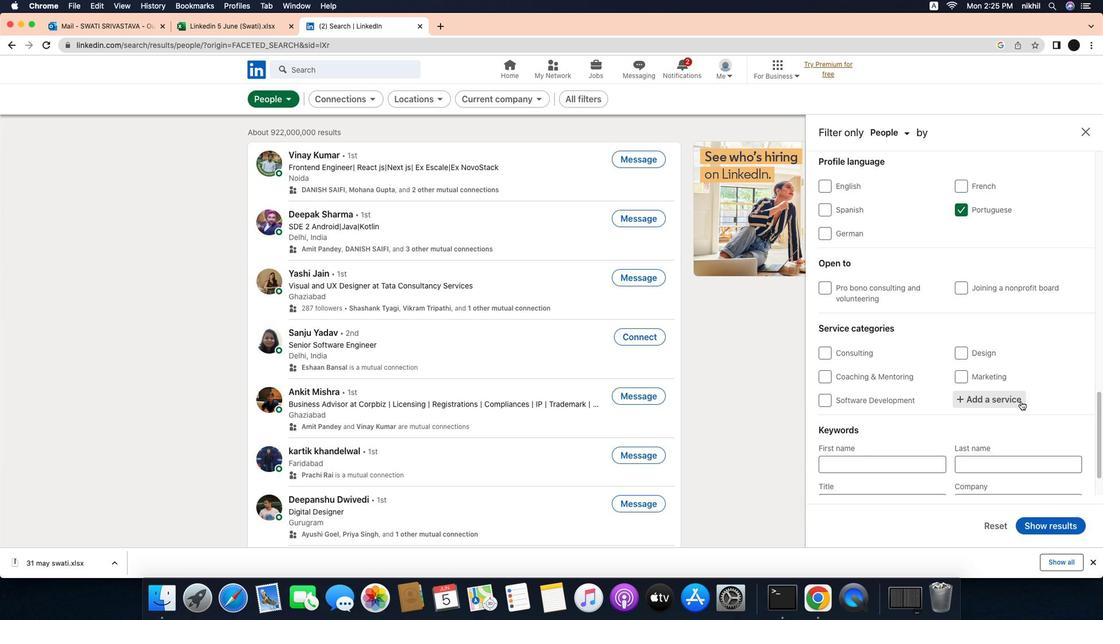 
Action: Mouse scrolled (955, 399) with delta (52, 109)
Screenshot: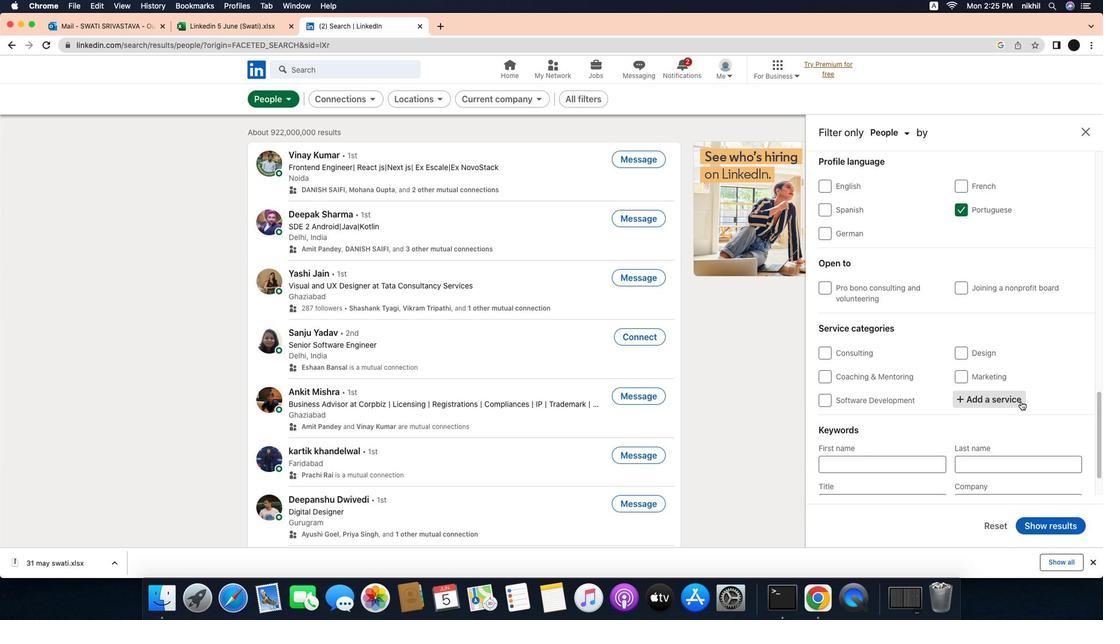 
Action: Mouse scrolled (955, 399) with delta (52, 109)
Screenshot: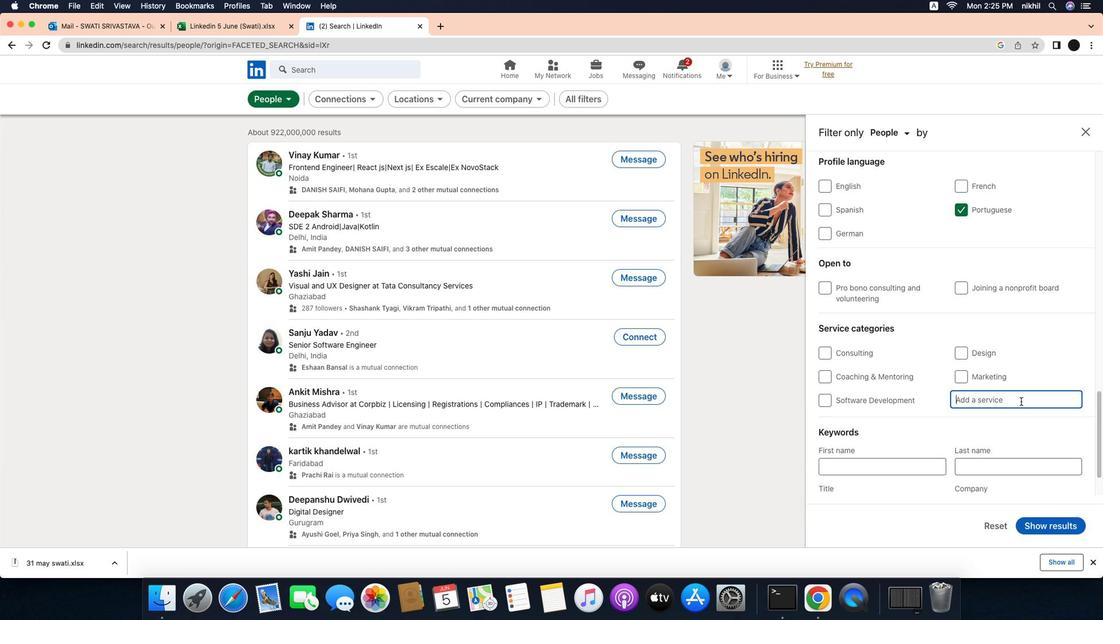 
Action: Mouse moved to (1016, 375)
Screenshot: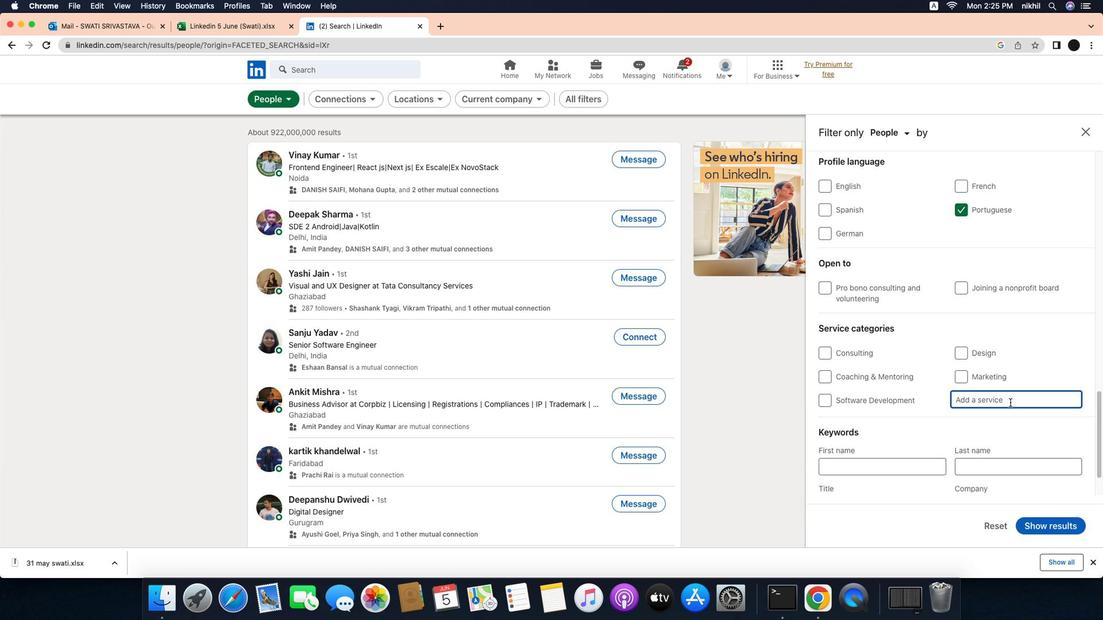 
Action: Mouse pressed left at (1016, 375)
Screenshot: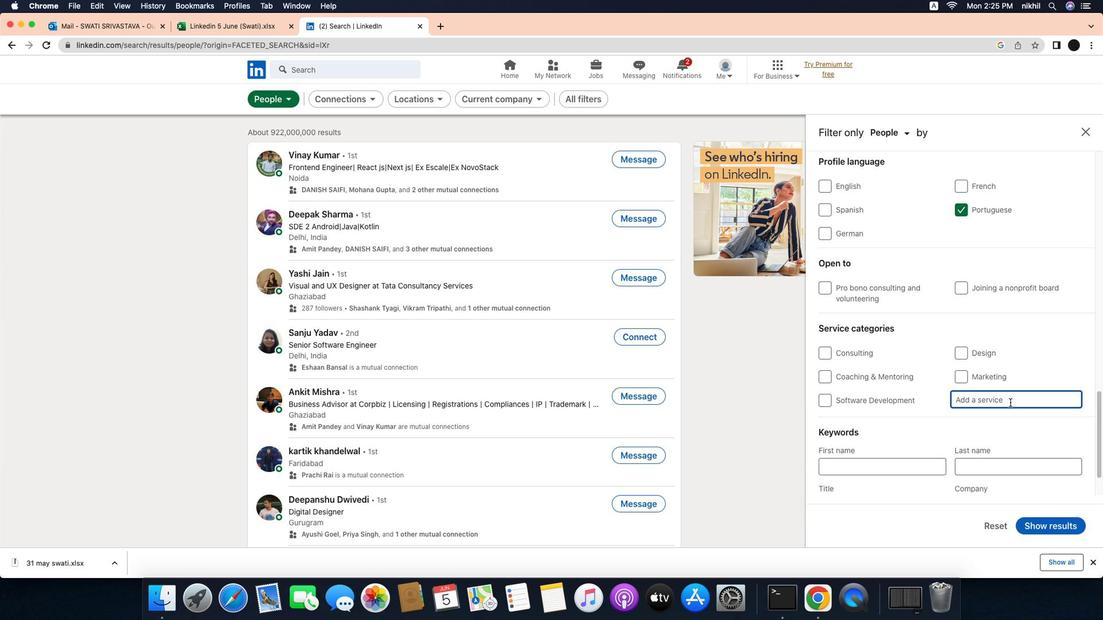 
Action: Mouse moved to (1006, 375)
Screenshot: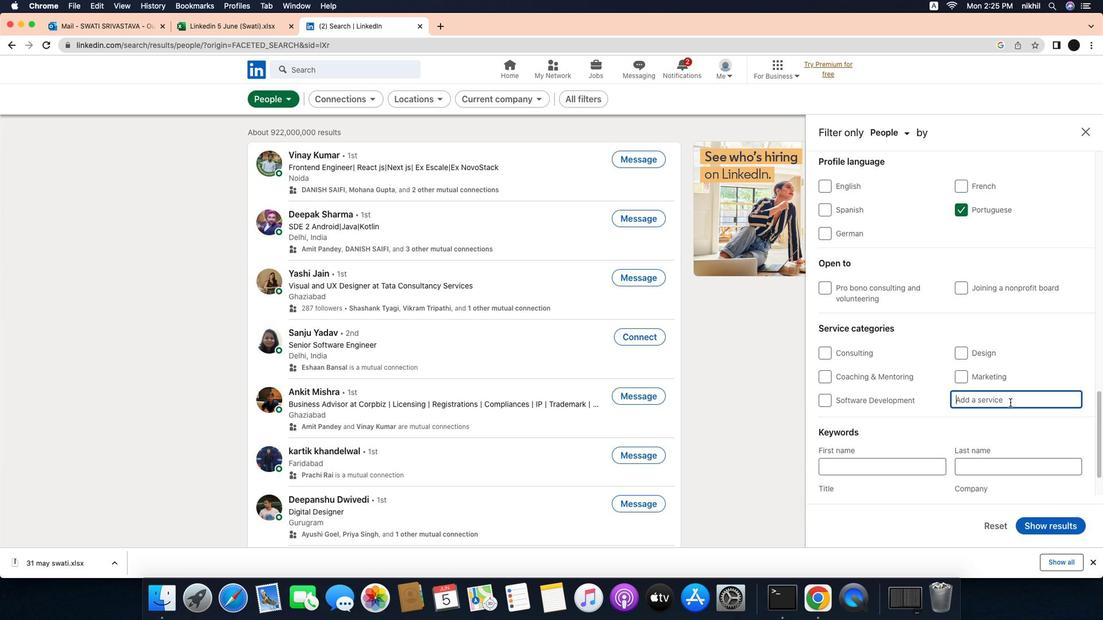 
Action: Mouse pressed left at (1006, 375)
Screenshot: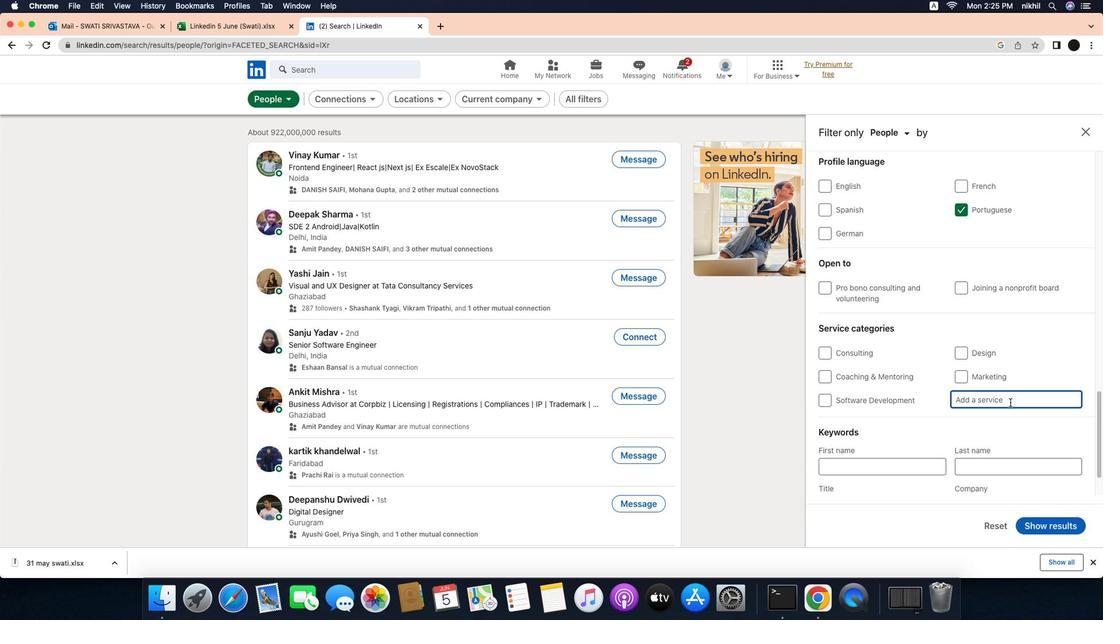 
Action: Key pressed Key.caps_lock'P'Key.caps_lock'u''b''l''i''c'Key.spaceKey.caps_lock'R'Key.caps_lock'e''l''a''t''i''o''n''s'
Screenshot: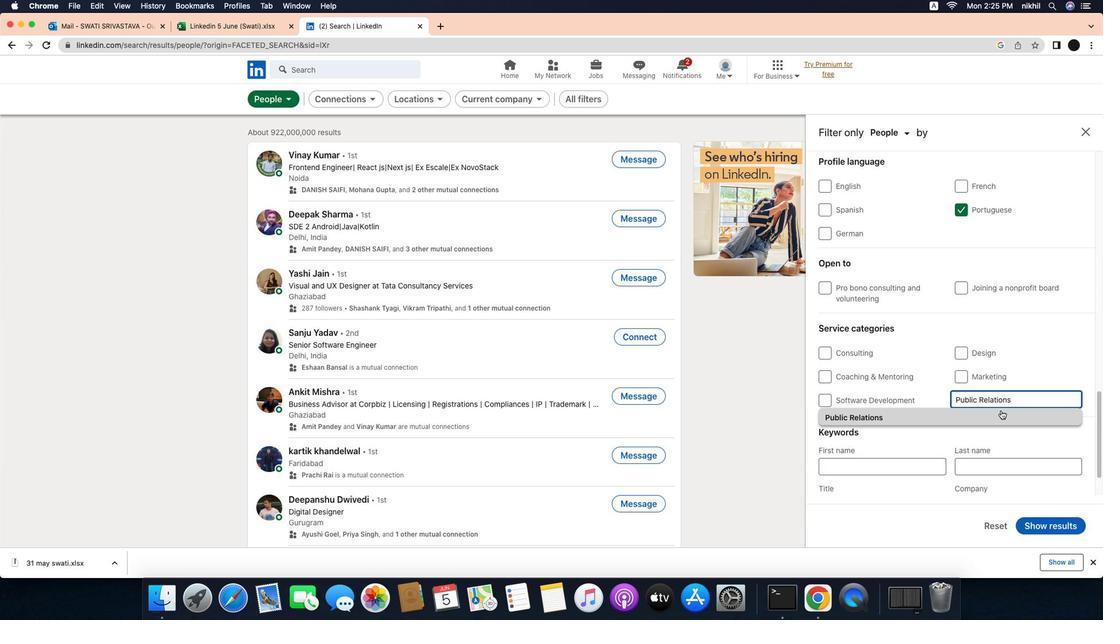 
Action: Mouse moved to (997, 380)
Screenshot: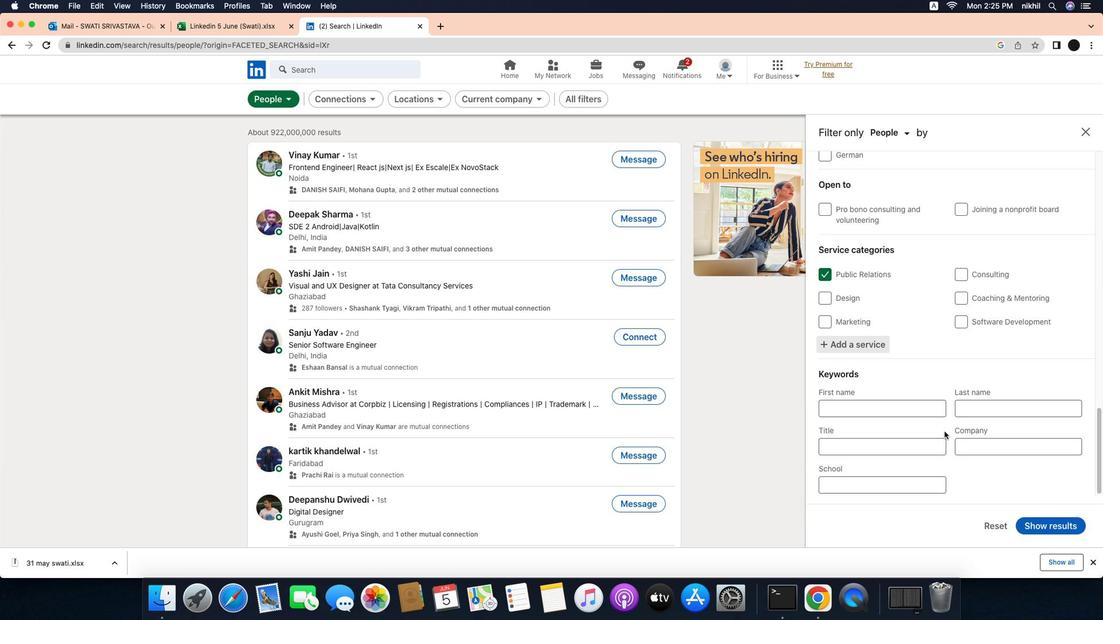 
Action: Mouse pressed left at (997, 380)
Screenshot: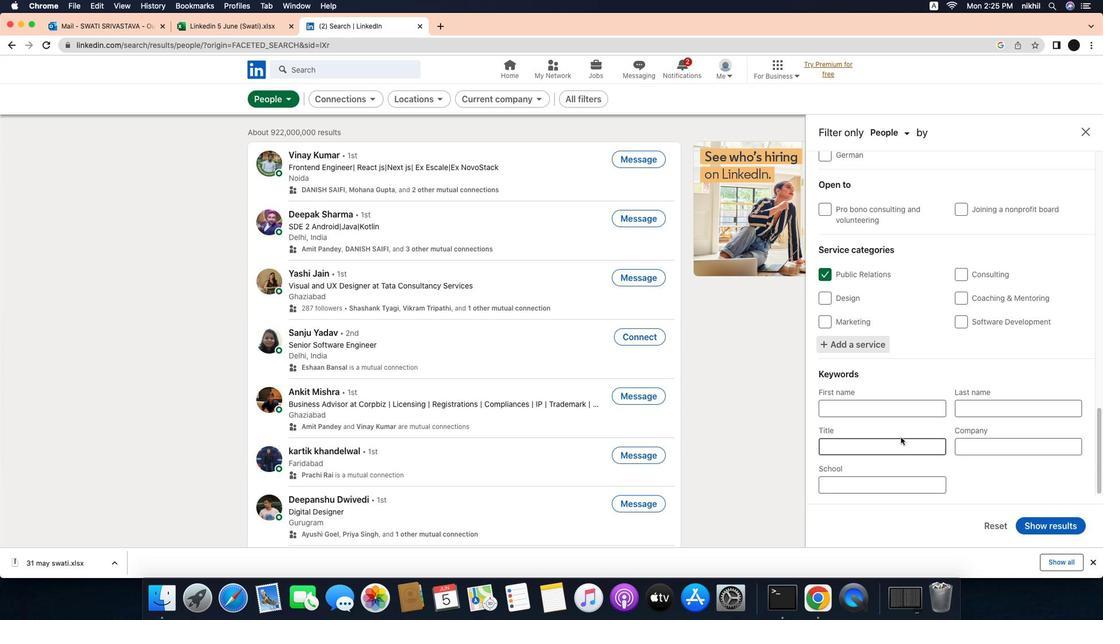 
Action: Mouse moved to (944, 394)
Screenshot: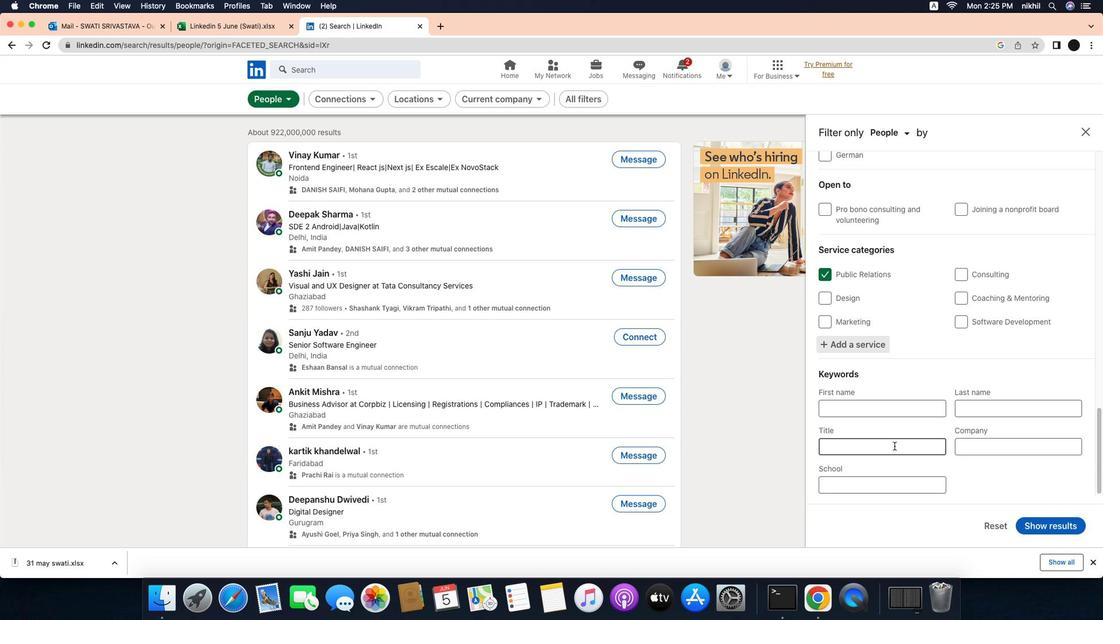 
Action: Mouse scrolled (944, 394) with delta (52, 109)
Screenshot: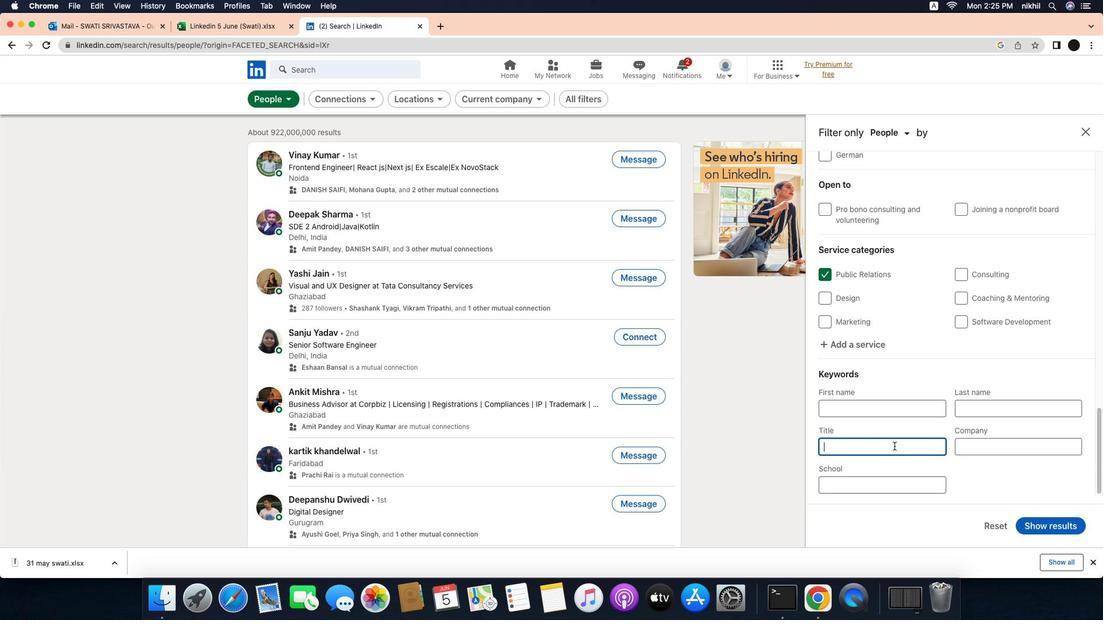 
Action: Mouse scrolled (944, 394) with delta (52, 109)
Screenshot: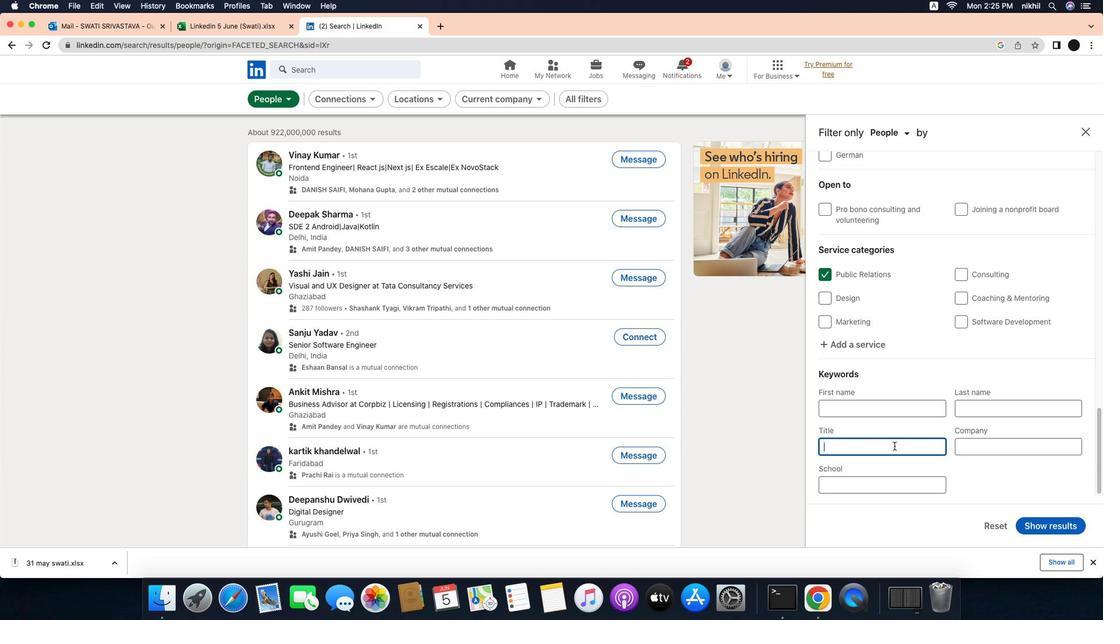
Action: Mouse scrolled (944, 394) with delta (52, 109)
Screenshot: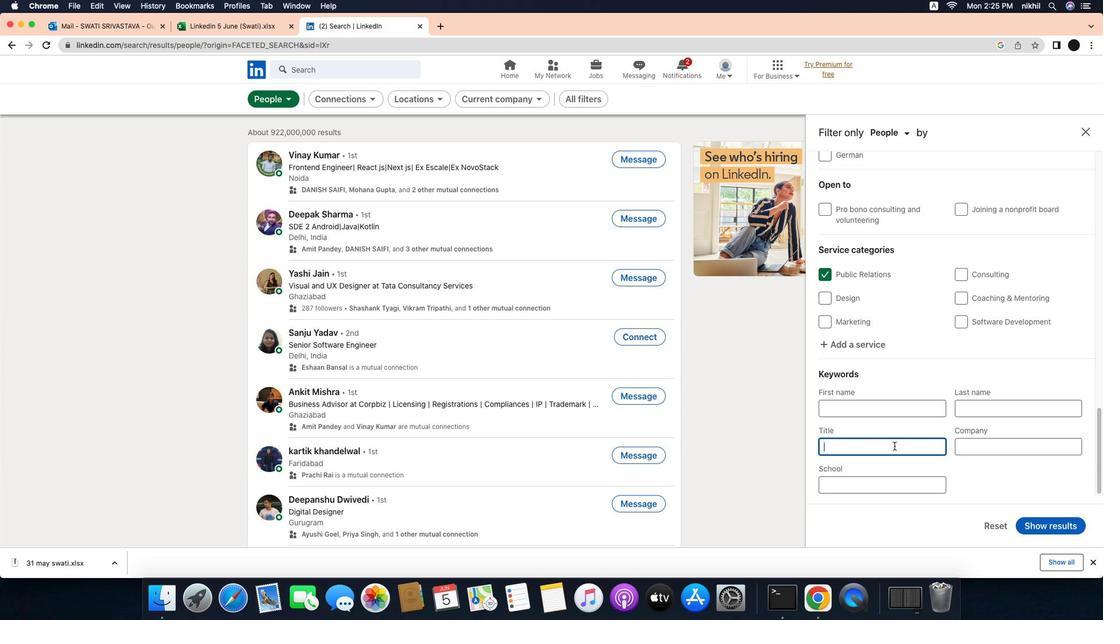 
Action: Mouse scrolled (944, 394) with delta (52, 108)
Screenshot: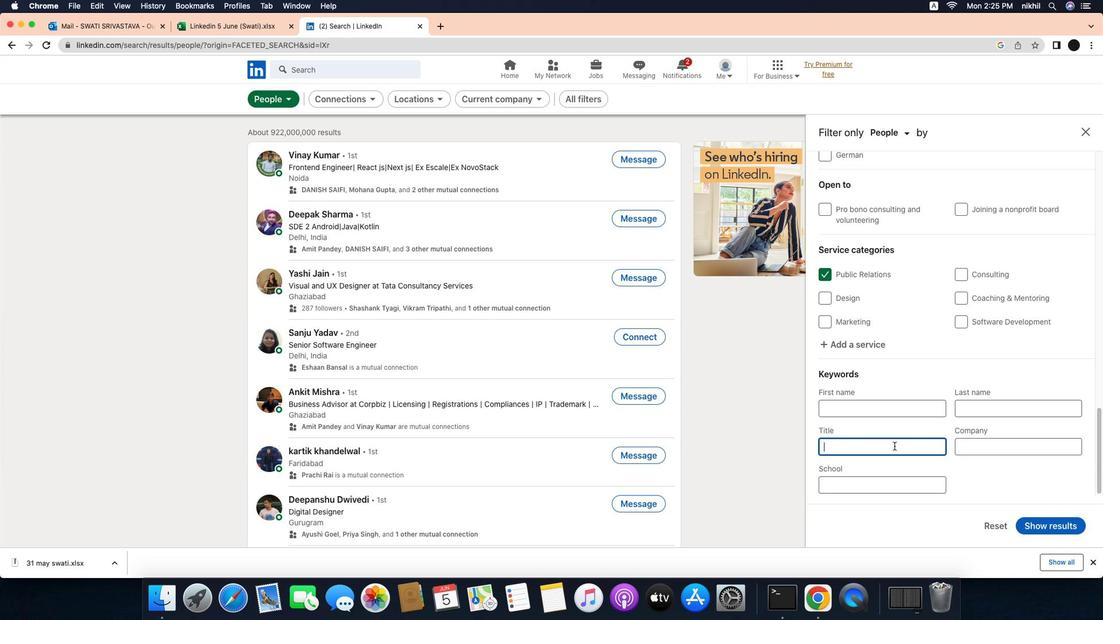 
Action: Mouse moved to (896, 404)
Screenshot: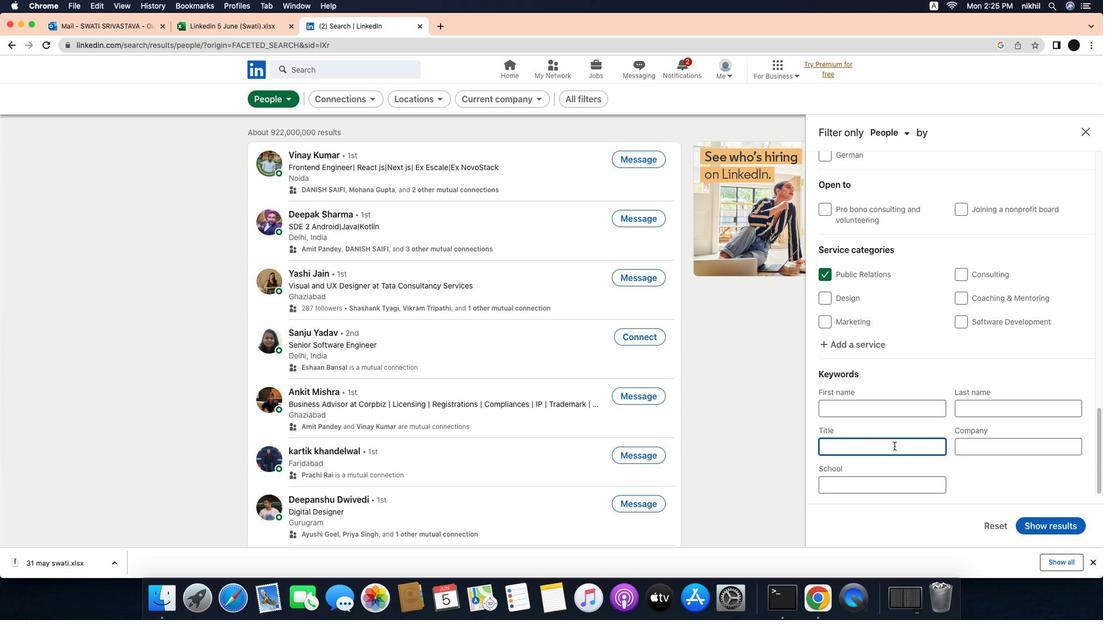 
Action: Mouse pressed left at (896, 404)
Screenshot: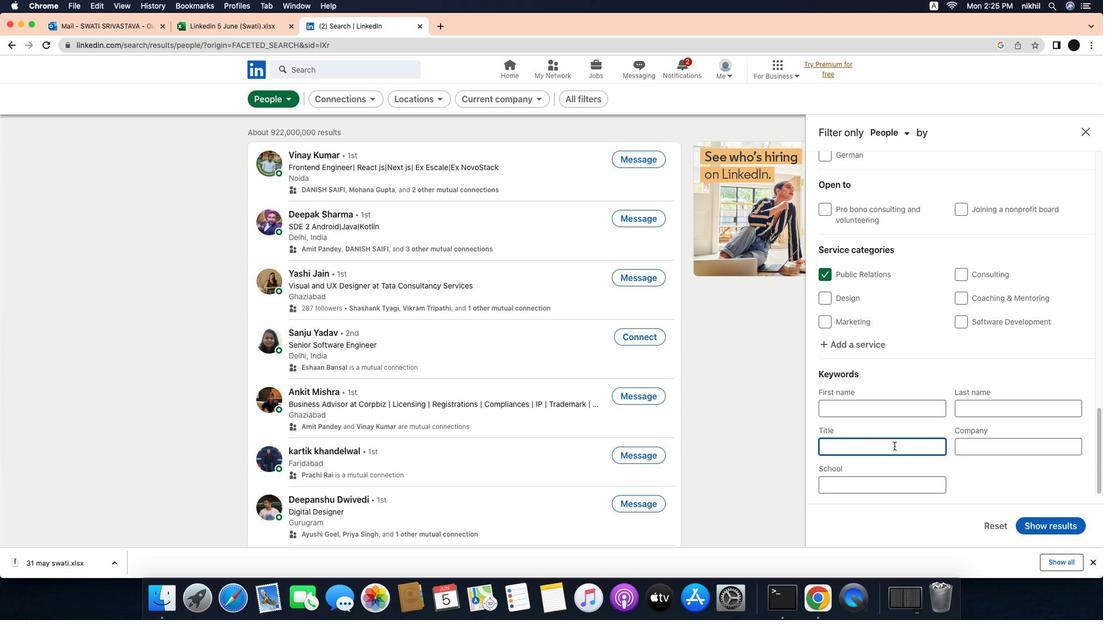 
Action: Key pressed Key.caps_lock'J'Key.caps_lock'o''u''r''n''a''l''i''s''t'
Screenshot: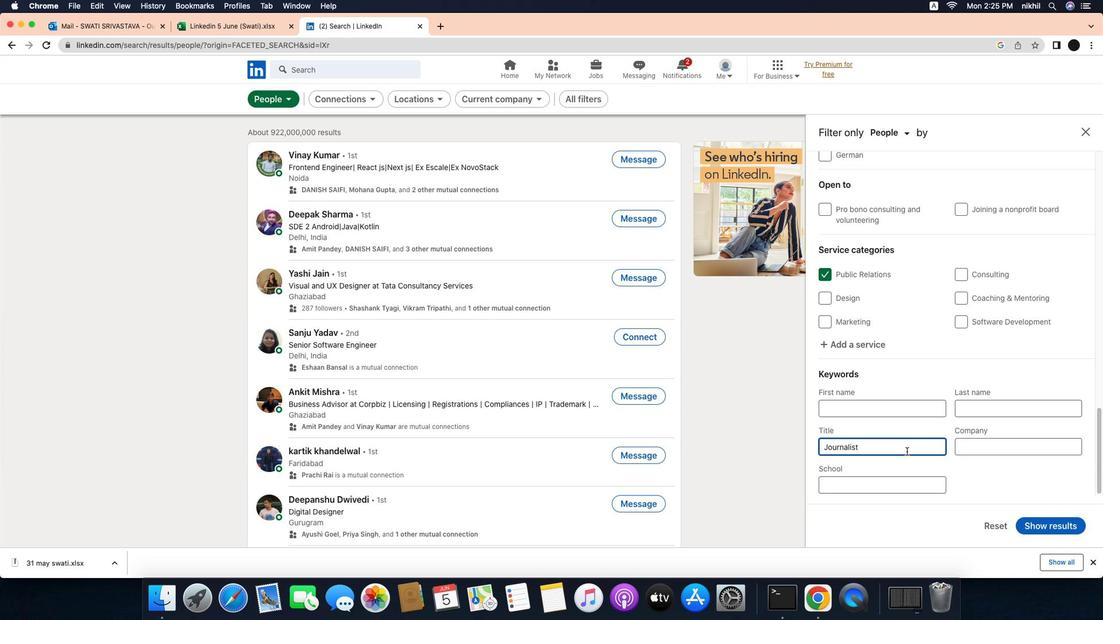 
Action: Mouse moved to (1051, 457)
Screenshot: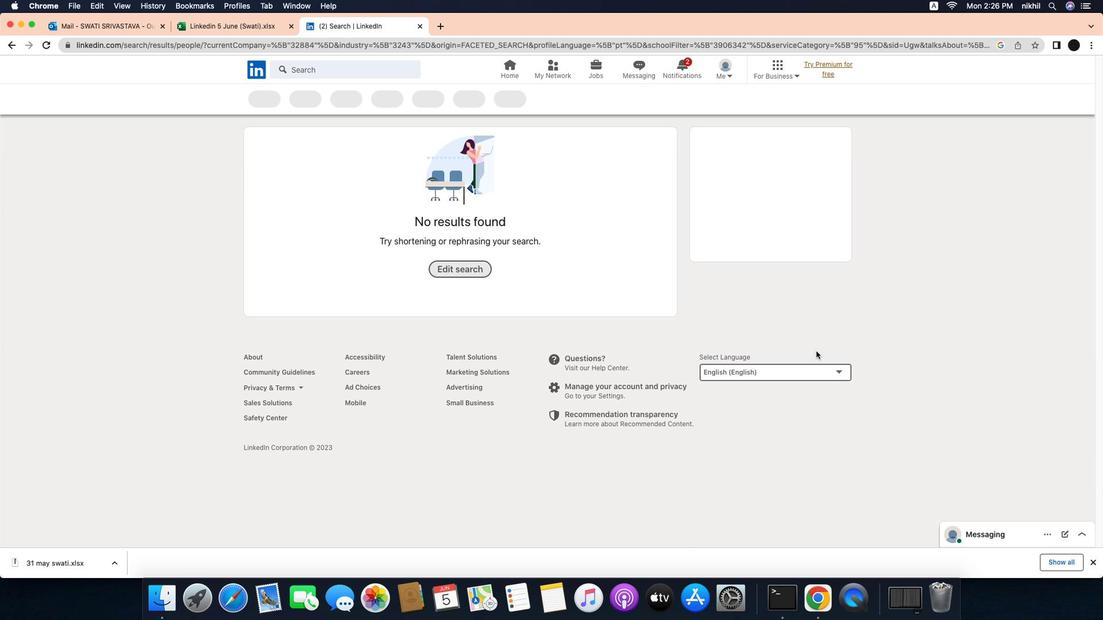 
Action: Mouse pressed left at (1051, 457)
Screenshot: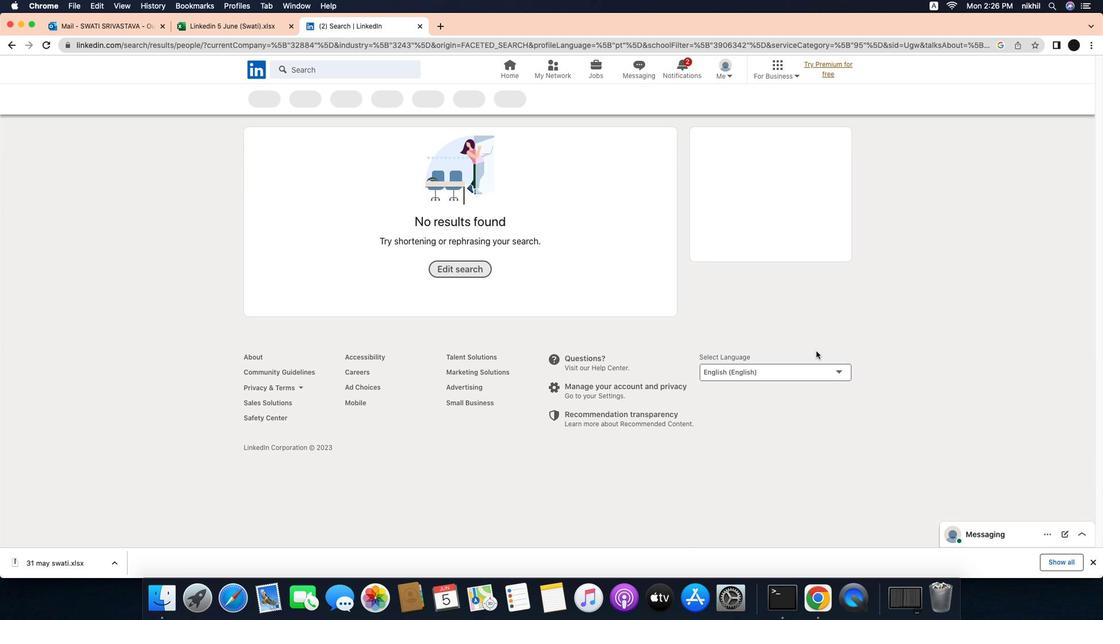 
Action: Mouse moved to (823, 341)
Screenshot: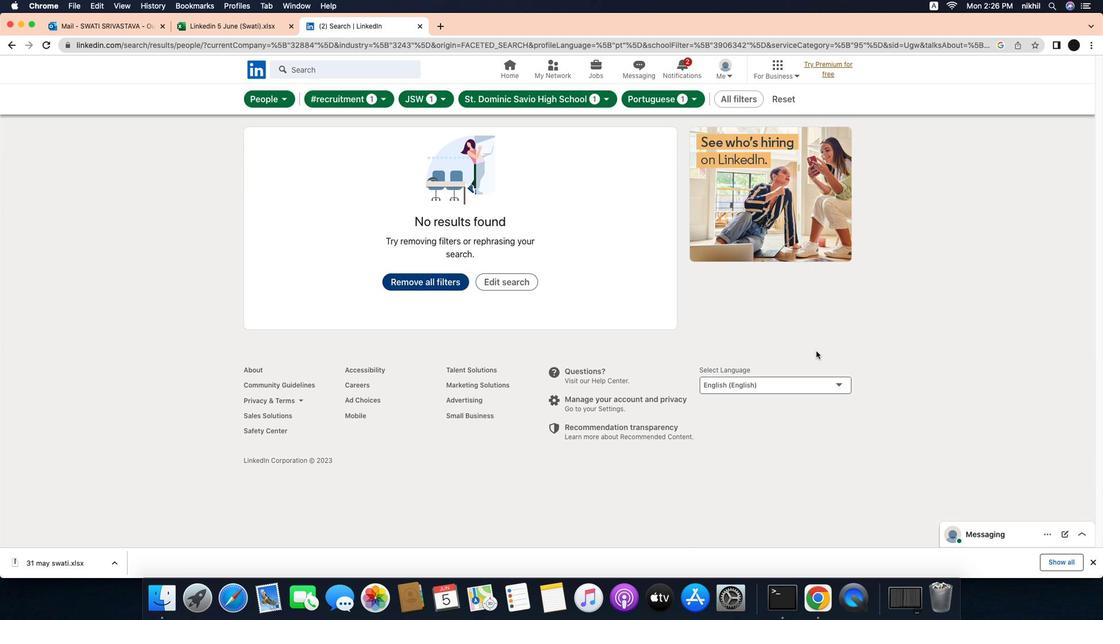 
